 Task: For heading Arial with bold.  font size for heading22,  'Change the font style of data to'Arial Narrow.  and font size to 14,  Change the alignment of both headline & data to Align middle.  In the sheet   Sparkle Sales review book
Action: Mouse moved to (309, 653)
Screenshot: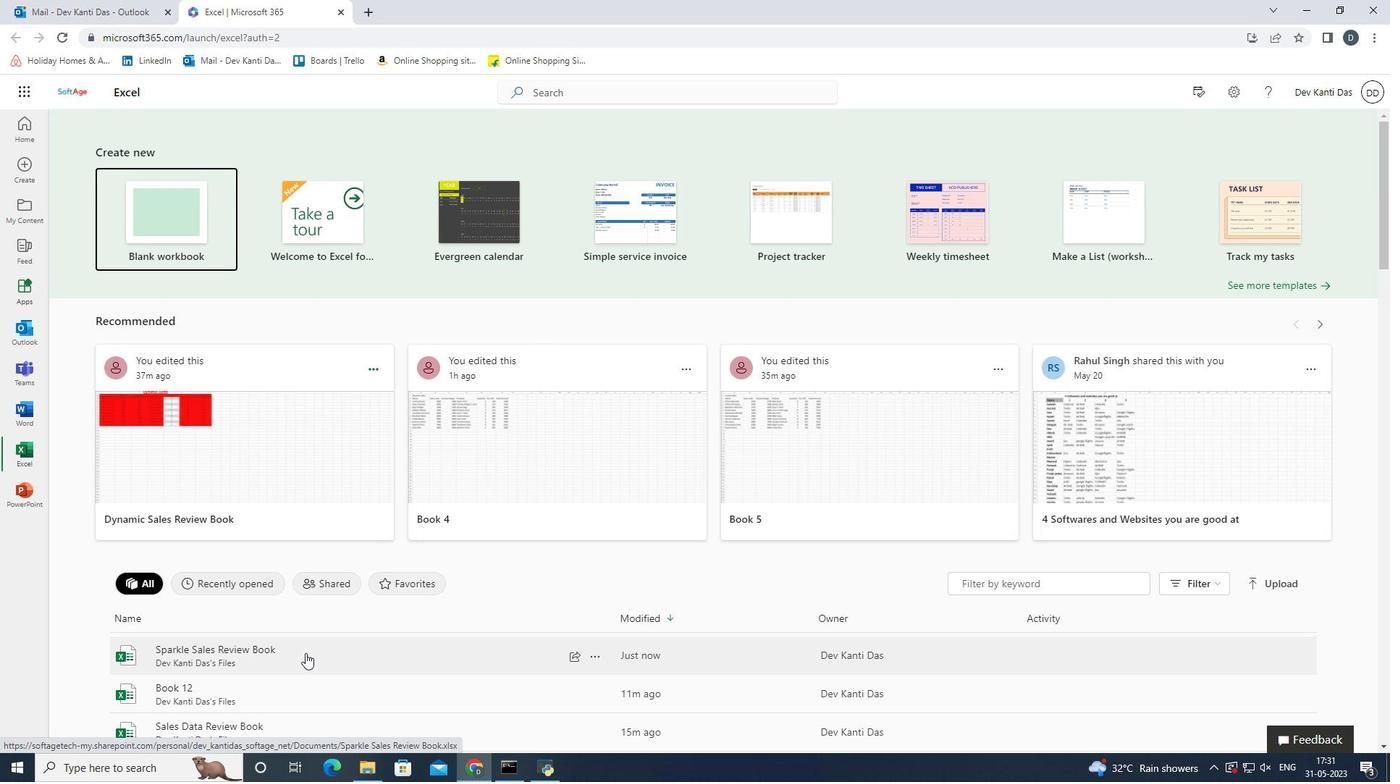 
Action: Mouse pressed left at (309, 653)
Screenshot: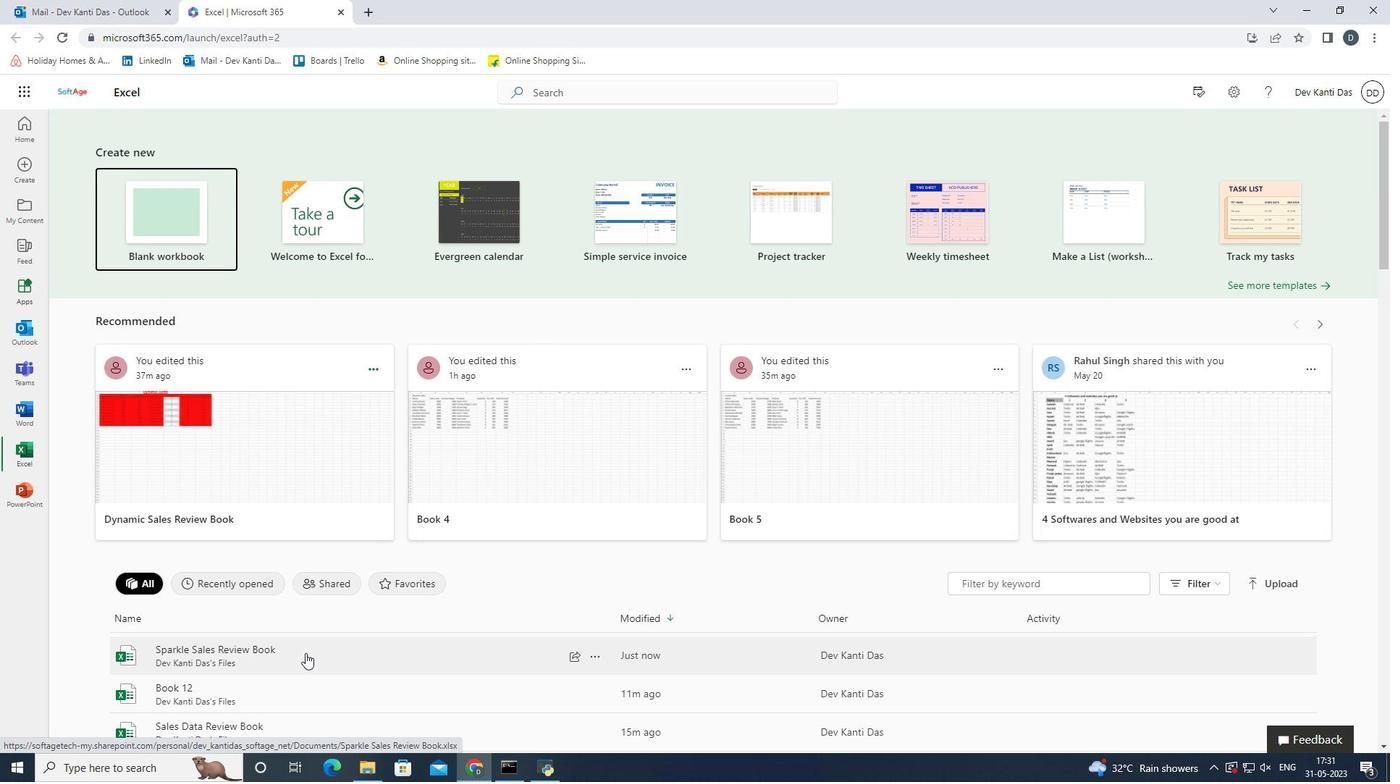 
Action: Mouse moved to (78, 247)
Screenshot: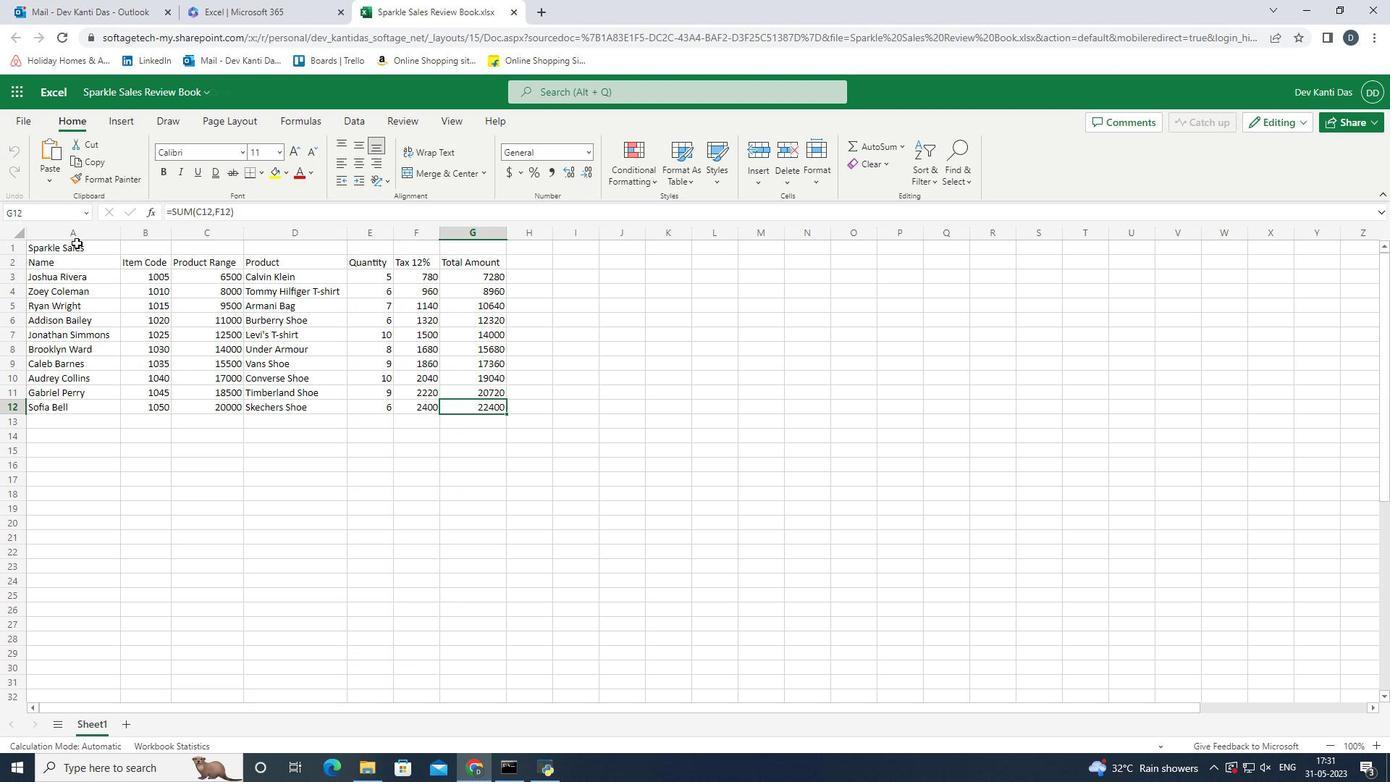 
Action: Mouse pressed left at (78, 247)
Screenshot: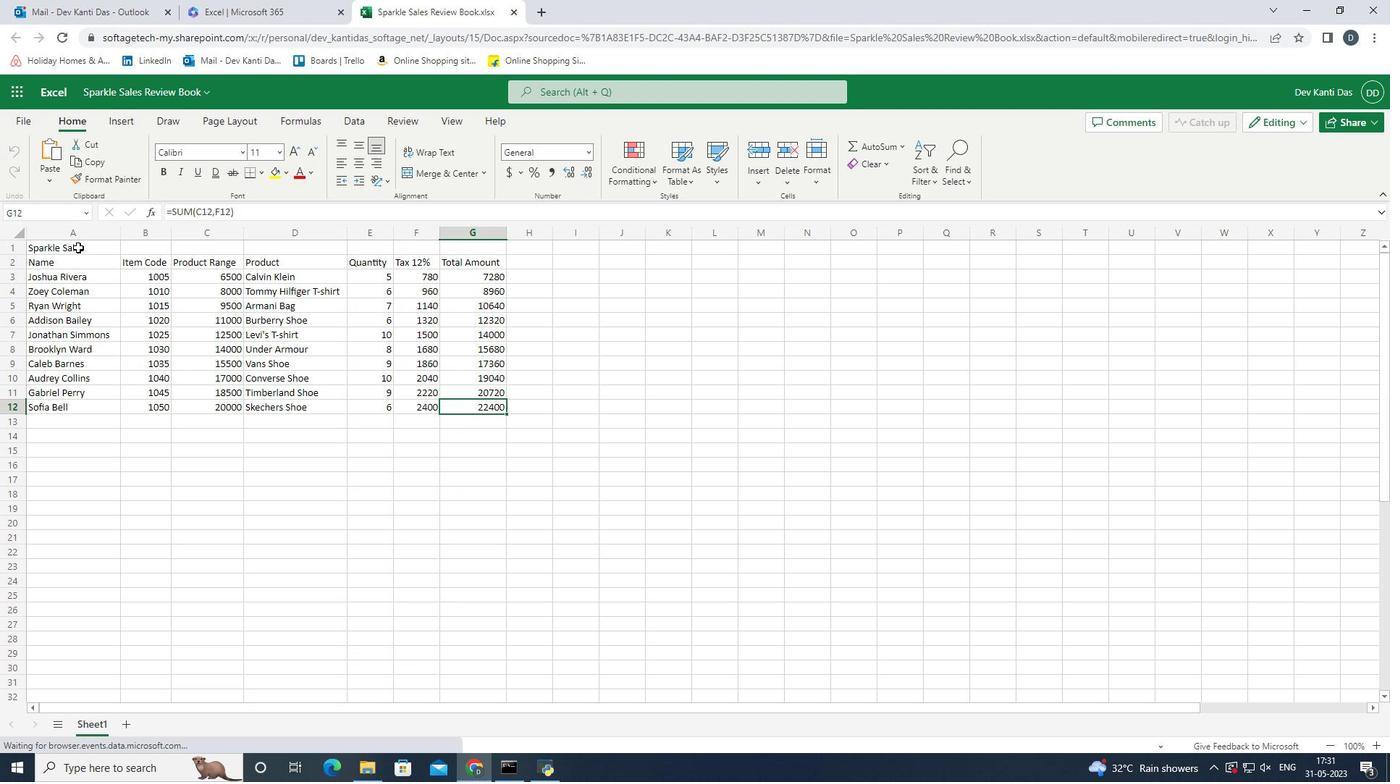 
Action: Mouse moved to (245, 154)
Screenshot: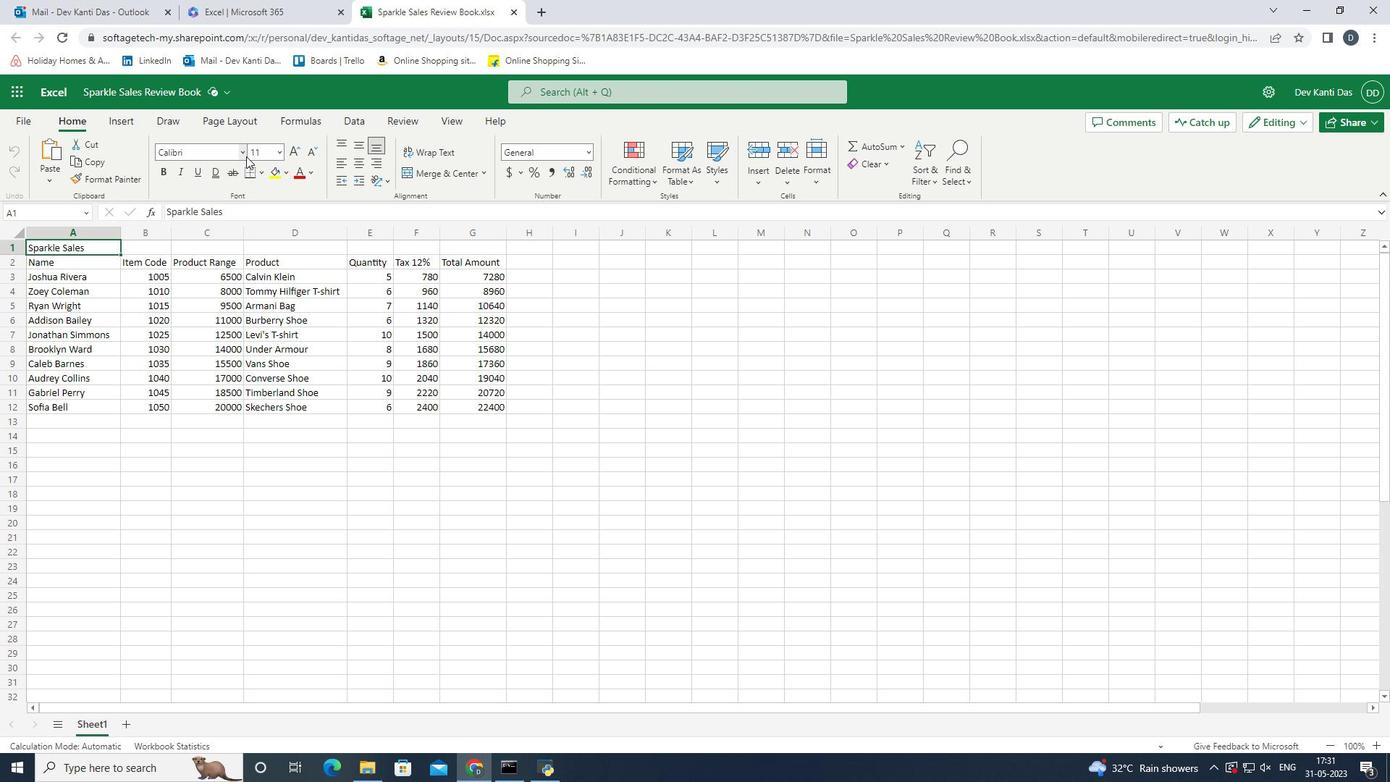 
Action: Mouse pressed left at (245, 154)
Screenshot: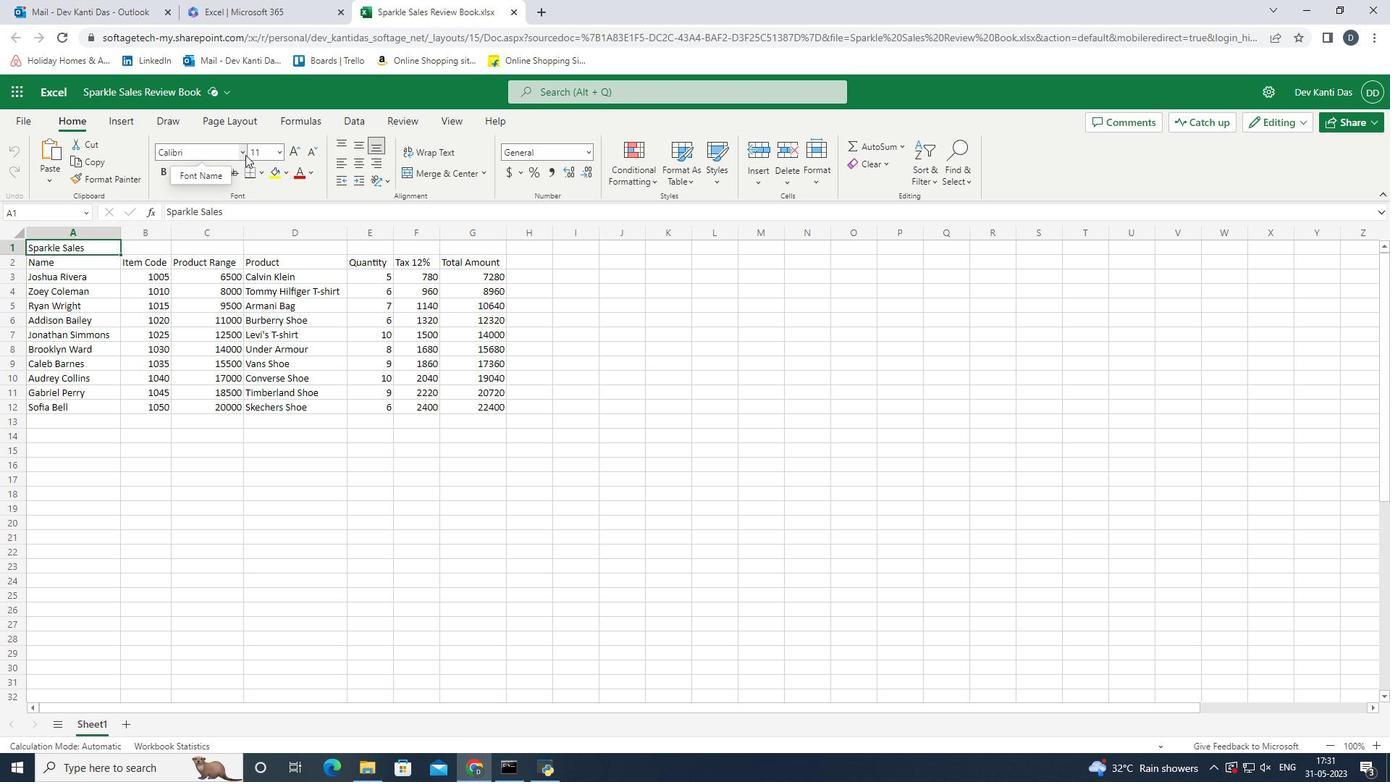
Action: Mouse moved to (210, 208)
Screenshot: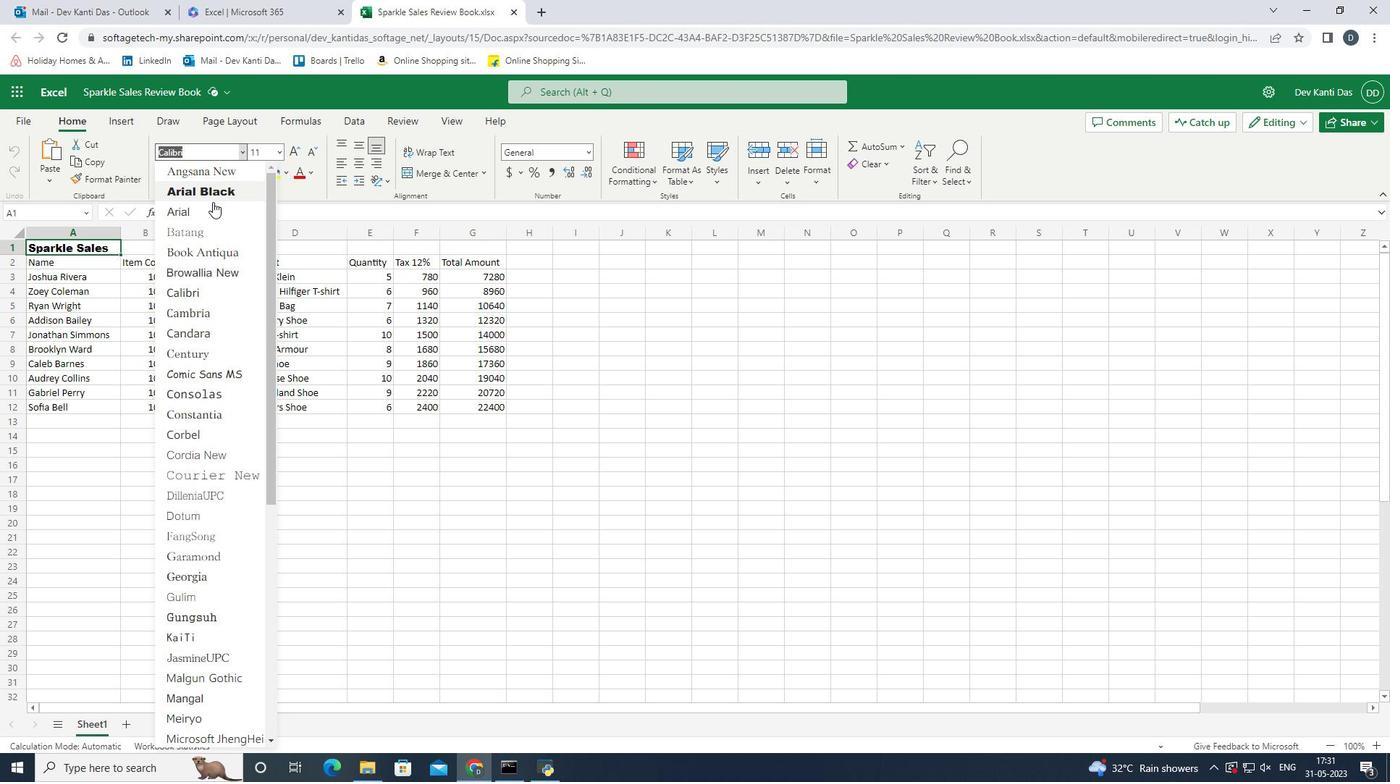
Action: Mouse pressed left at (210, 208)
Screenshot: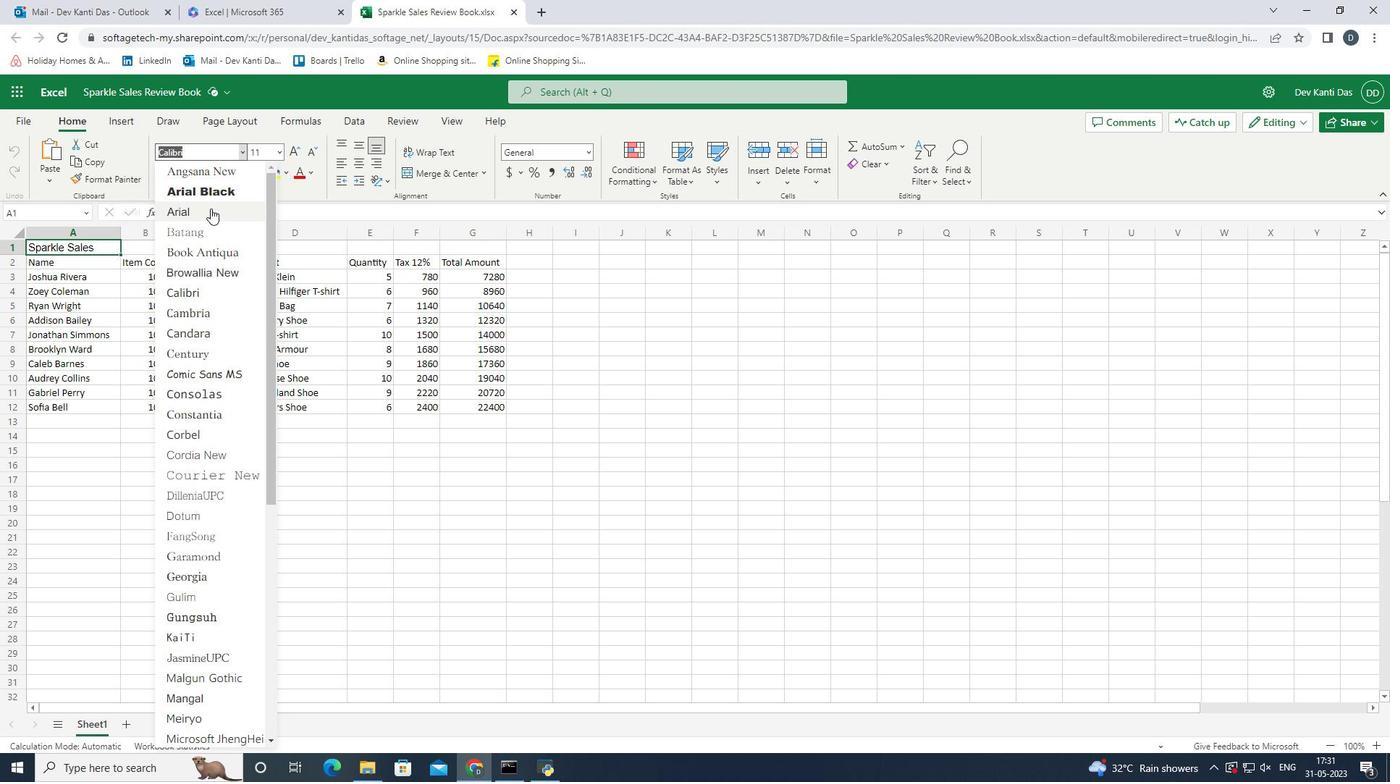 
Action: Mouse moved to (163, 171)
Screenshot: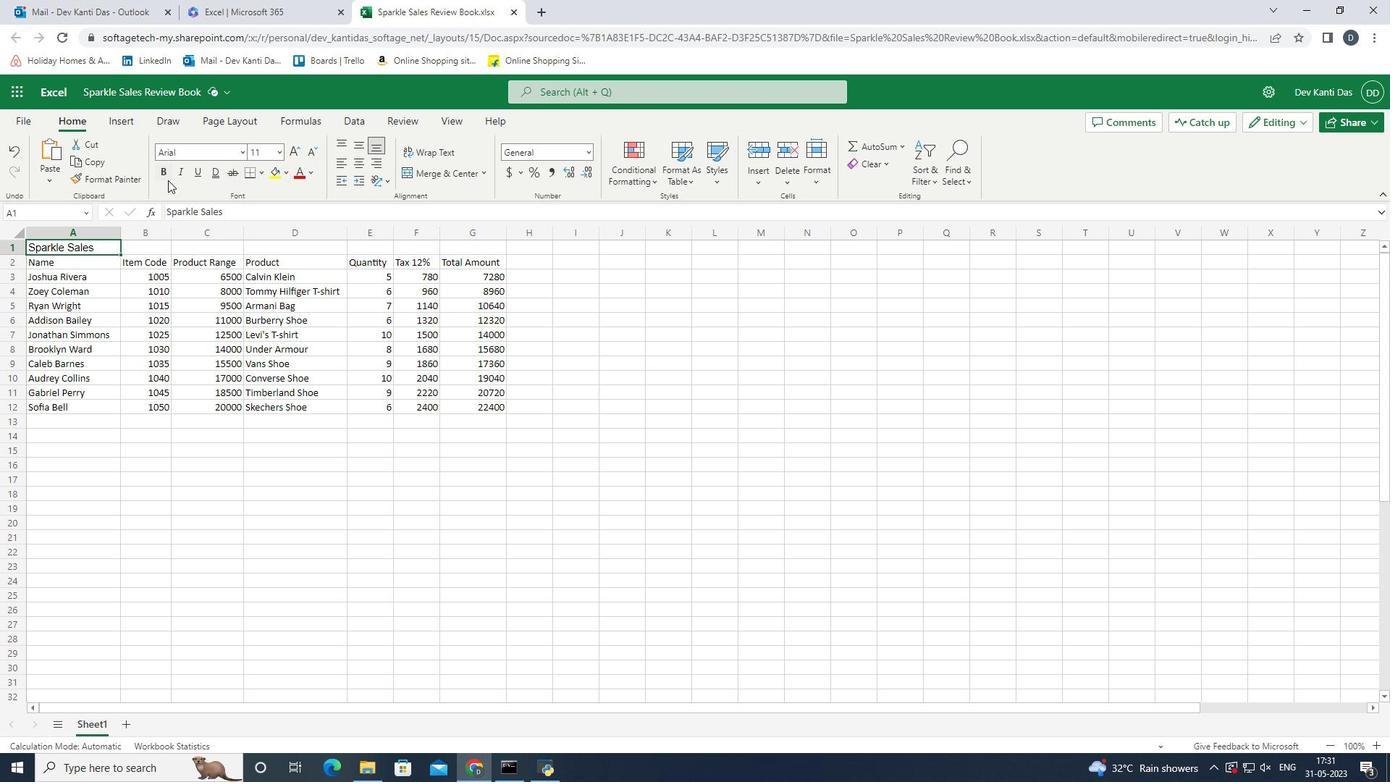 
Action: Mouse pressed left at (163, 171)
Screenshot: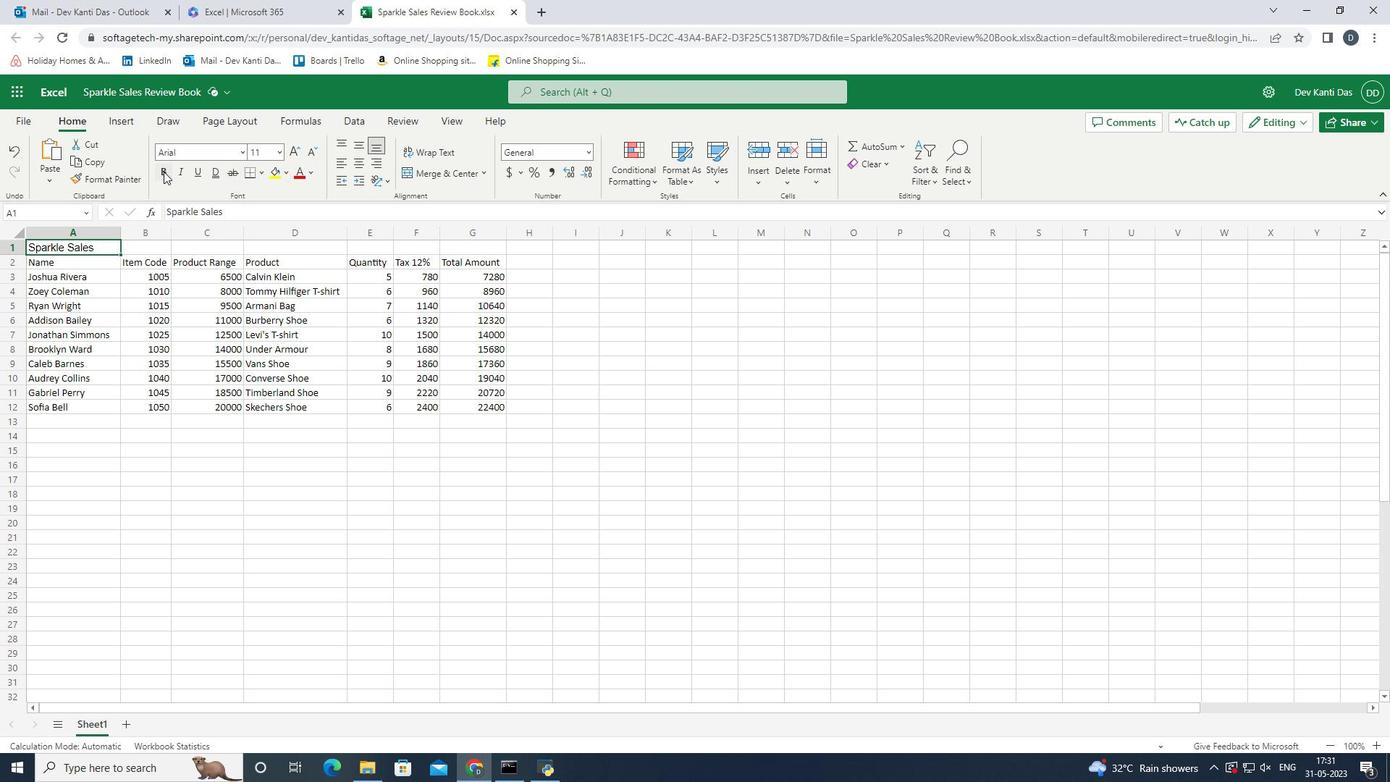 
Action: Mouse moved to (276, 154)
Screenshot: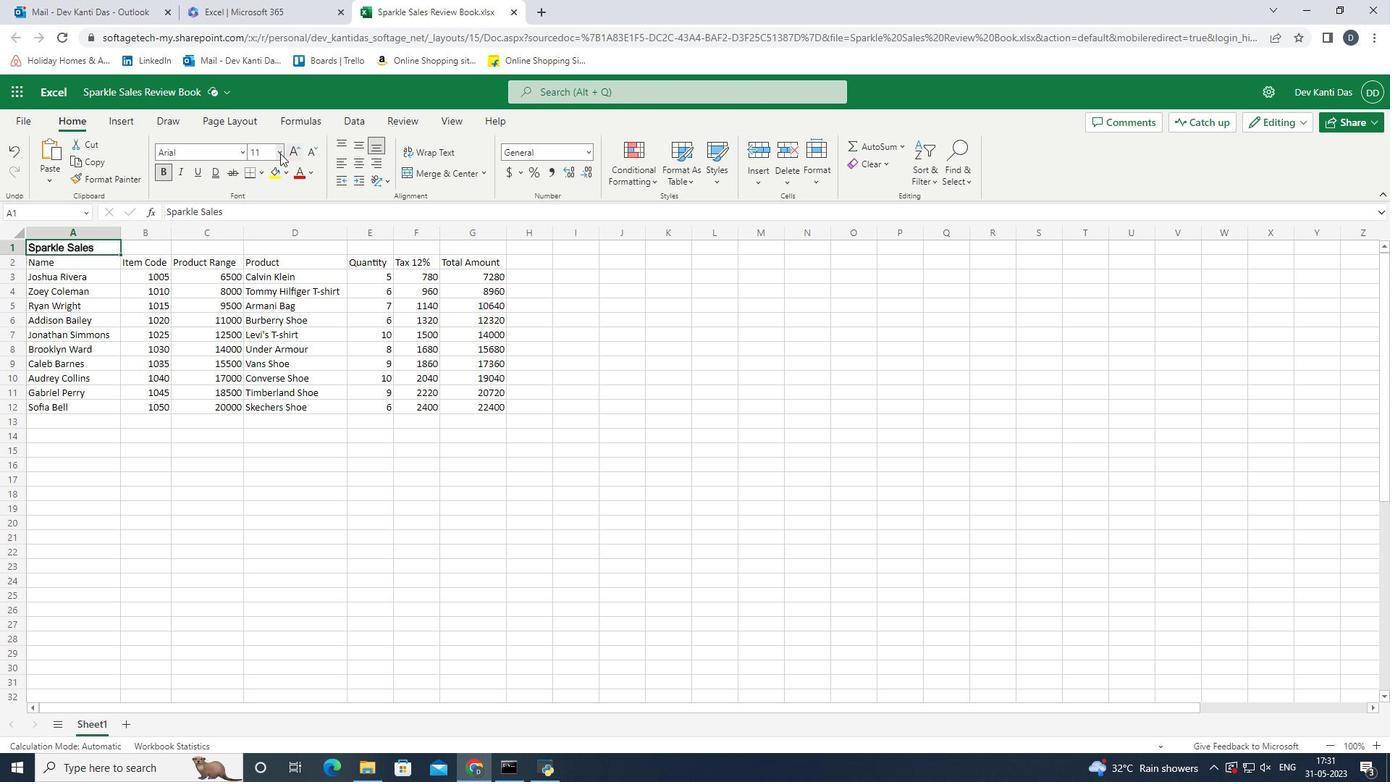 
Action: Mouse pressed left at (276, 154)
Screenshot: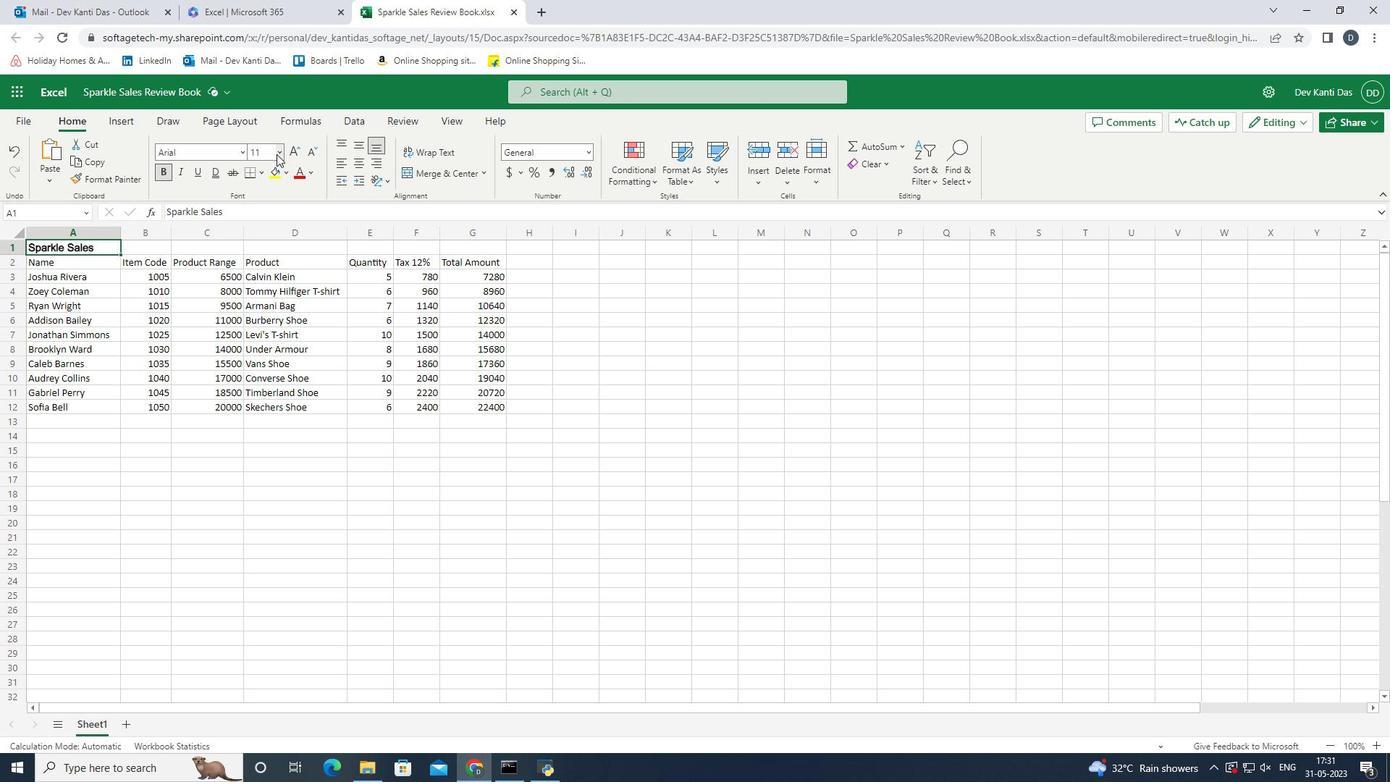 
Action: Mouse moved to (270, 157)
Screenshot: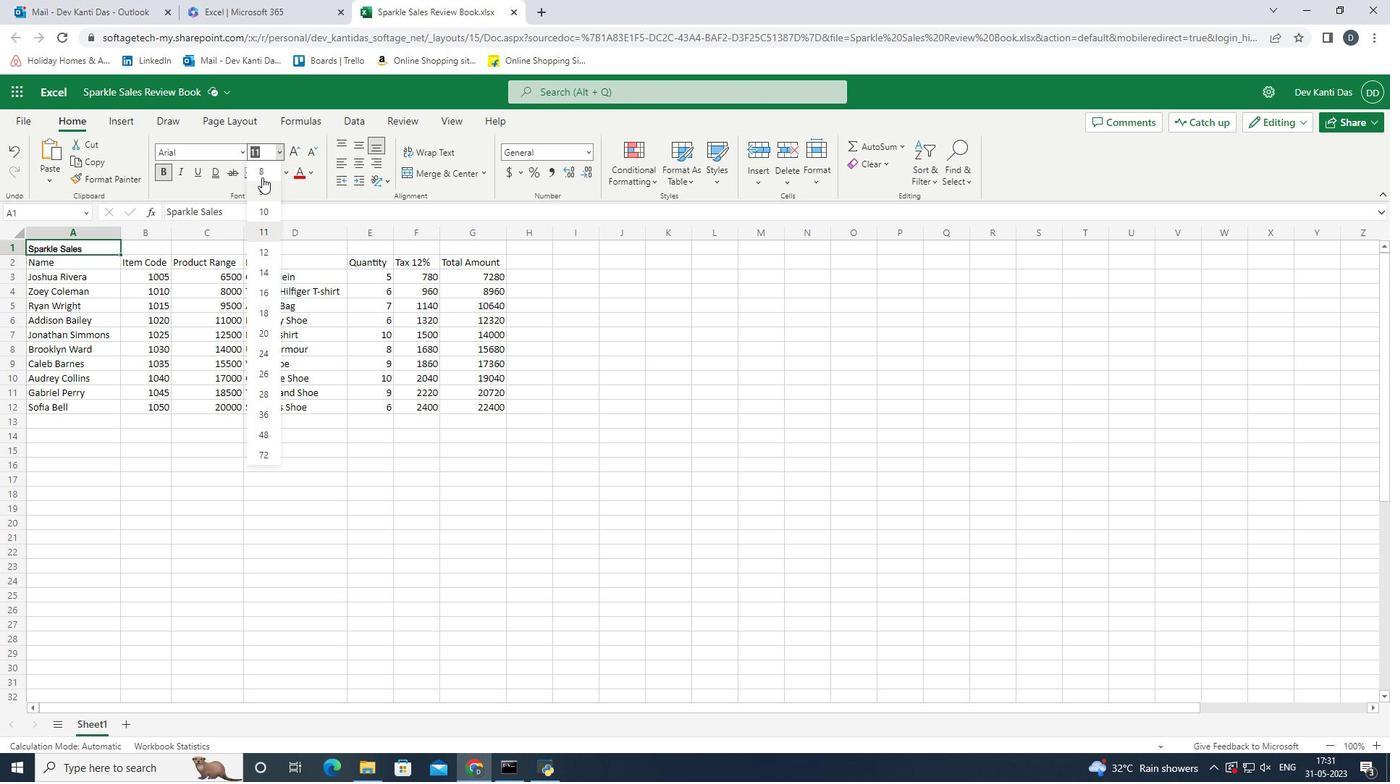 
Action: Key pressed 22<Key.enter>
Screenshot: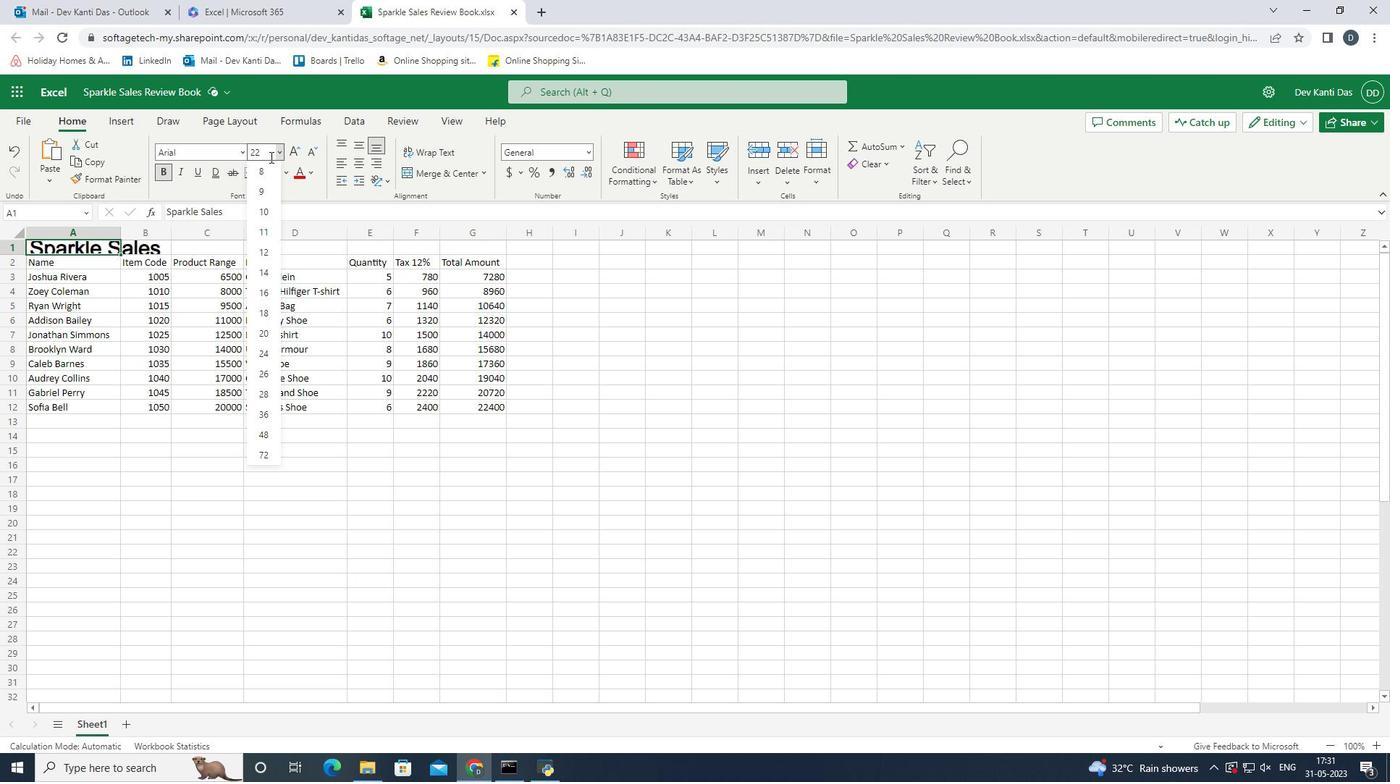 
Action: Mouse moved to (81, 250)
Screenshot: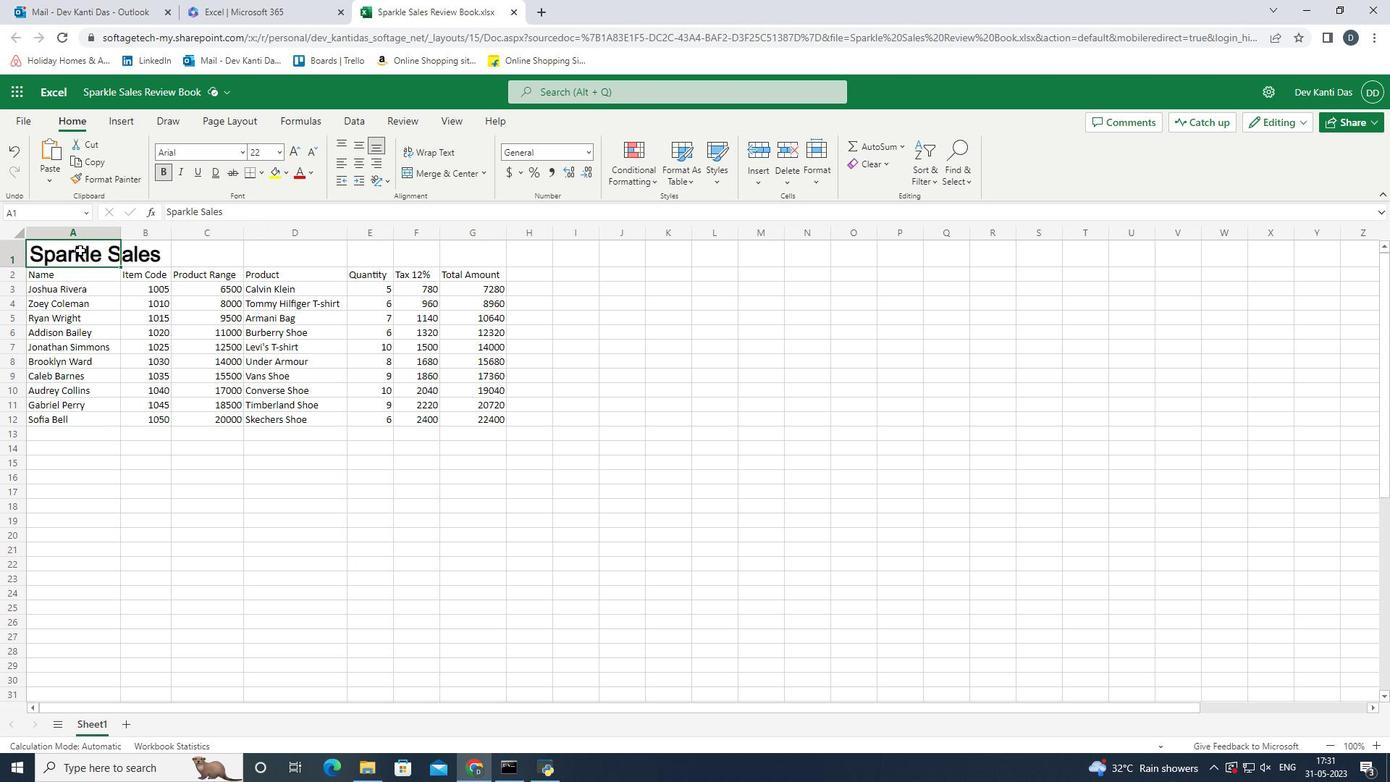 
Action: Mouse pressed left at (81, 250)
Screenshot: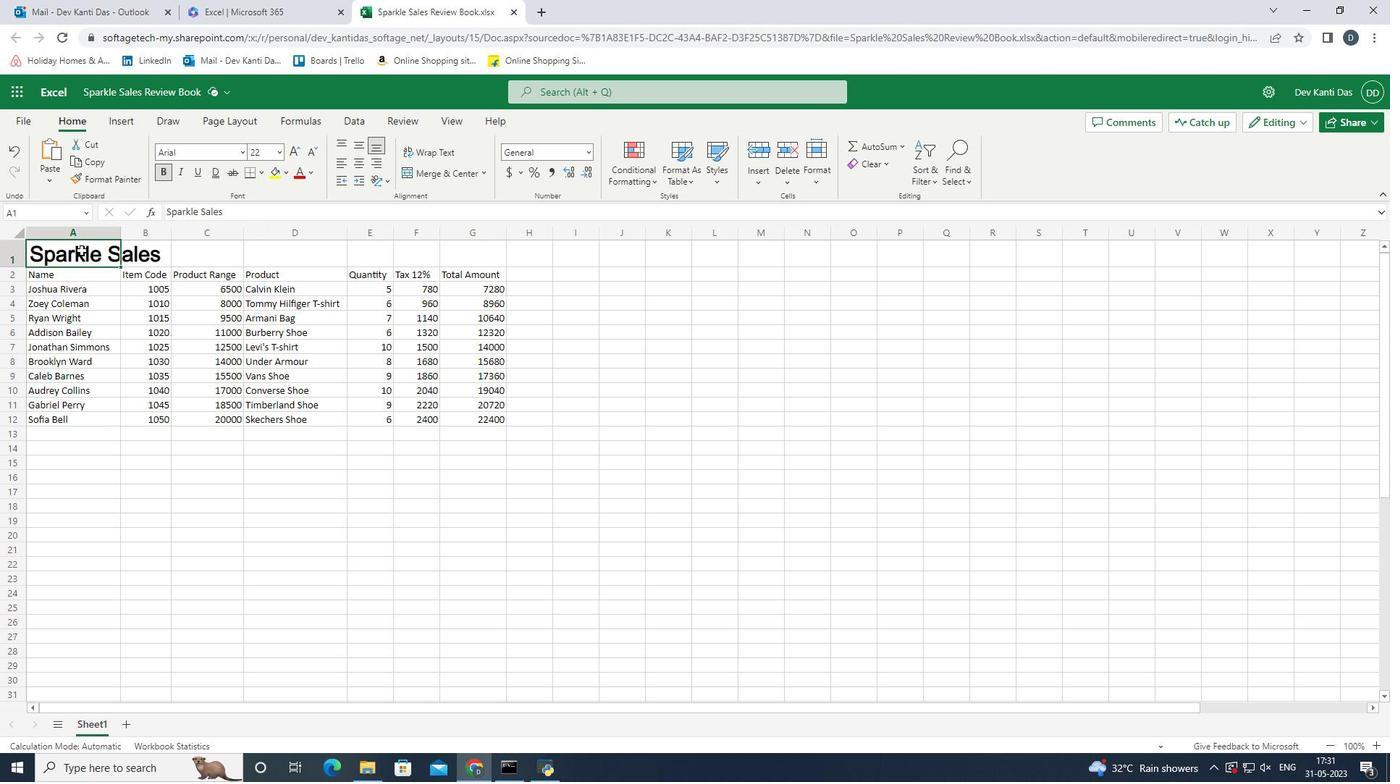 
Action: Mouse moved to (482, 173)
Screenshot: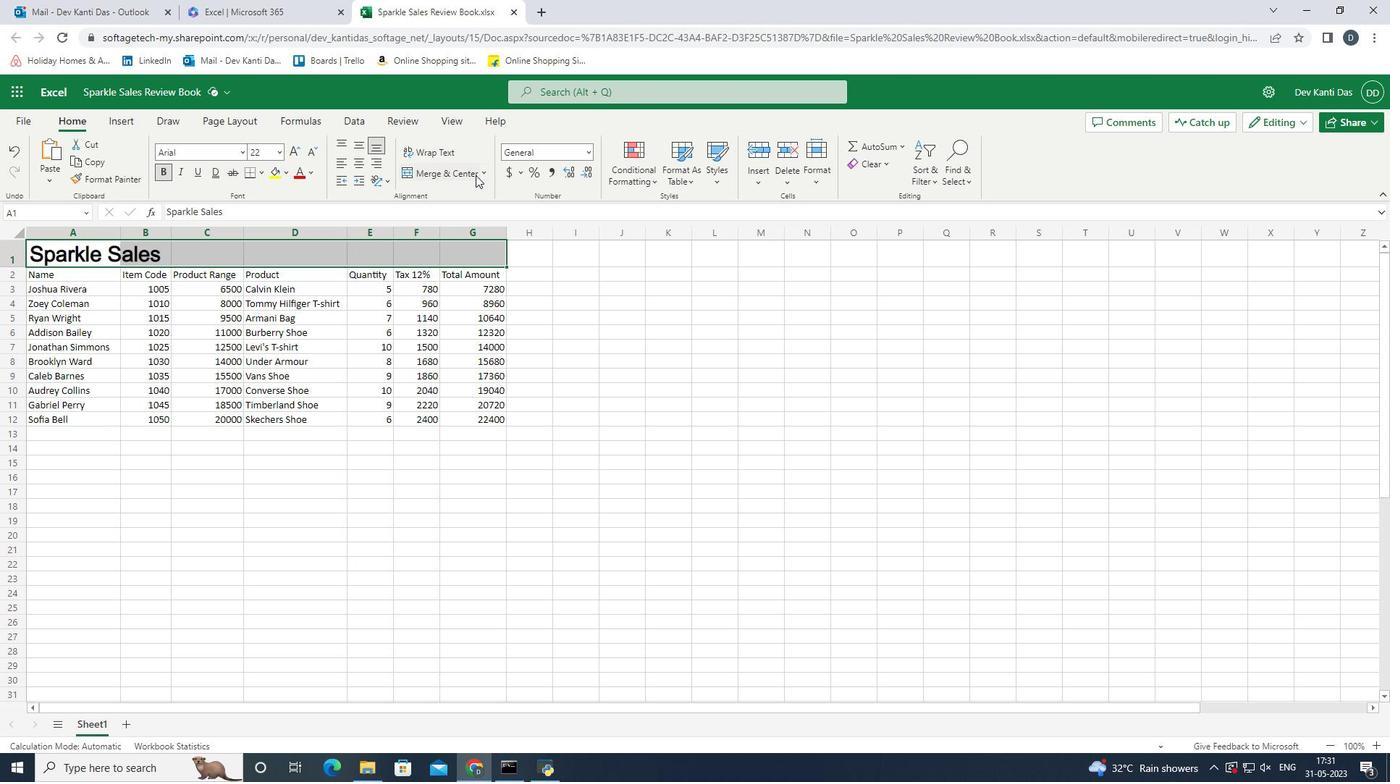
Action: Mouse pressed left at (482, 173)
Screenshot: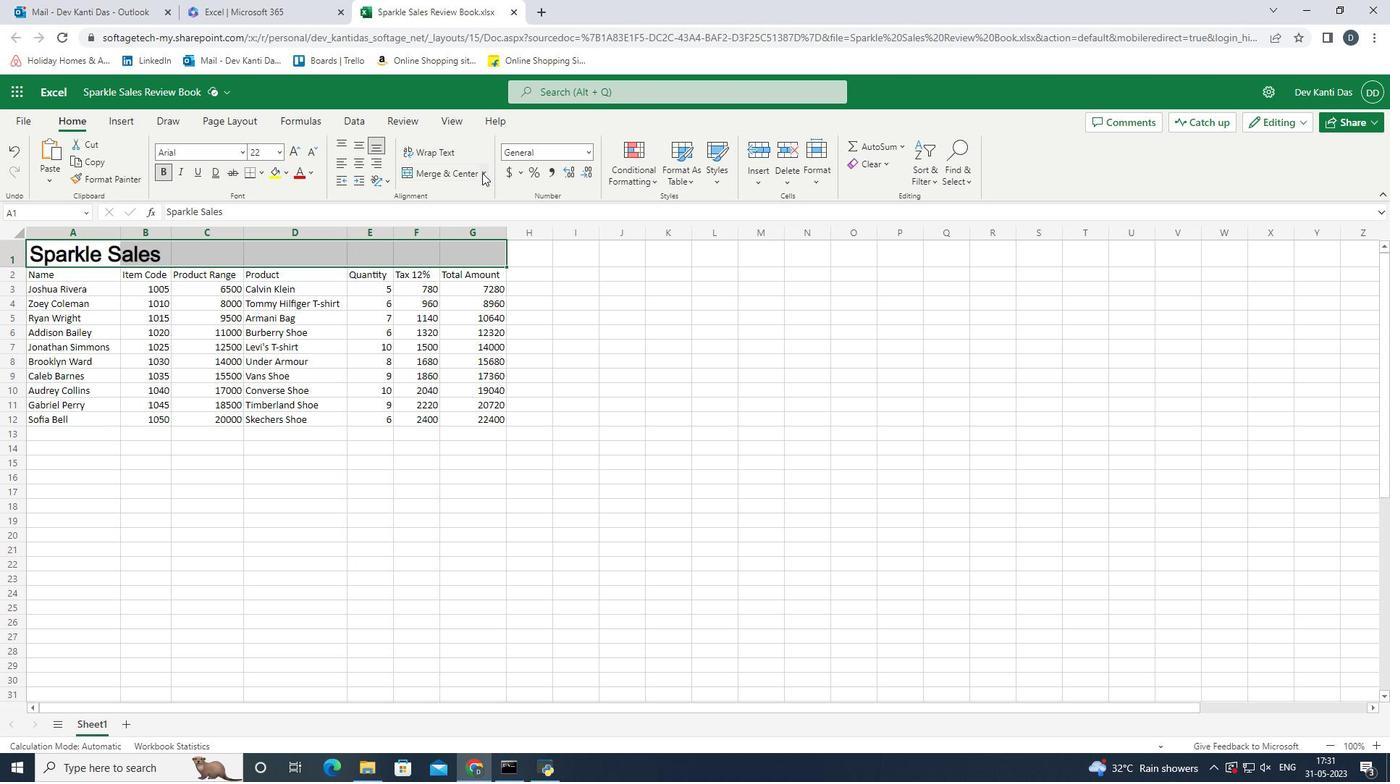 
Action: Mouse moved to (474, 259)
Screenshot: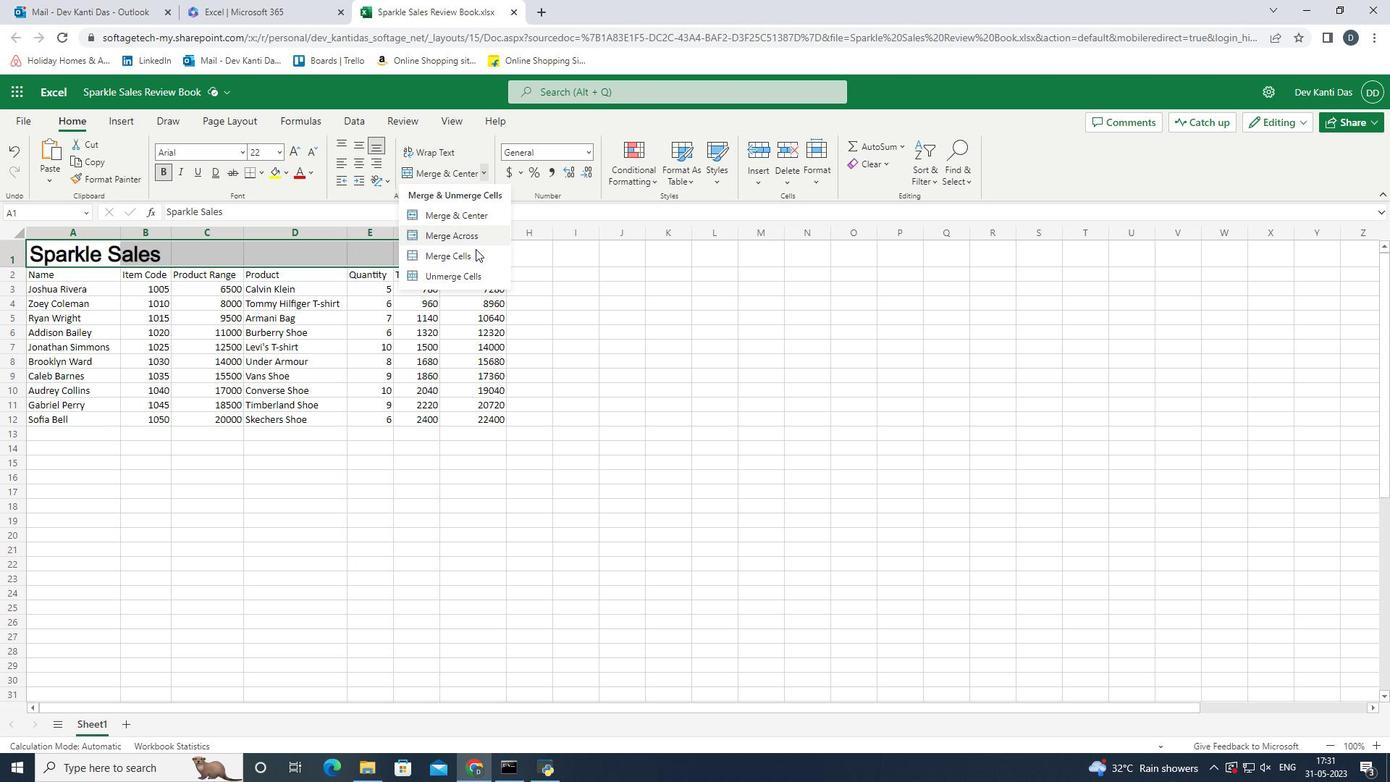 
Action: Mouse pressed left at (474, 259)
Screenshot: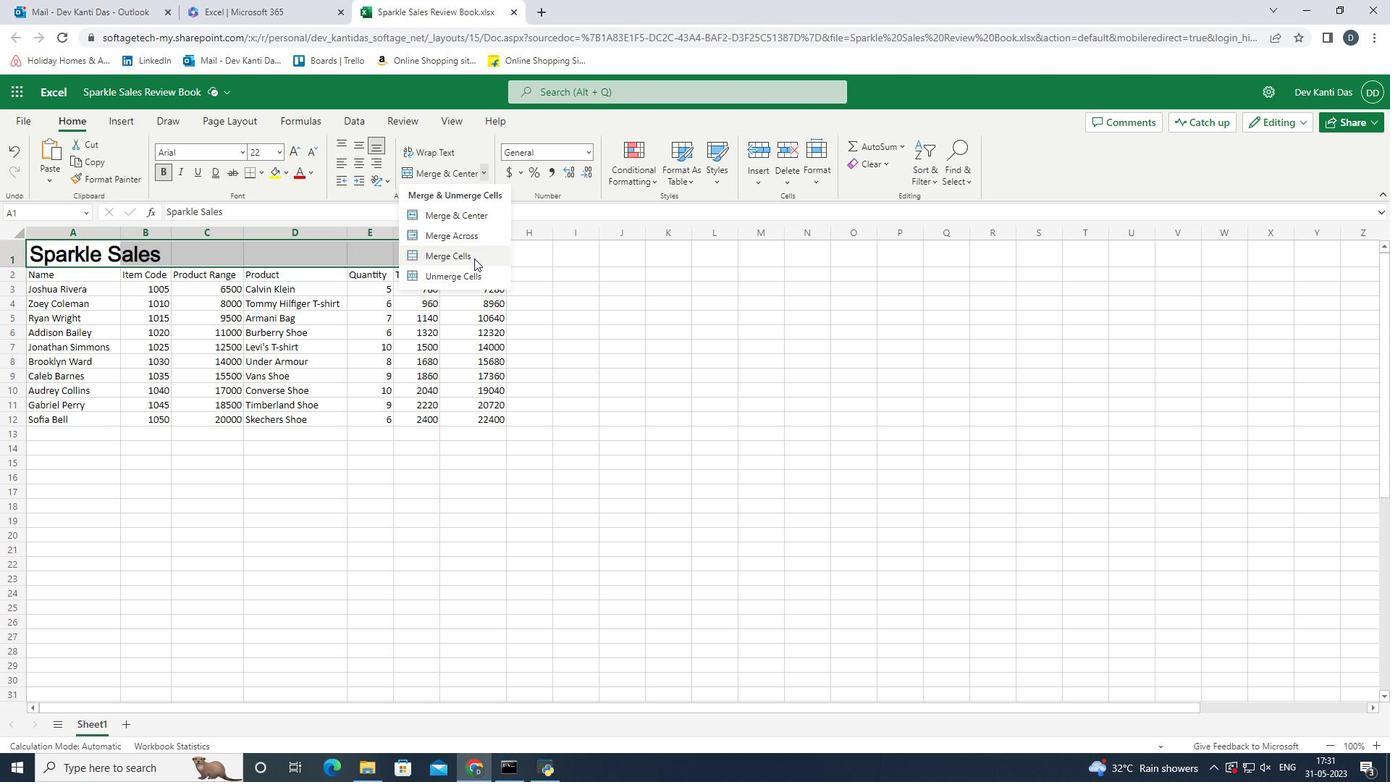 
Action: Mouse moved to (81, 273)
Screenshot: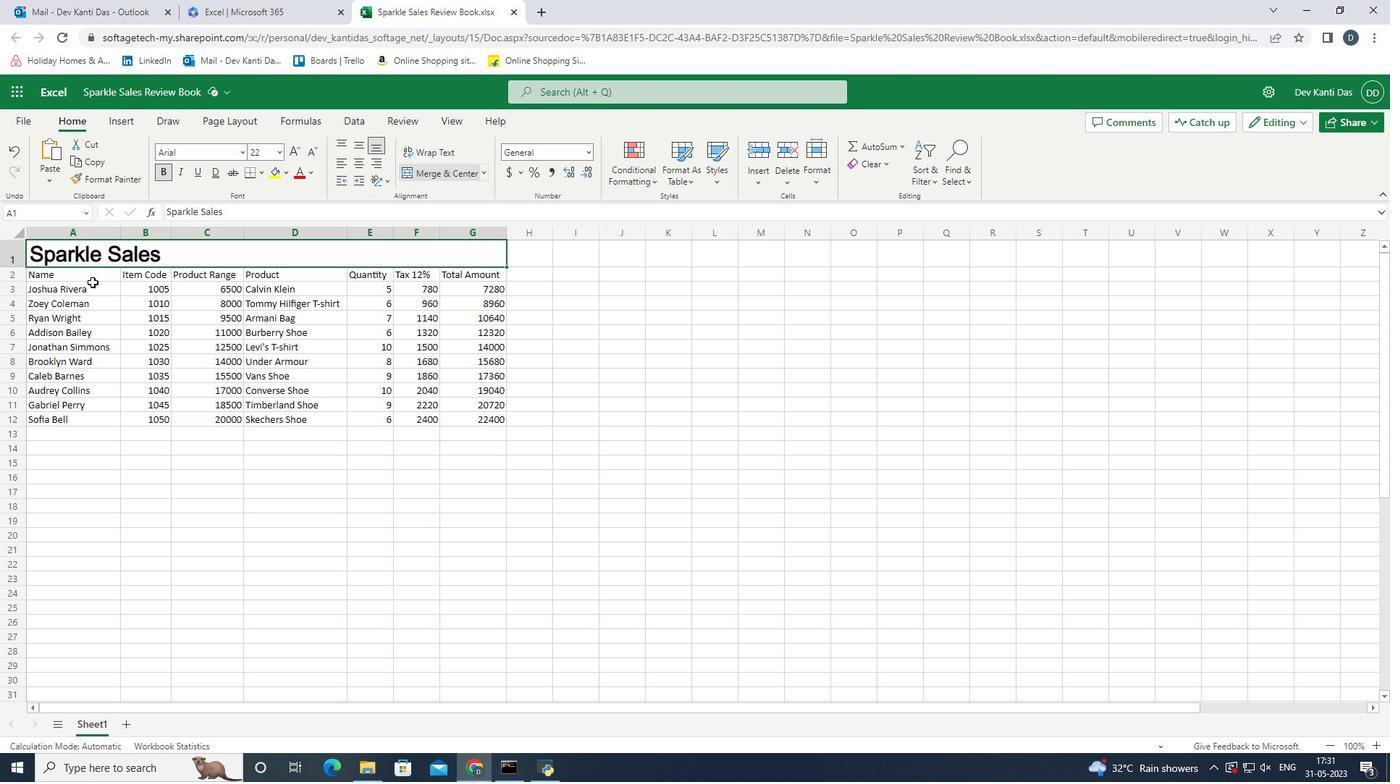 
Action: Mouse pressed left at (81, 273)
Screenshot: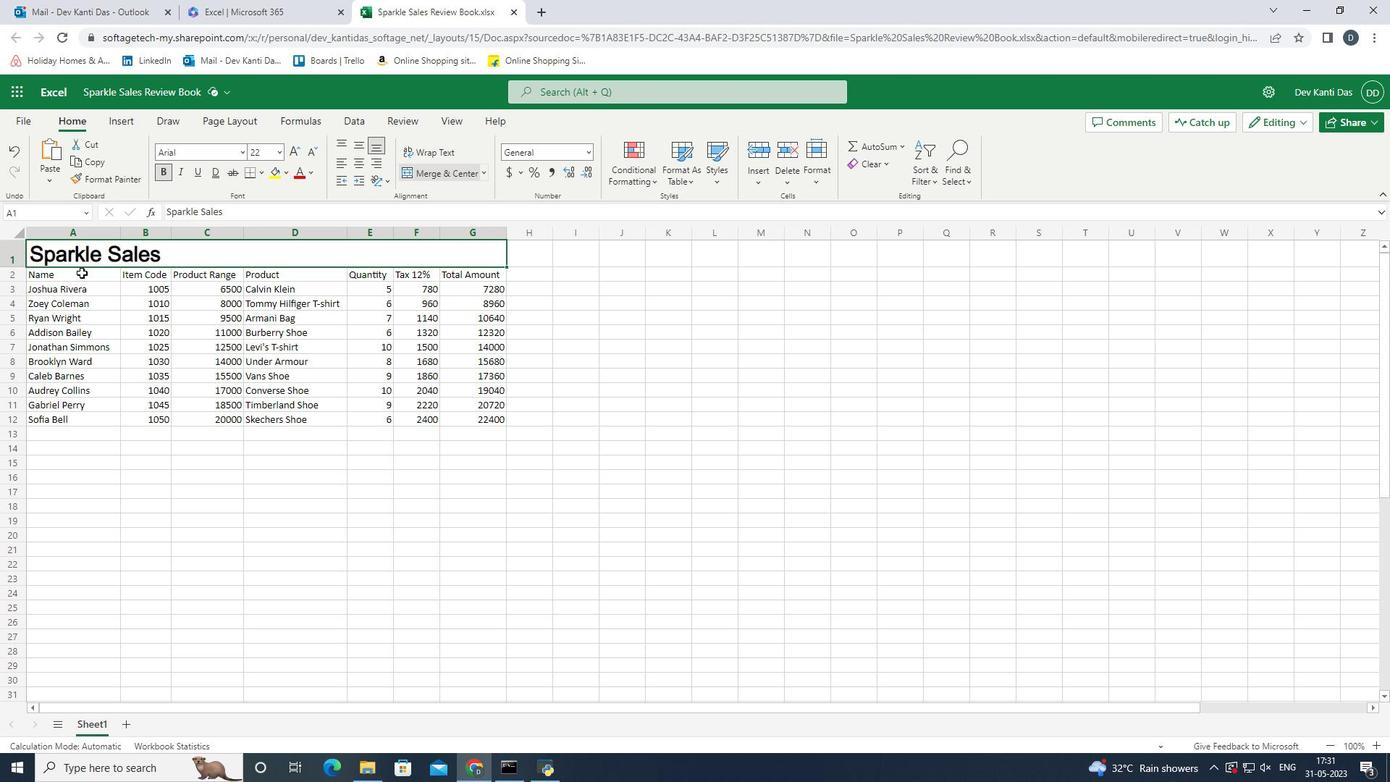 
Action: Mouse pressed left at (81, 273)
Screenshot: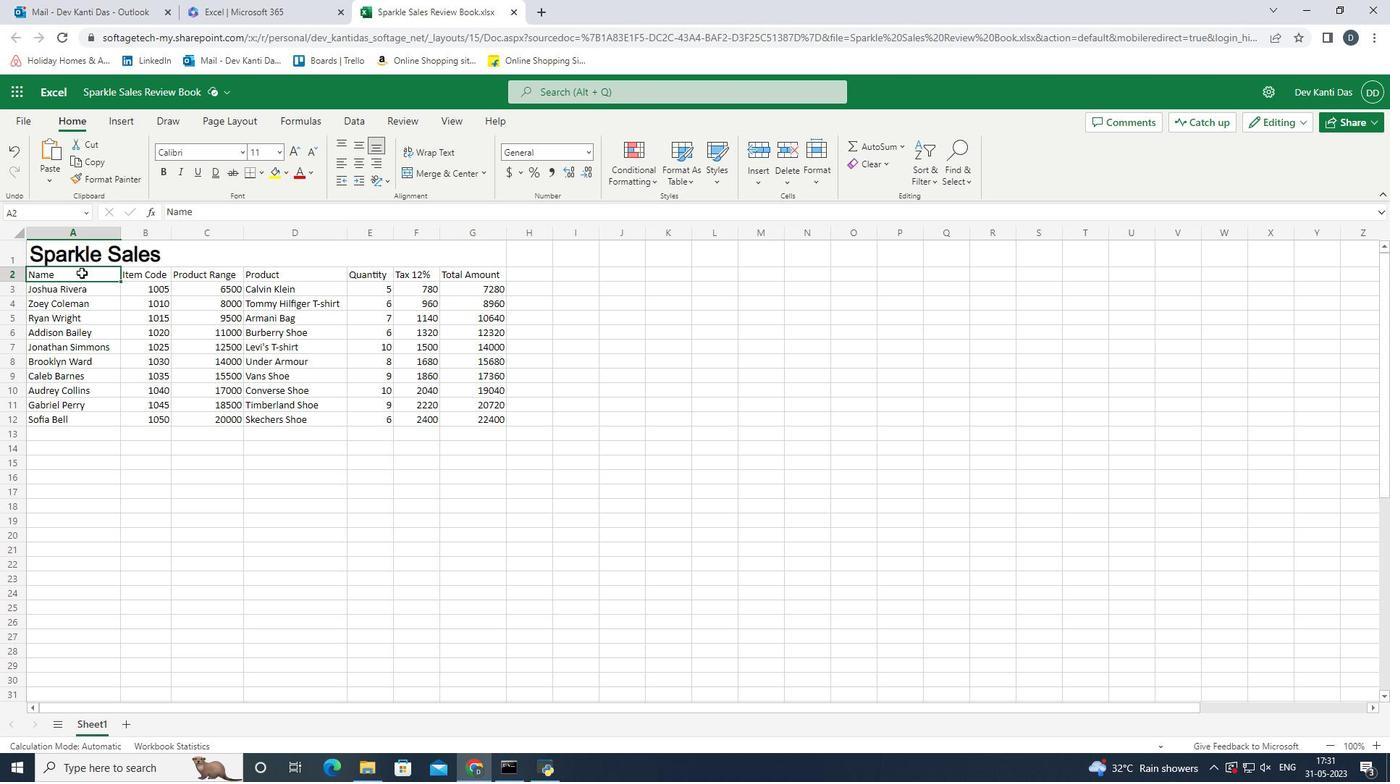 
Action: Mouse moved to (244, 152)
Screenshot: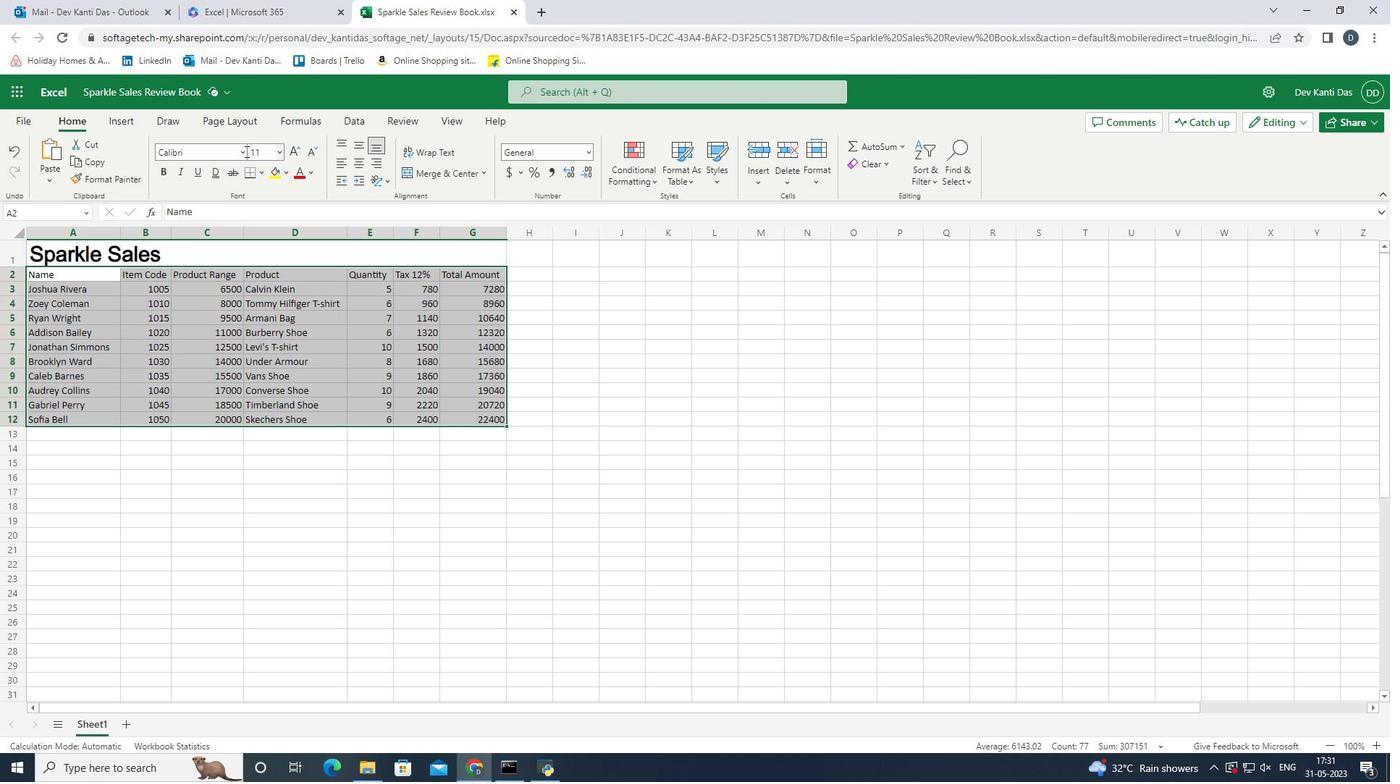
Action: Mouse pressed left at (244, 152)
Screenshot: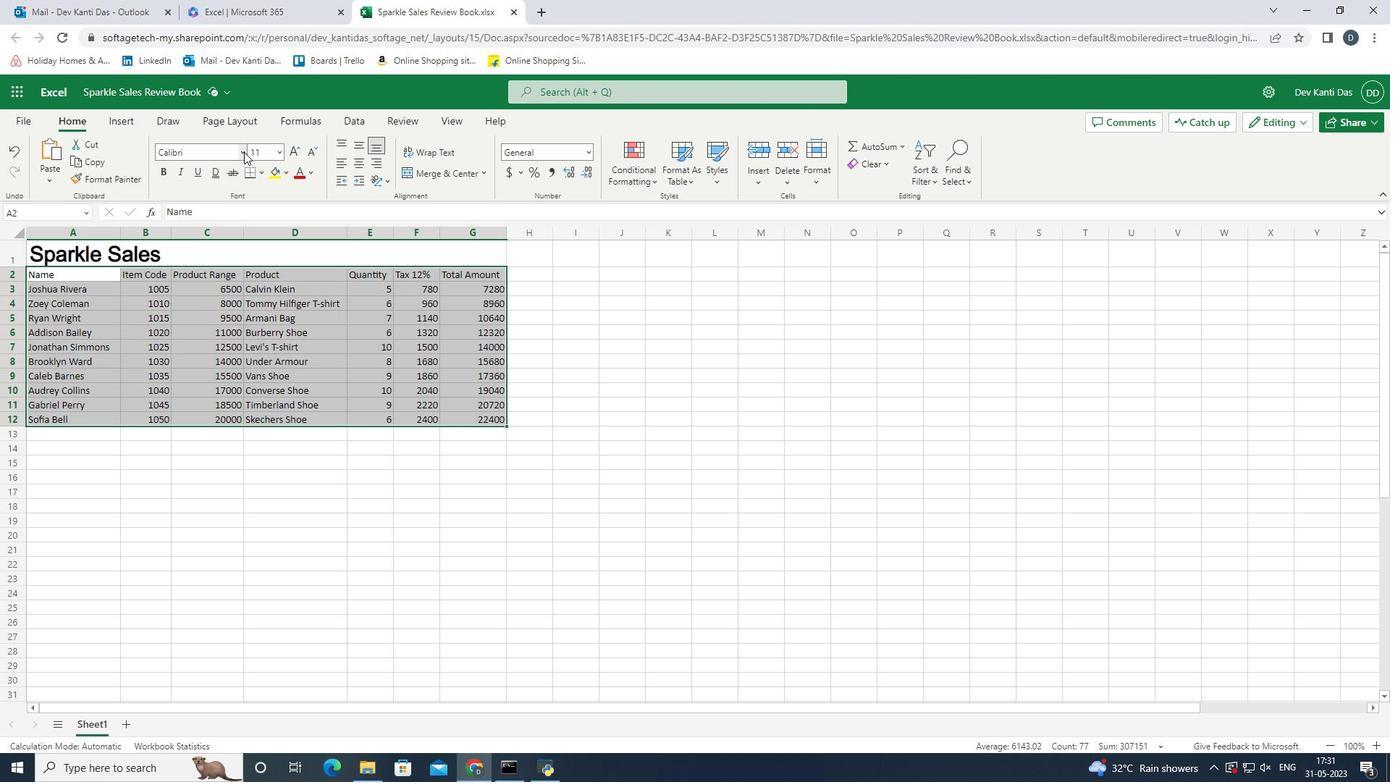 
Action: Mouse moved to (239, 210)
Screenshot: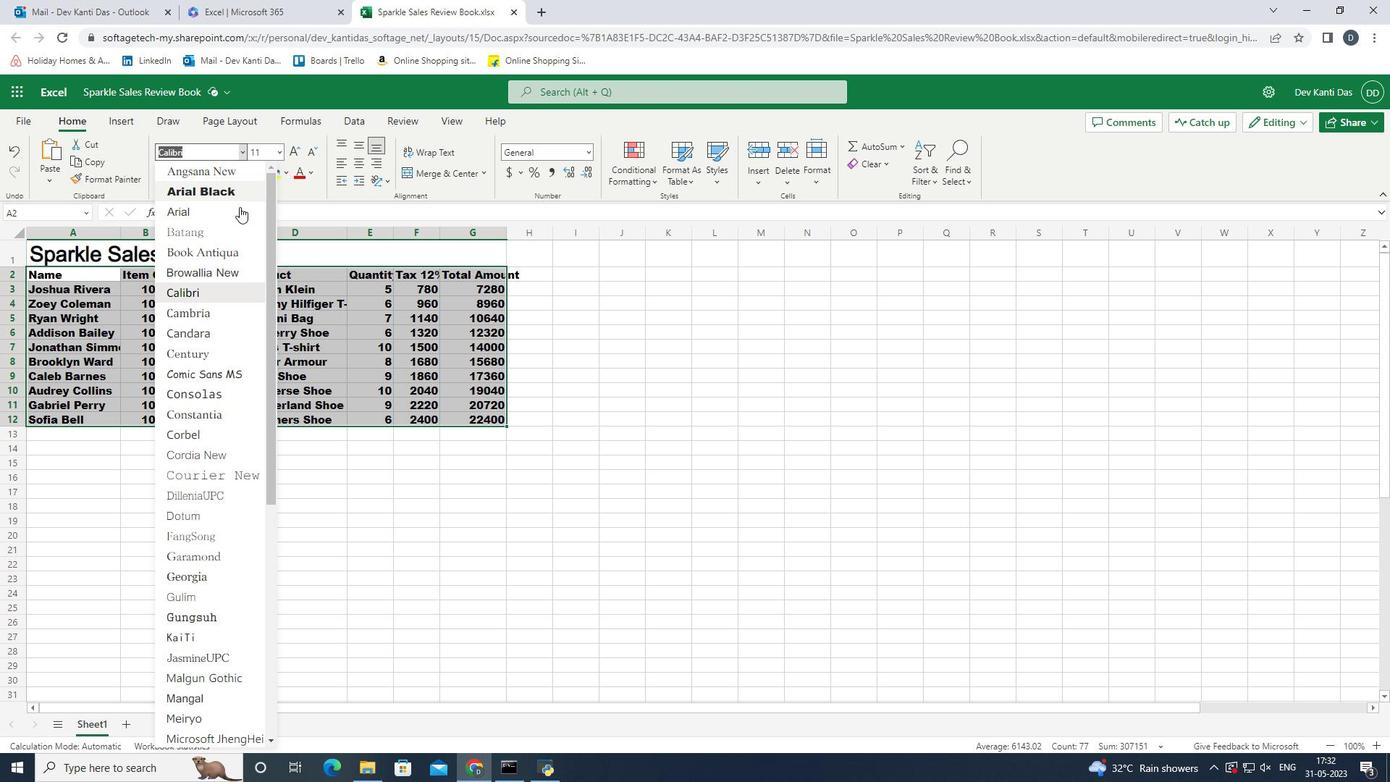 
Action: Mouse scrolled (239, 209) with delta (0, 0)
Screenshot: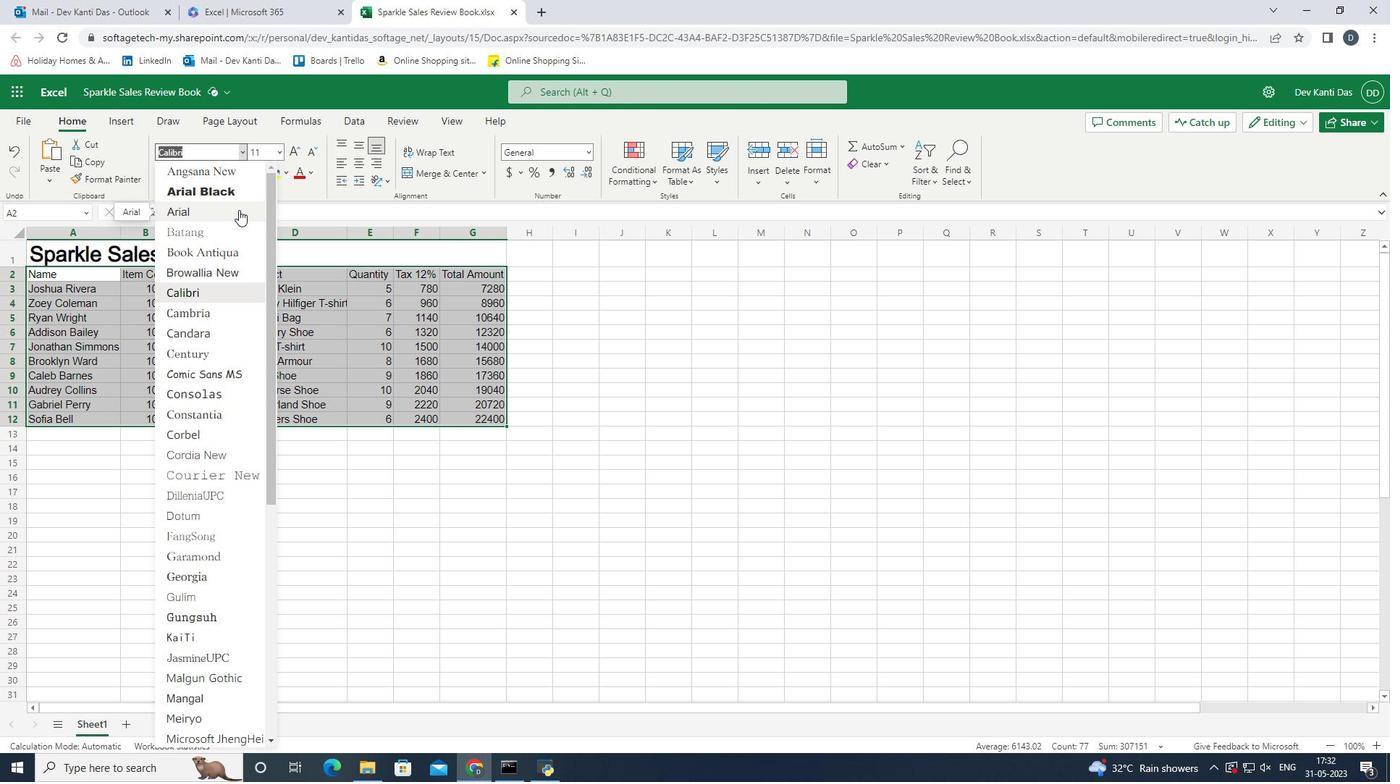 
Action: Mouse scrolled (239, 209) with delta (0, 0)
Screenshot: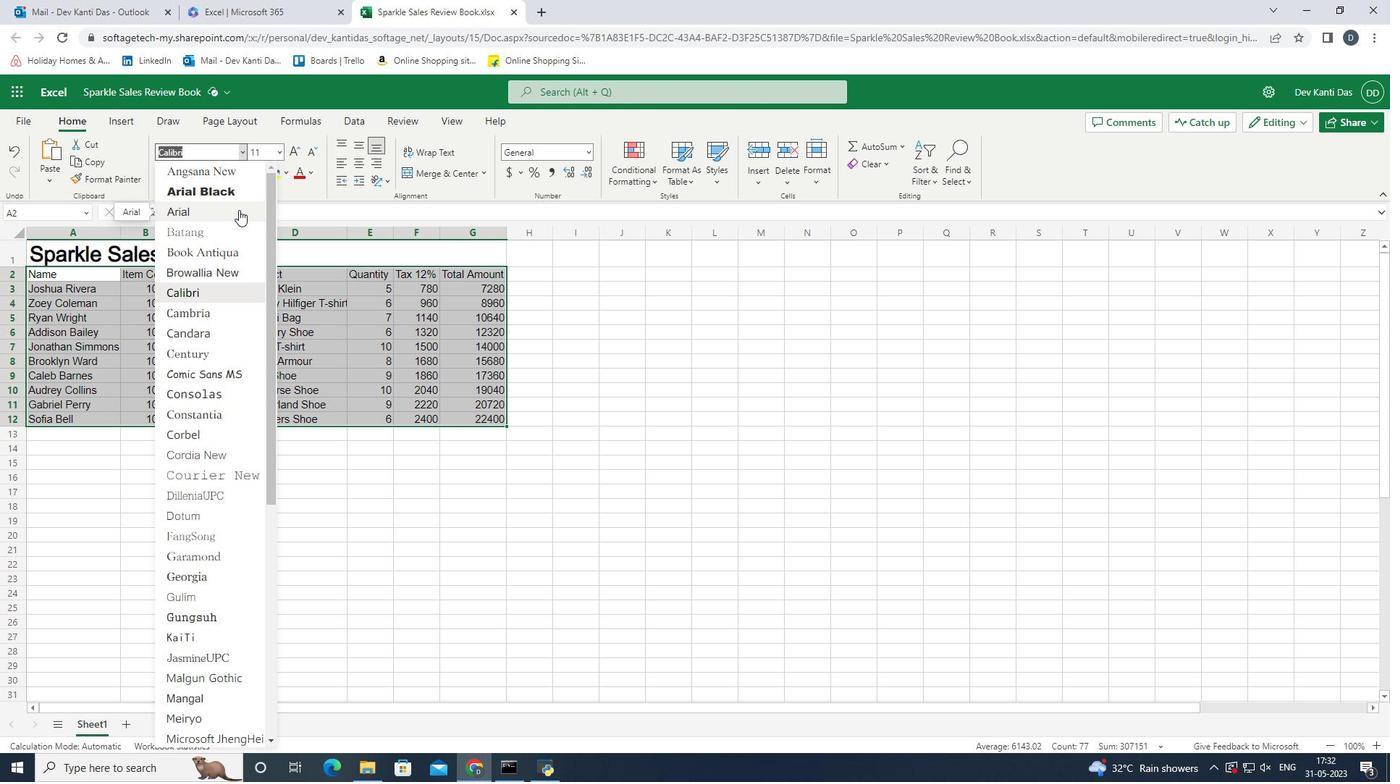 
Action: Mouse scrolled (239, 209) with delta (0, 0)
Screenshot: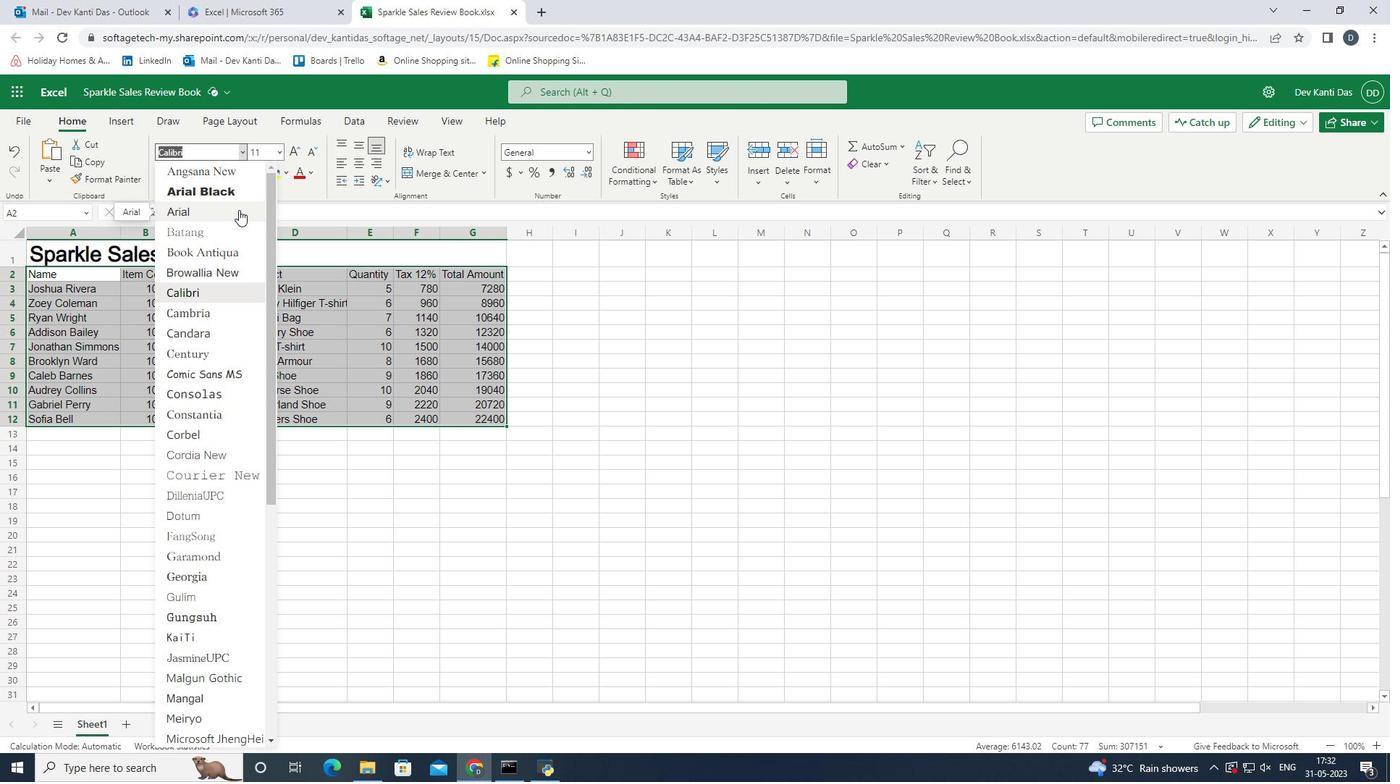 
Action: Mouse scrolled (239, 209) with delta (0, 0)
Screenshot: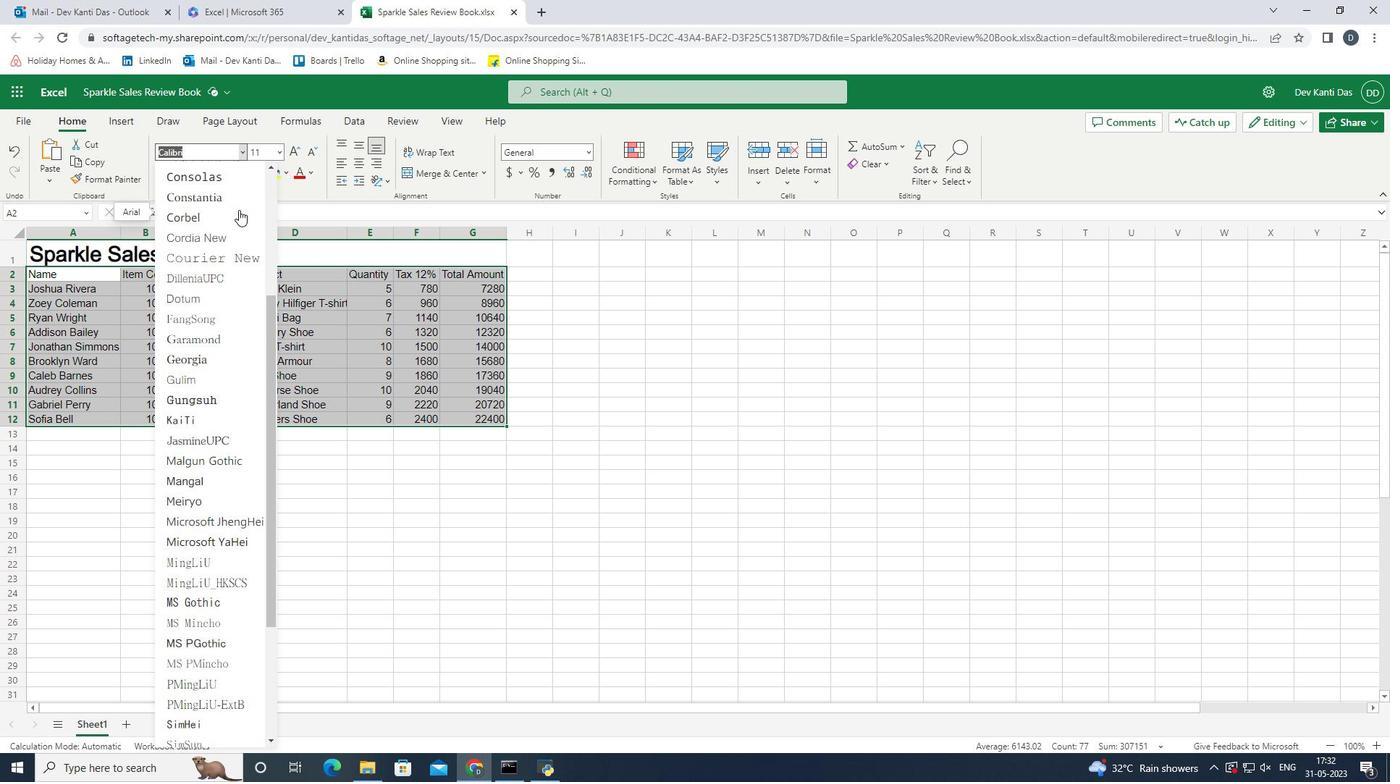 
Action: Mouse scrolled (239, 209) with delta (0, 0)
Screenshot: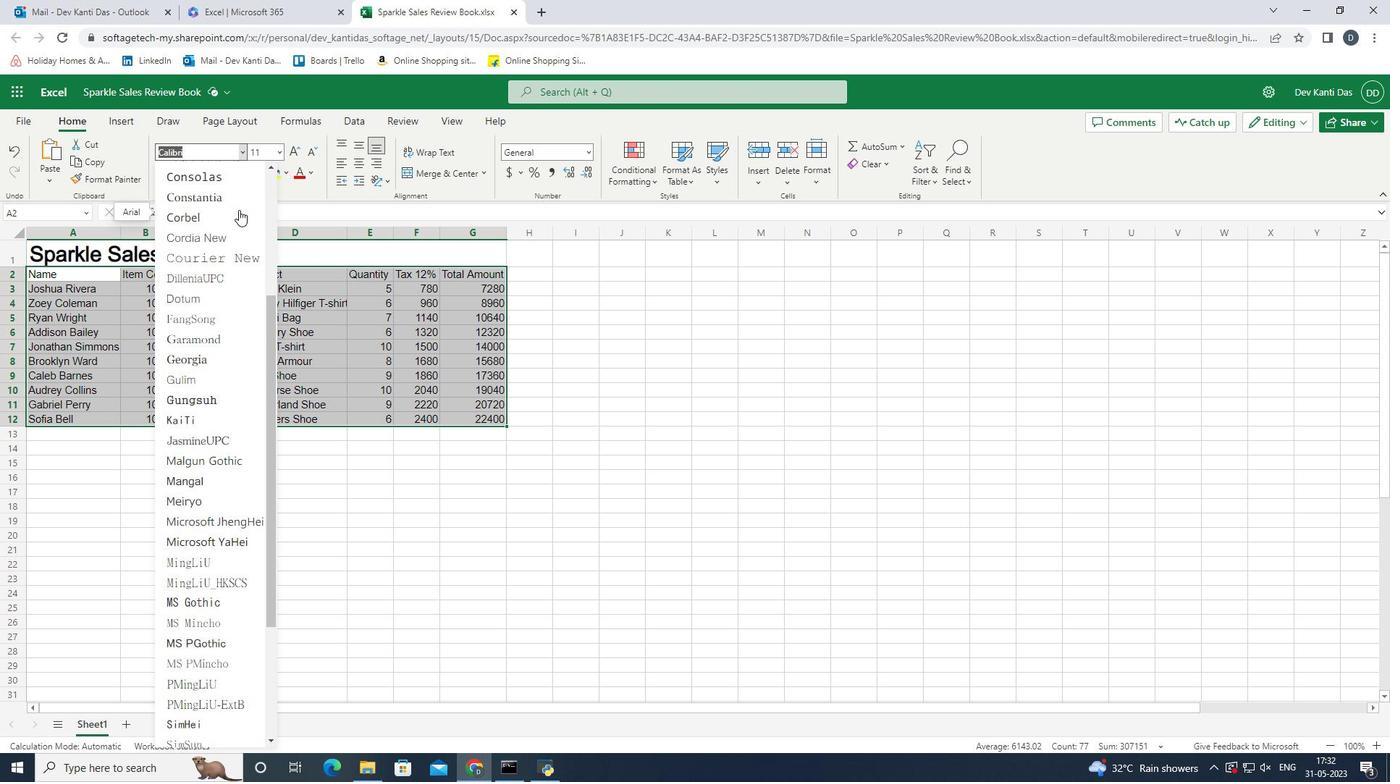 
Action: Mouse scrolled (239, 209) with delta (0, 0)
Screenshot: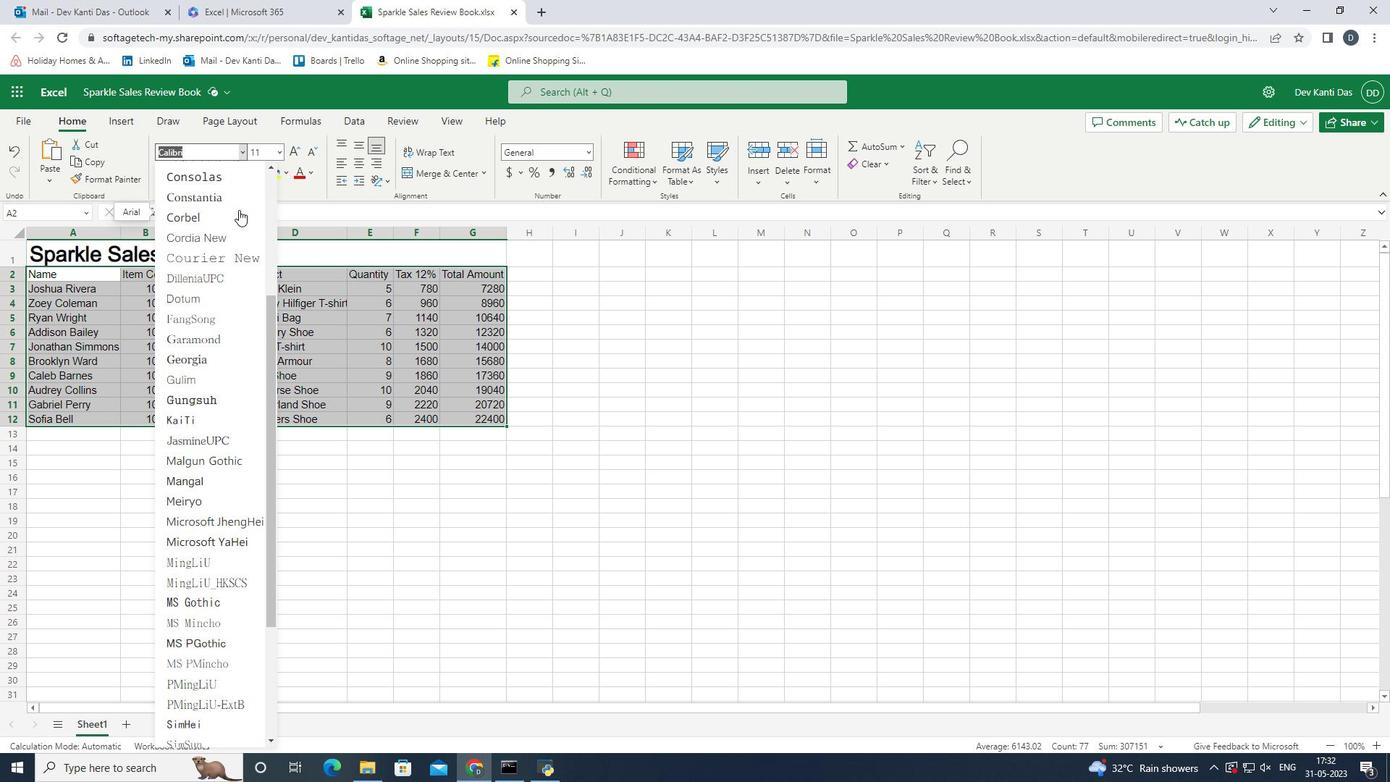 
Action: Mouse scrolled (239, 209) with delta (0, 0)
Screenshot: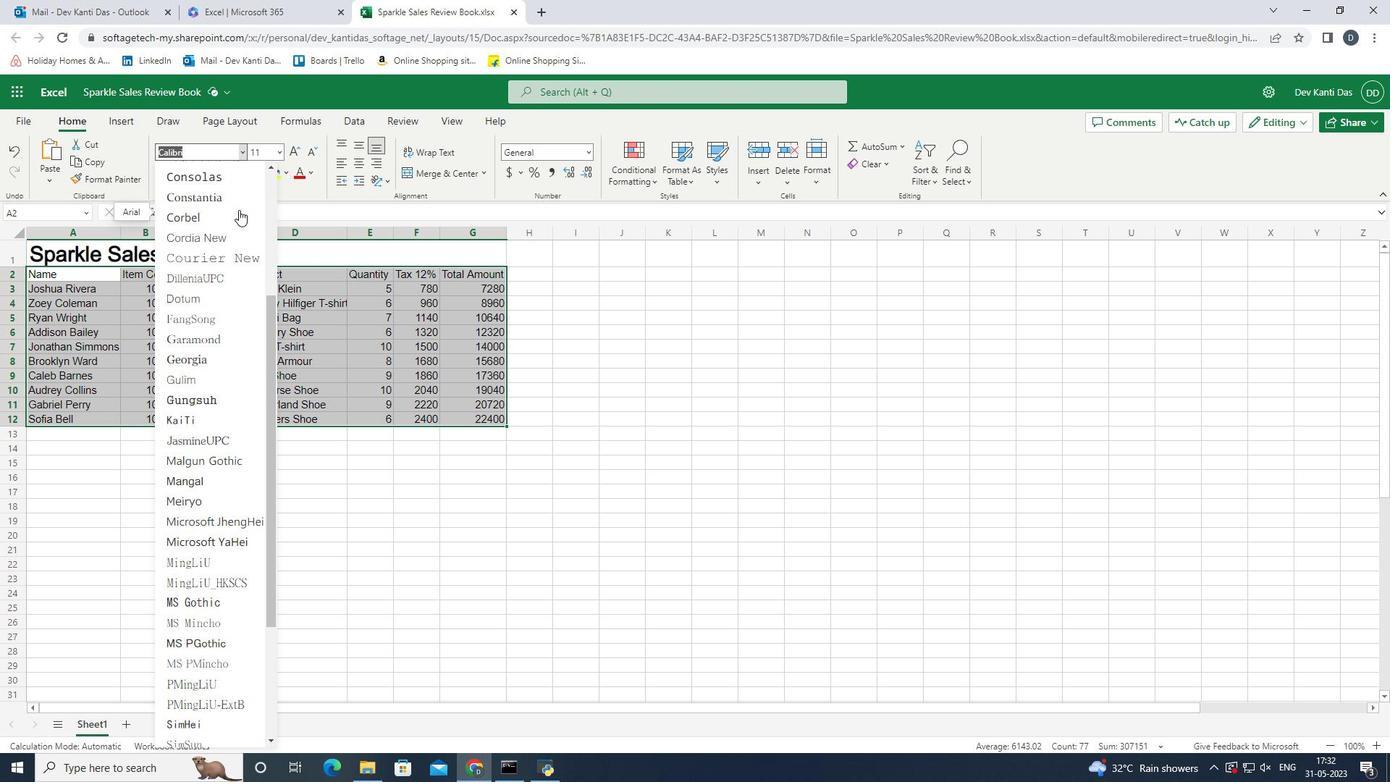 
Action: Mouse scrolled (239, 209) with delta (0, 0)
Screenshot: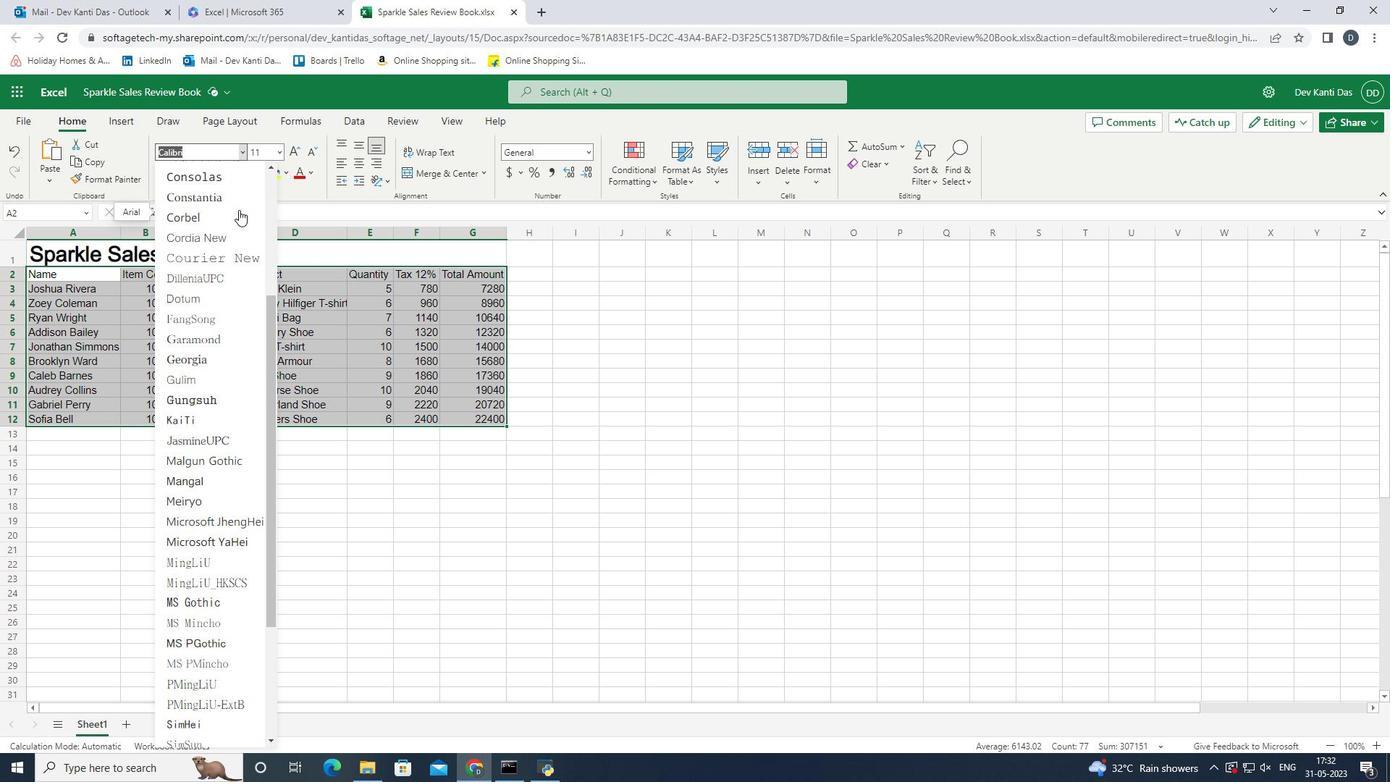 
Action: Mouse moved to (231, 245)
Screenshot: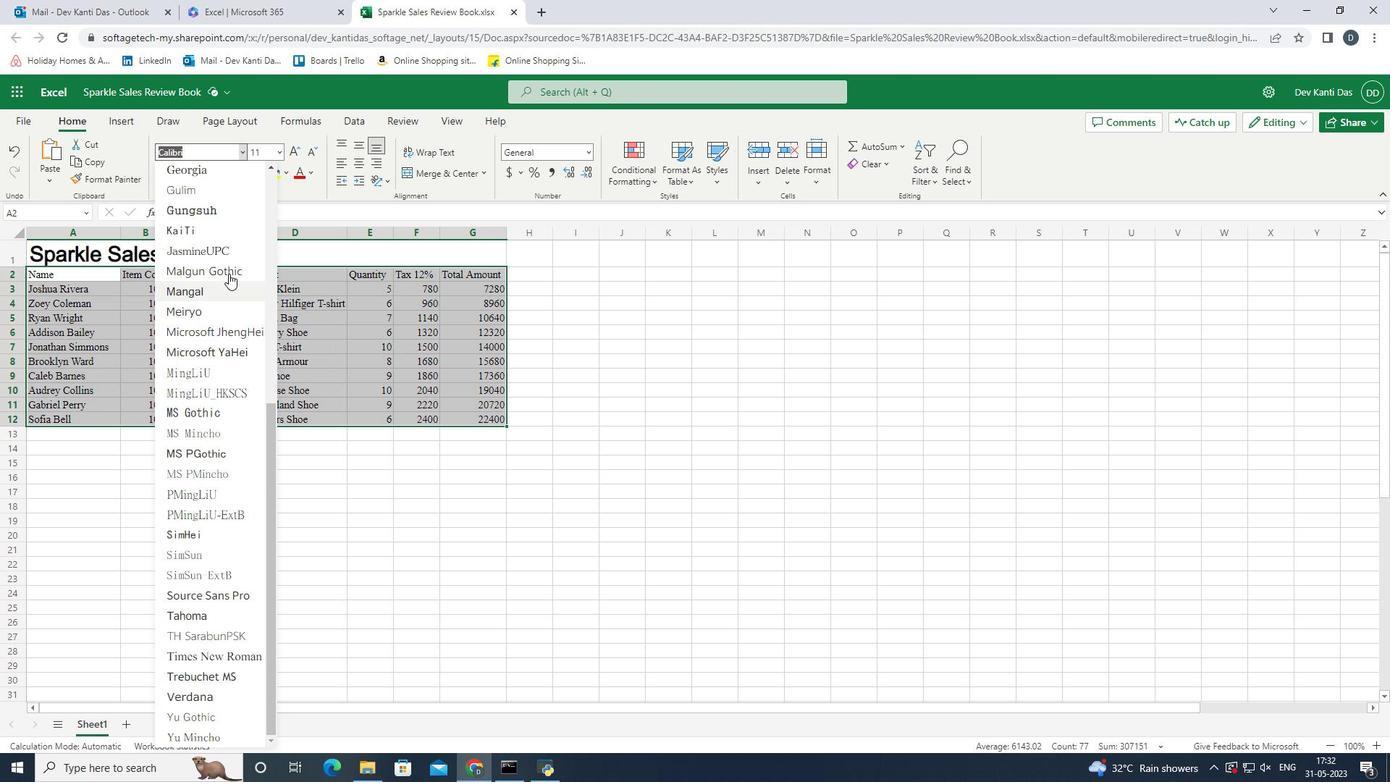 
Action: Mouse scrolled (231, 246) with delta (0, 0)
Screenshot: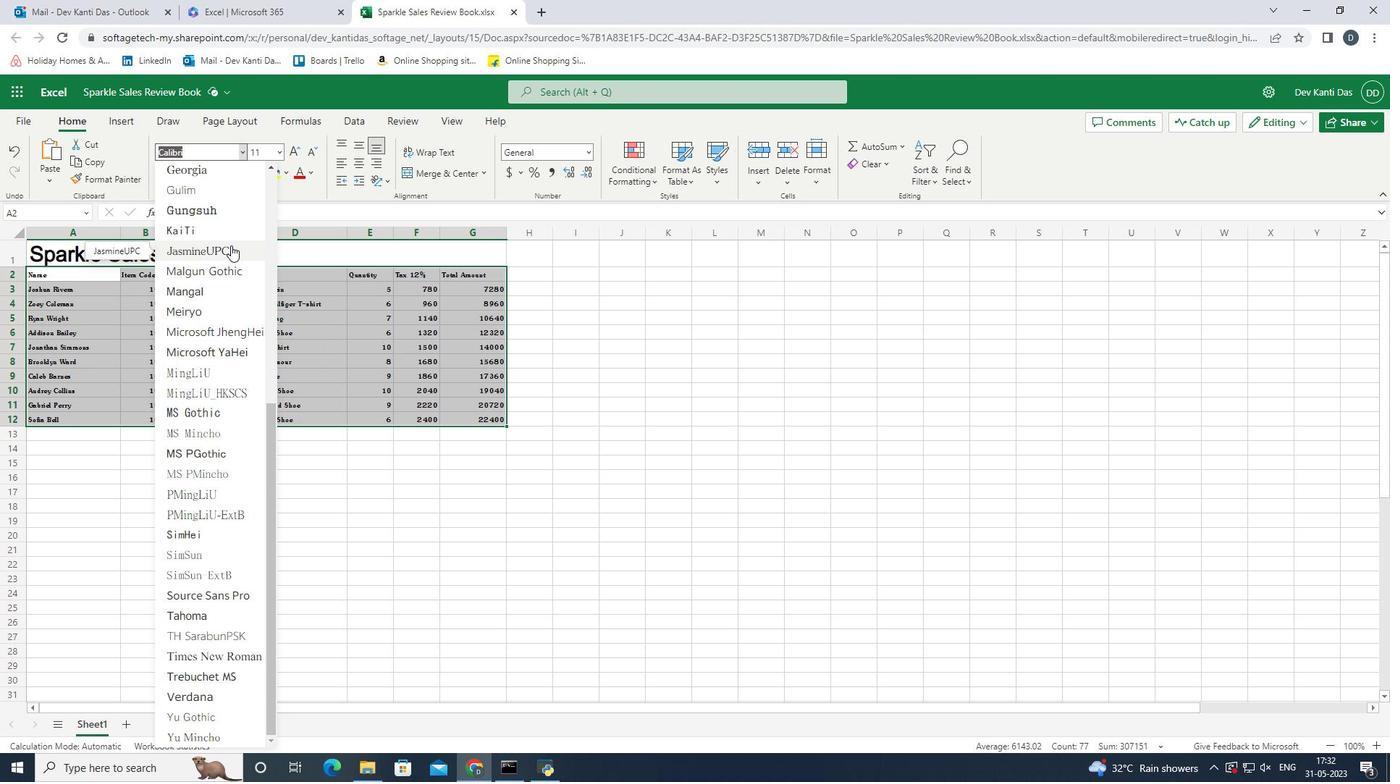 
Action: Mouse scrolled (231, 246) with delta (0, 0)
Screenshot: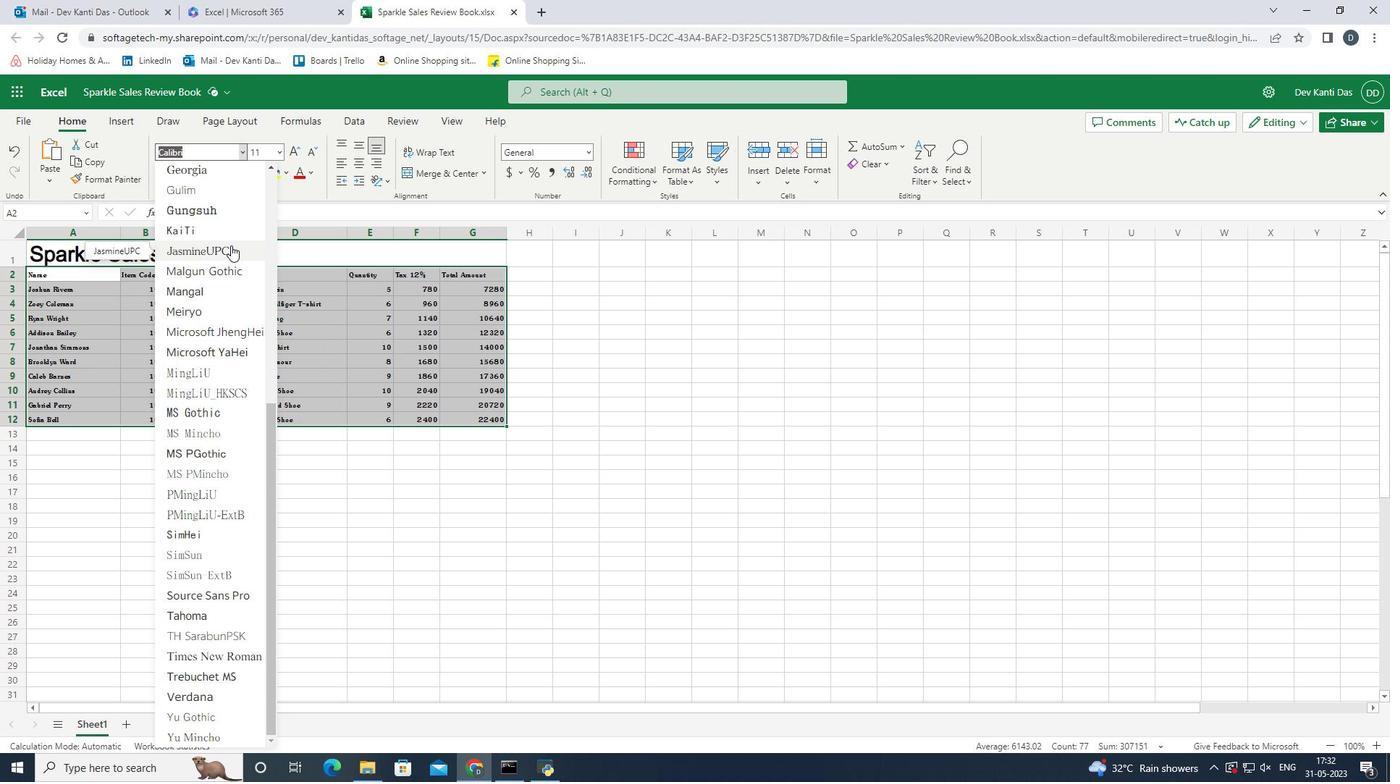 
Action: Mouse scrolled (231, 246) with delta (0, 0)
Screenshot: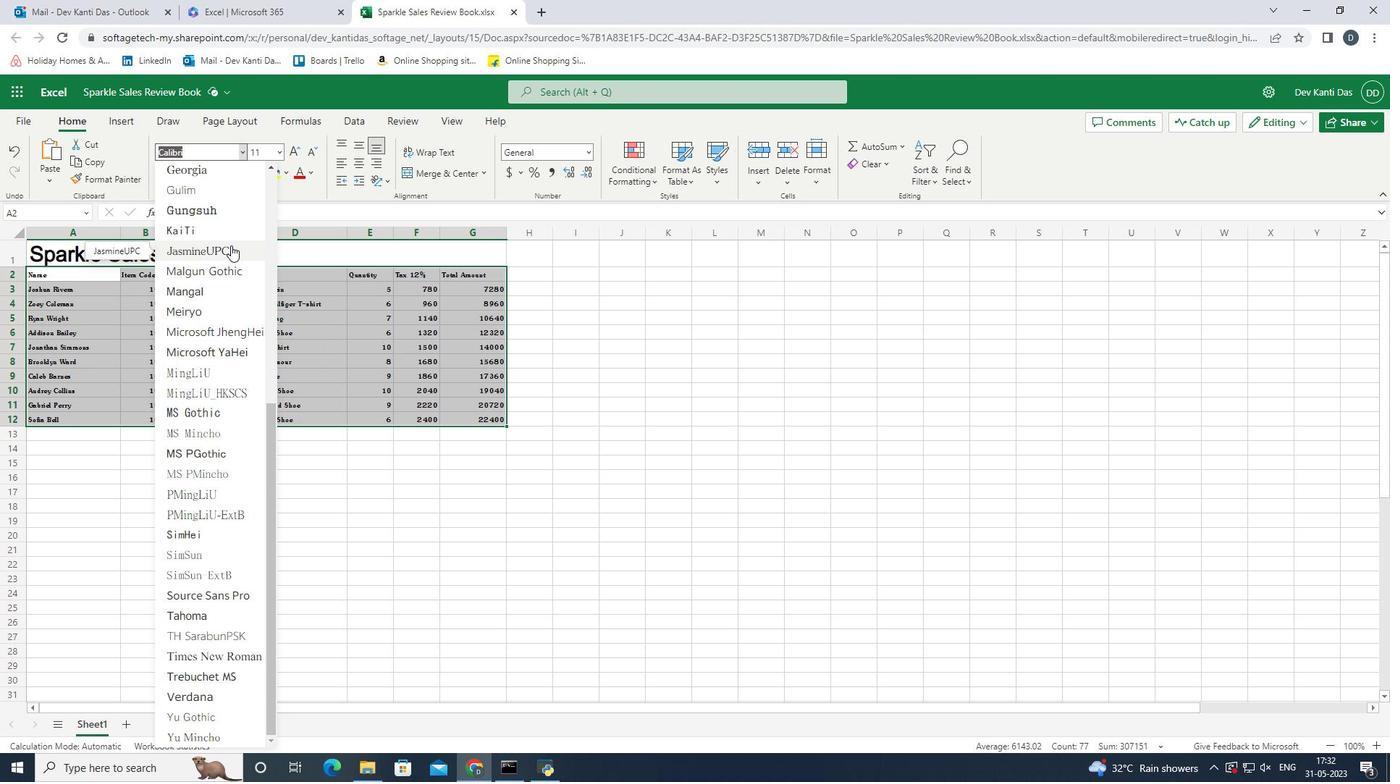 
Action: Mouse scrolled (231, 246) with delta (0, 0)
Screenshot: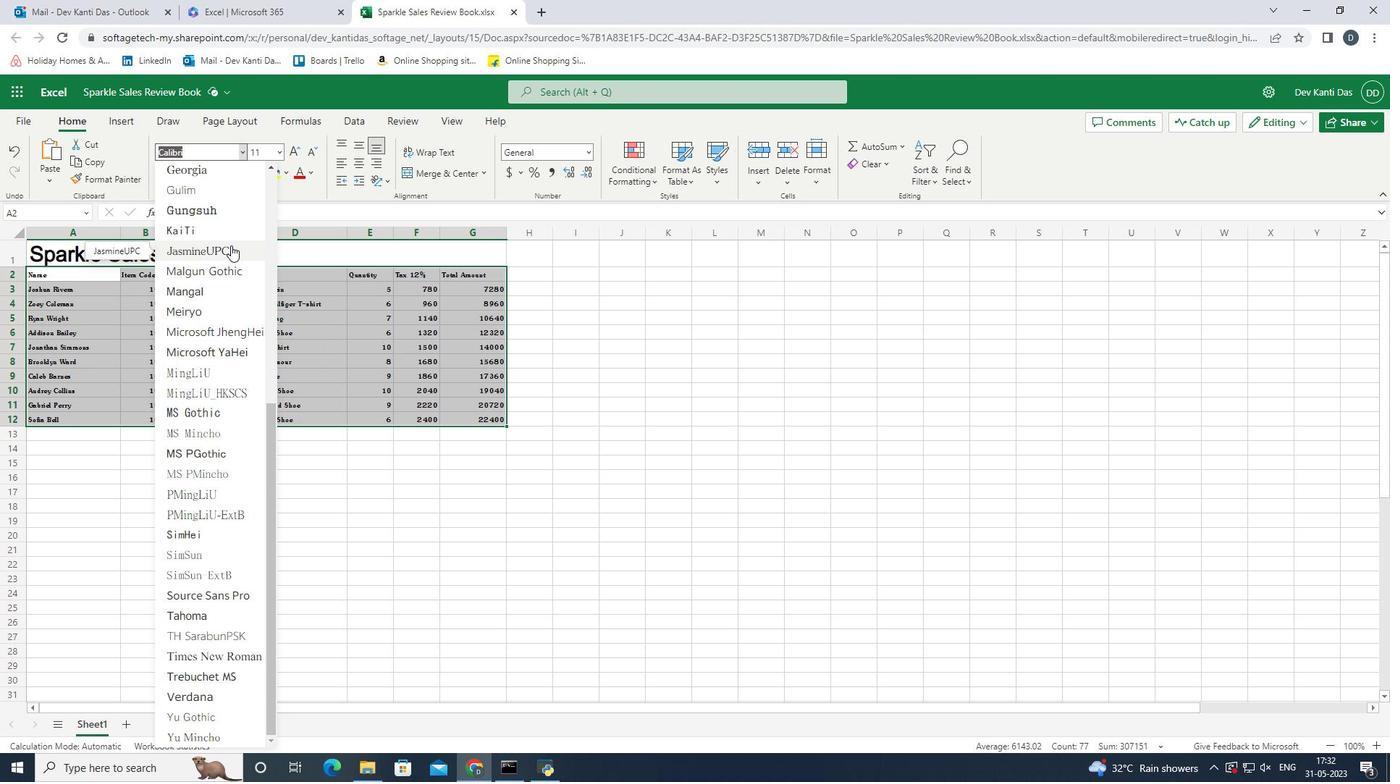 
Action: Mouse scrolled (231, 246) with delta (0, 0)
Screenshot: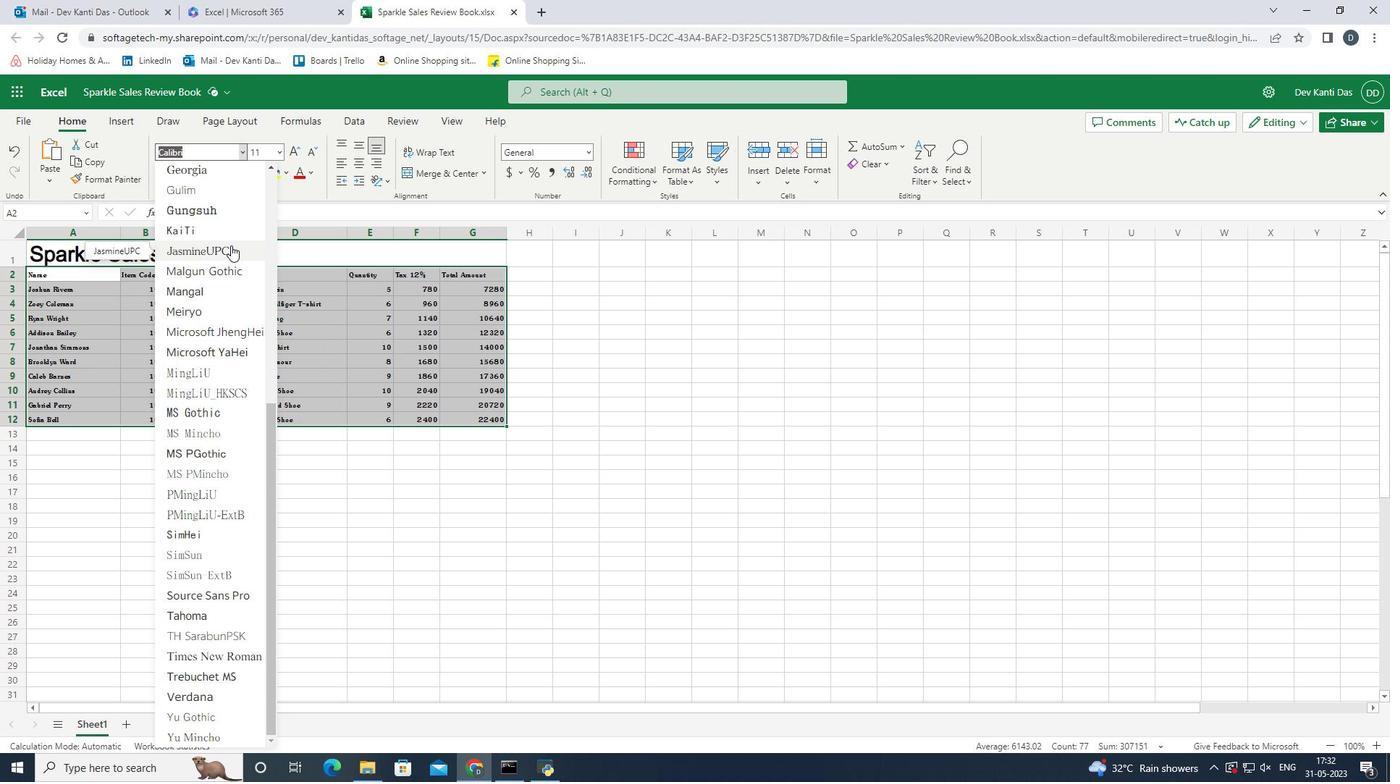 
Action: Mouse scrolled (231, 246) with delta (0, 0)
Screenshot: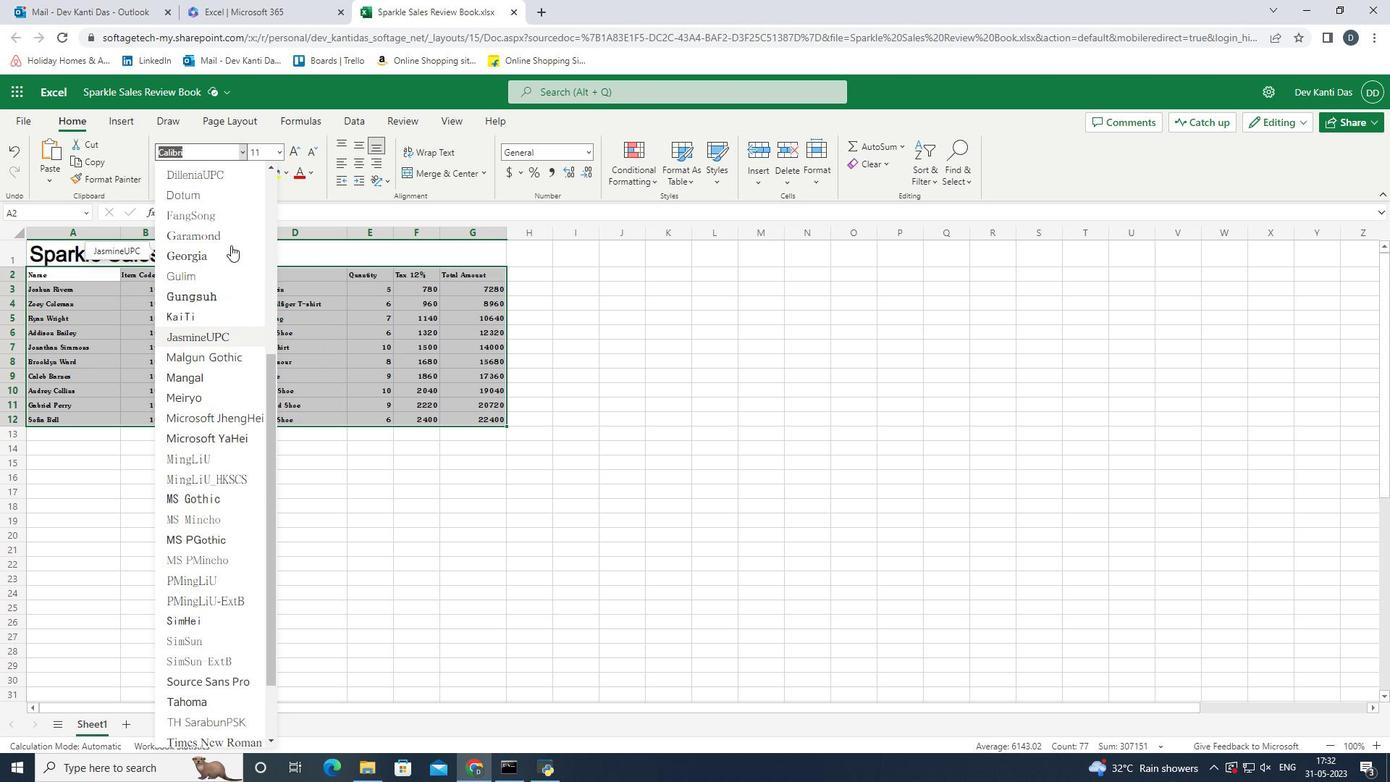 
Action: Mouse scrolled (231, 246) with delta (0, 0)
Screenshot: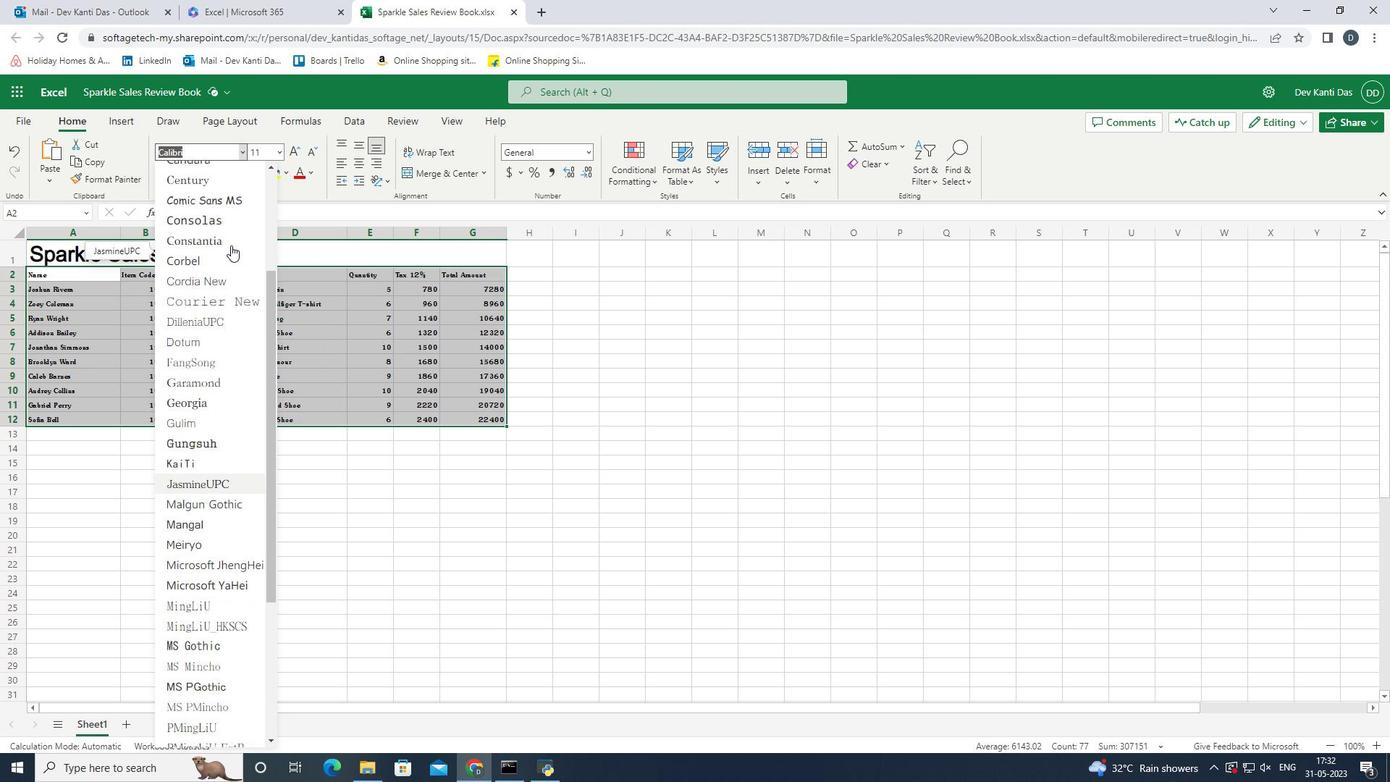 
Action: Mouse scrolled (231, 246) with delta (0, 0)
Screenshot: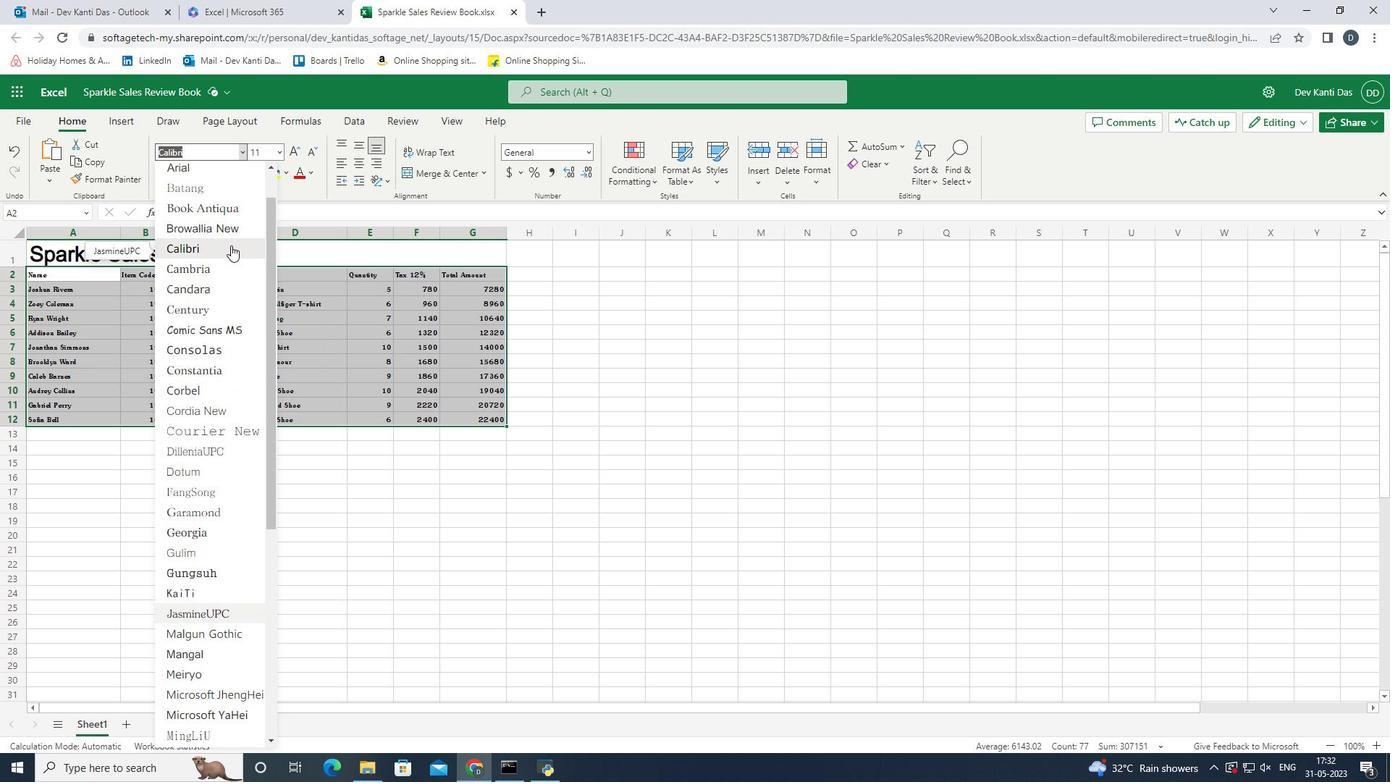 
Action: Mouse moved to (227, 219)
Screenshot: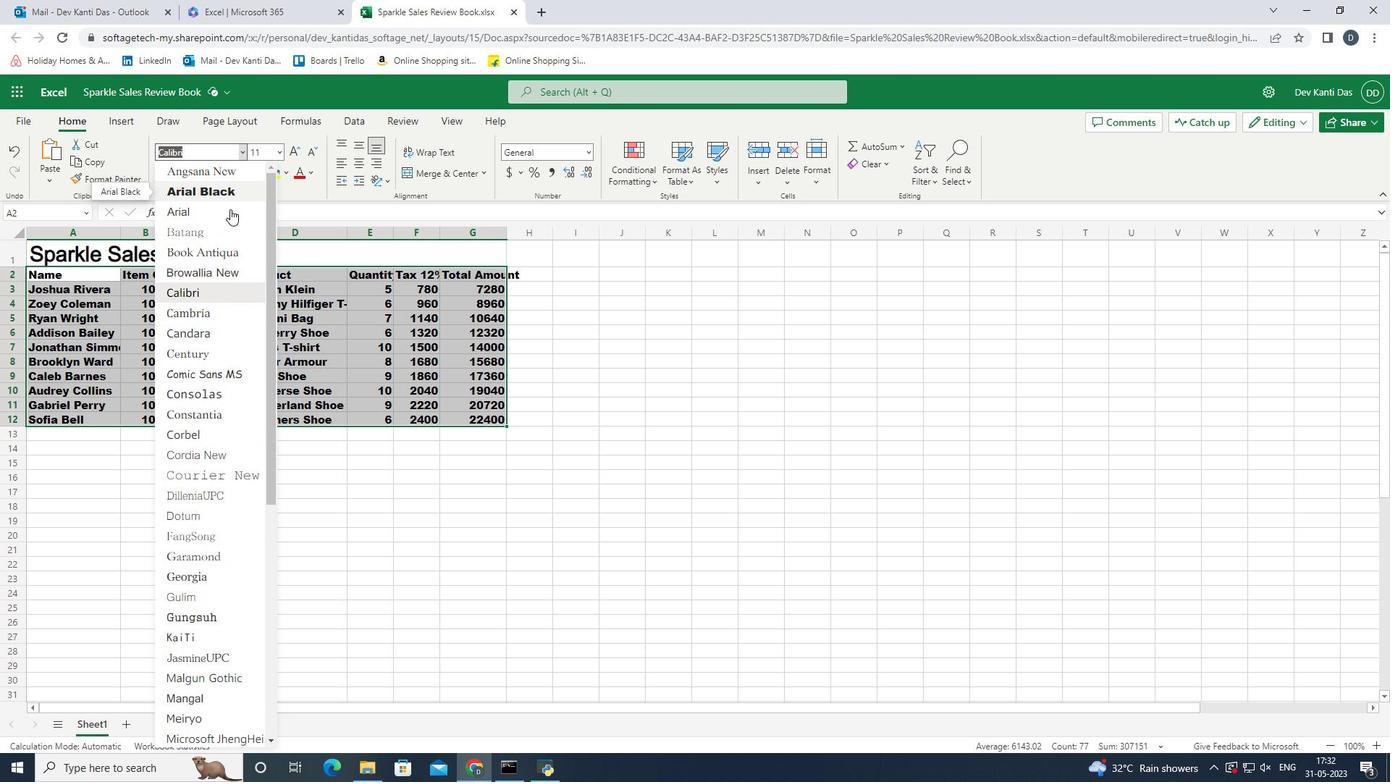 
Action: Mouse pressed left at (227, 219)
Screenshot: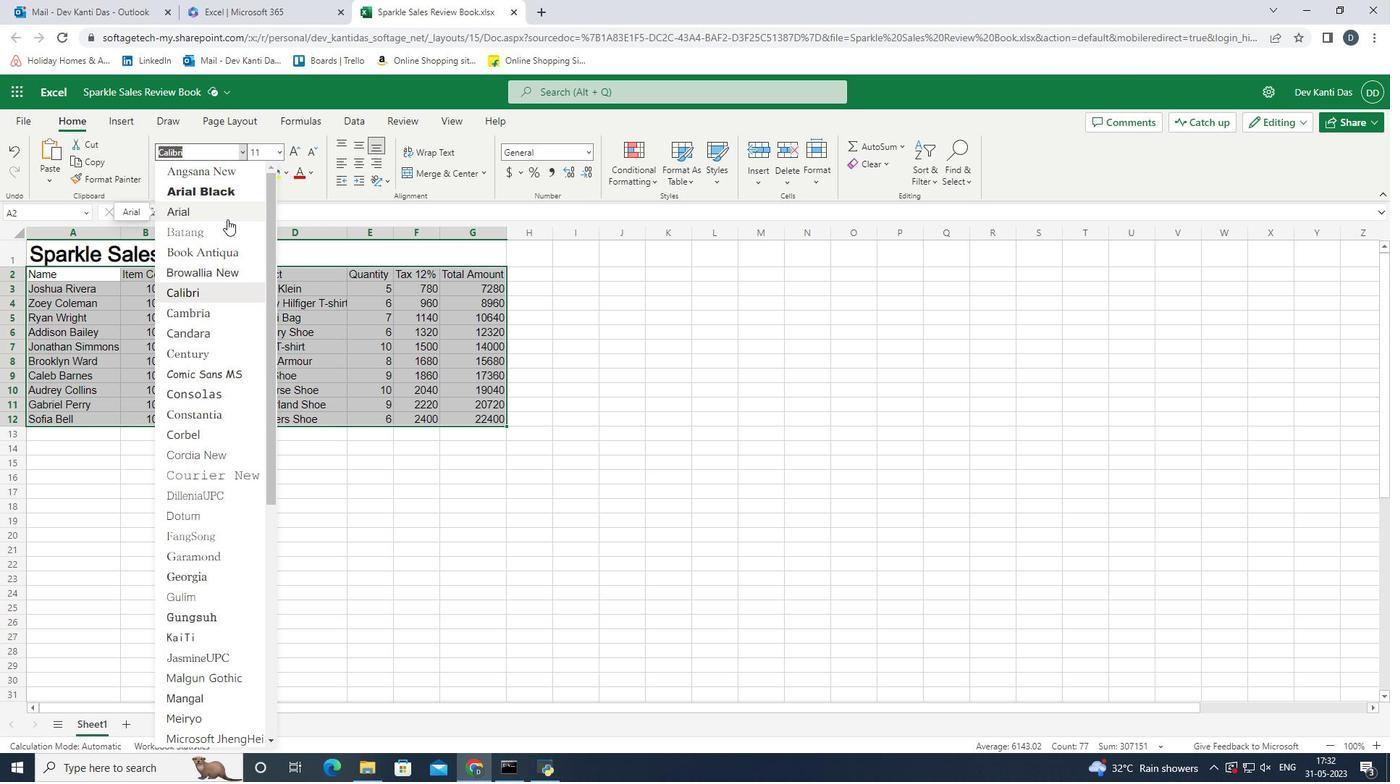 
Action: Mouse moved to (281, 151)
Screenshot: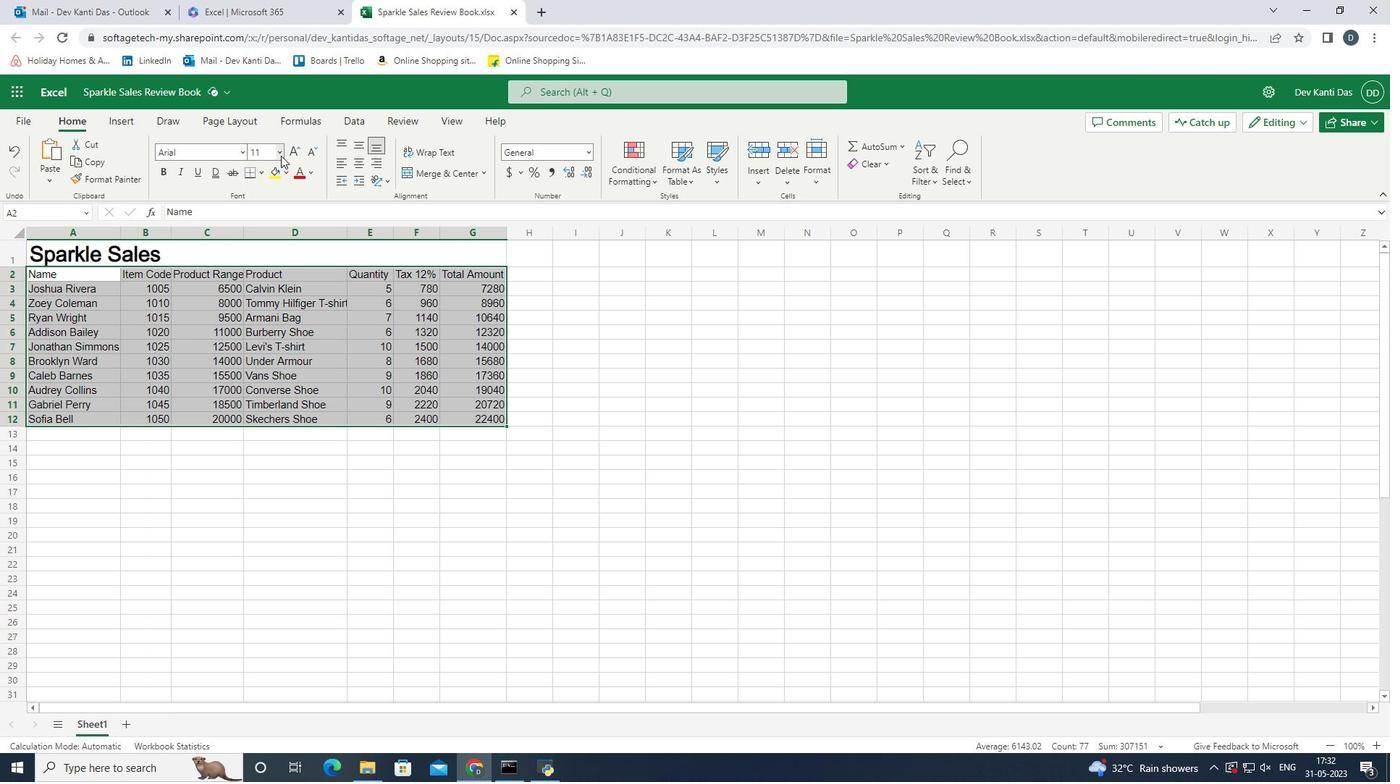 
Action: Mouse pressed left at (281, 151)
Screenshot: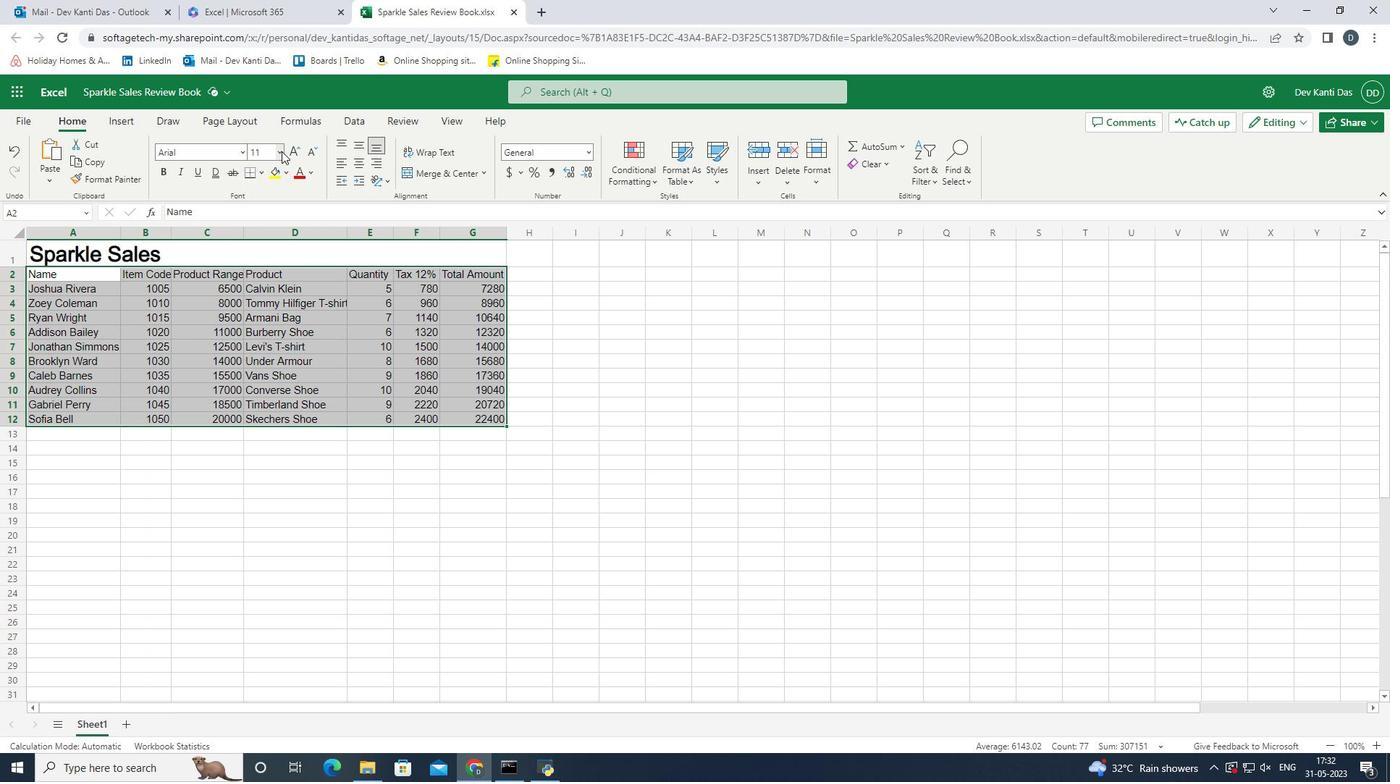 
Action: Mouse moved to (270, 273)
Screenshot: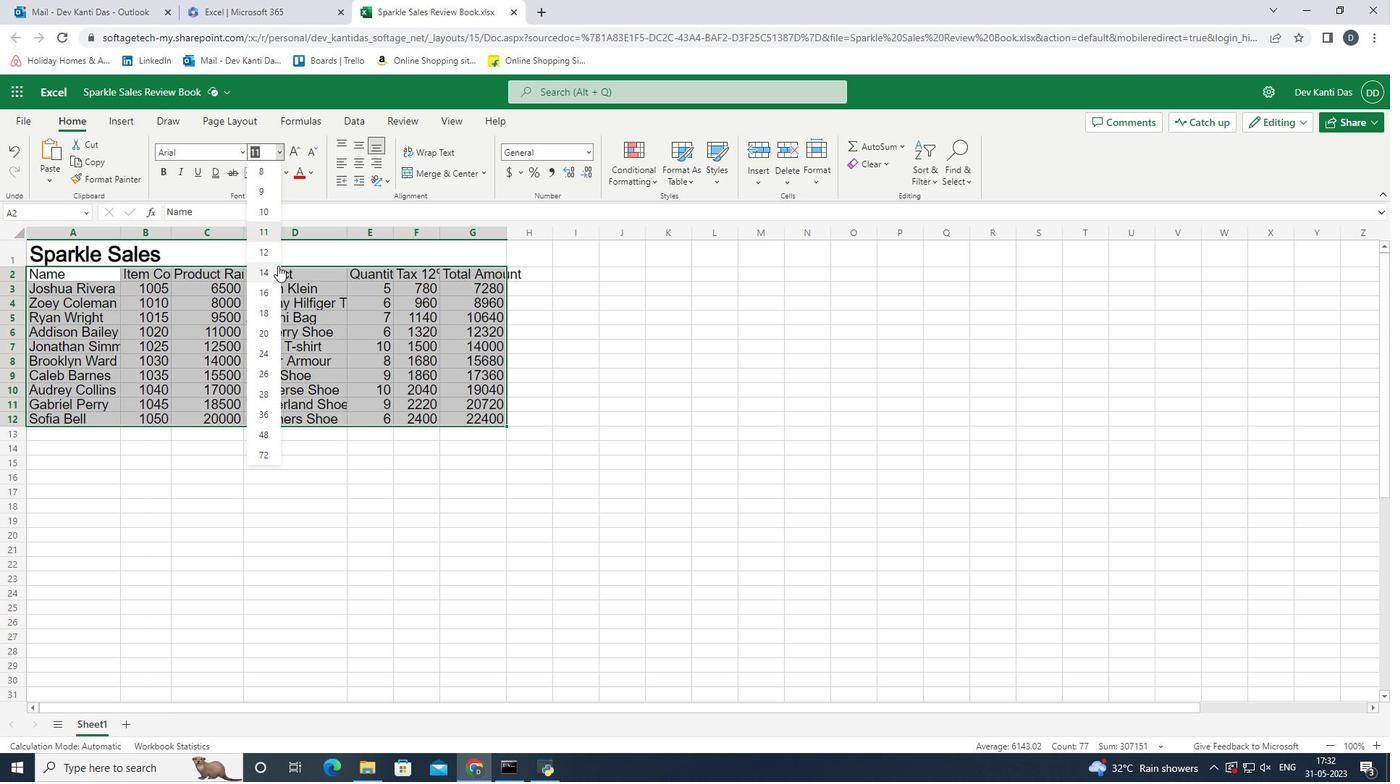 
Action: Mouse pressed left at (270, 273)
Screenshot: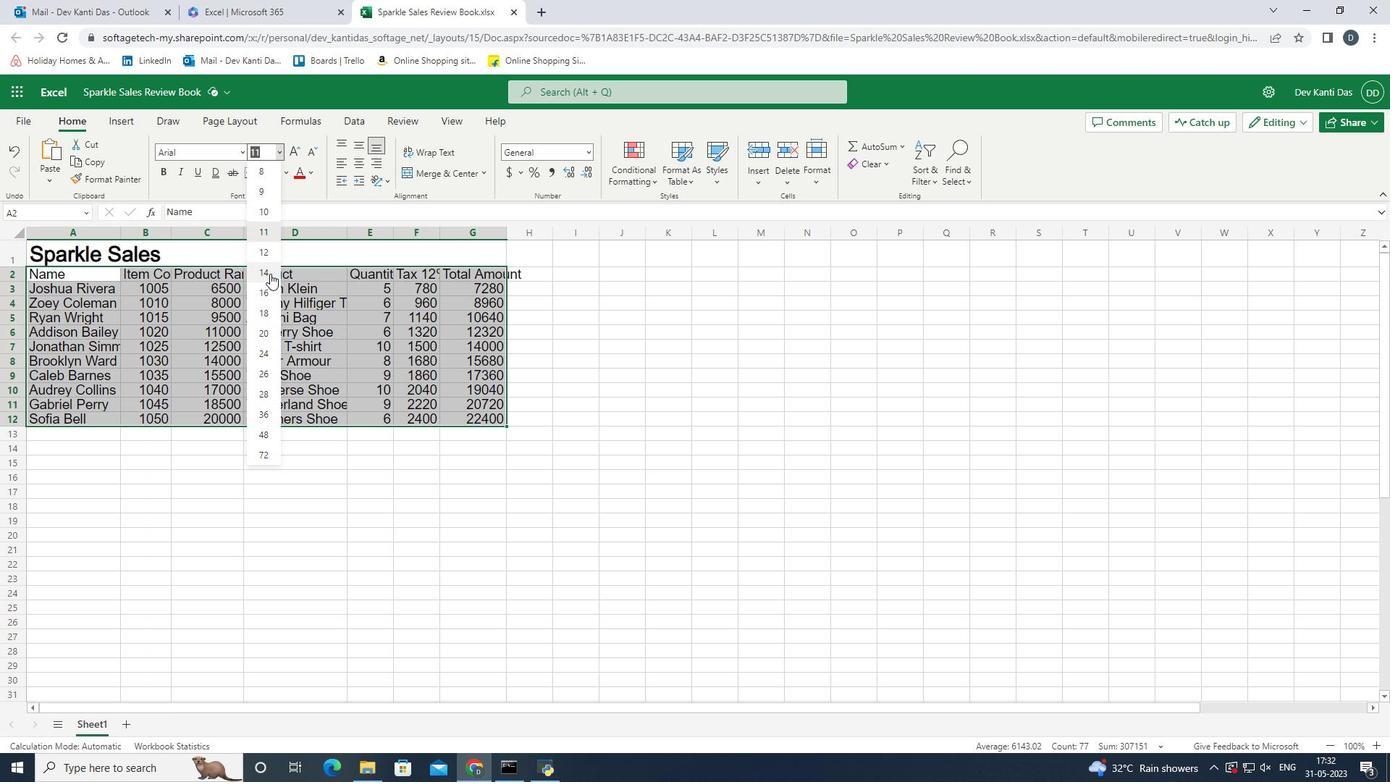 
Action: Mouse moved to (509, 233)
Screenshot: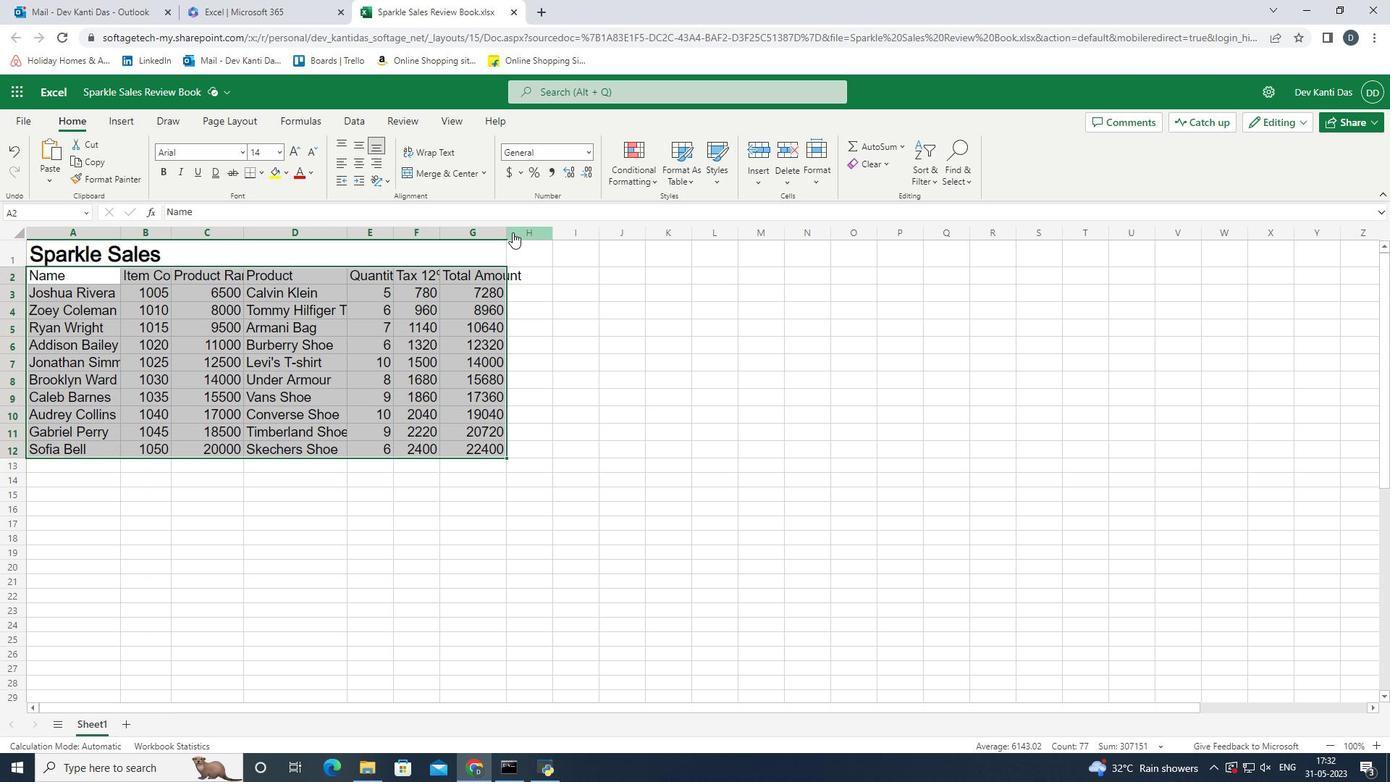 
Action: Mouse pressed left at (509, 233)
Screenshot: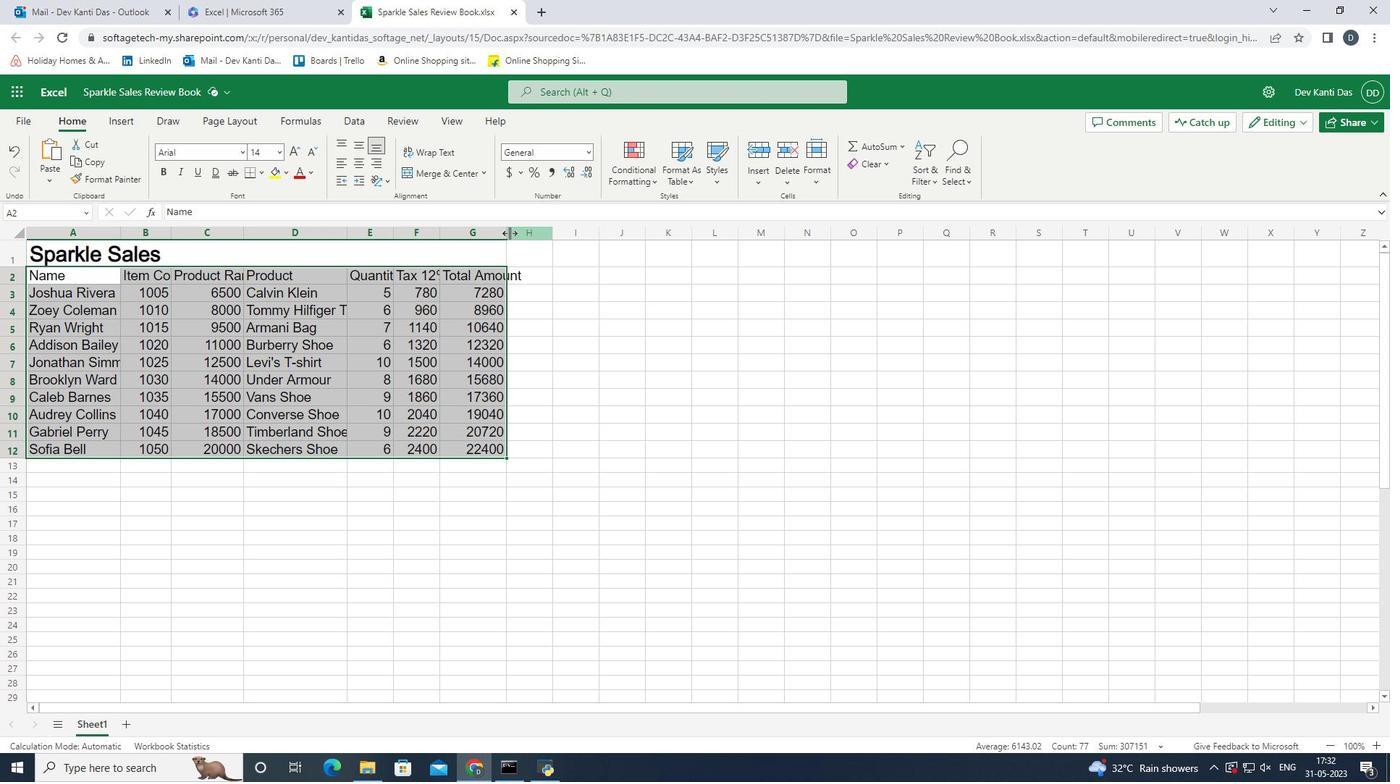 
Action: Mouse moved to (436, 230)
Screenshot: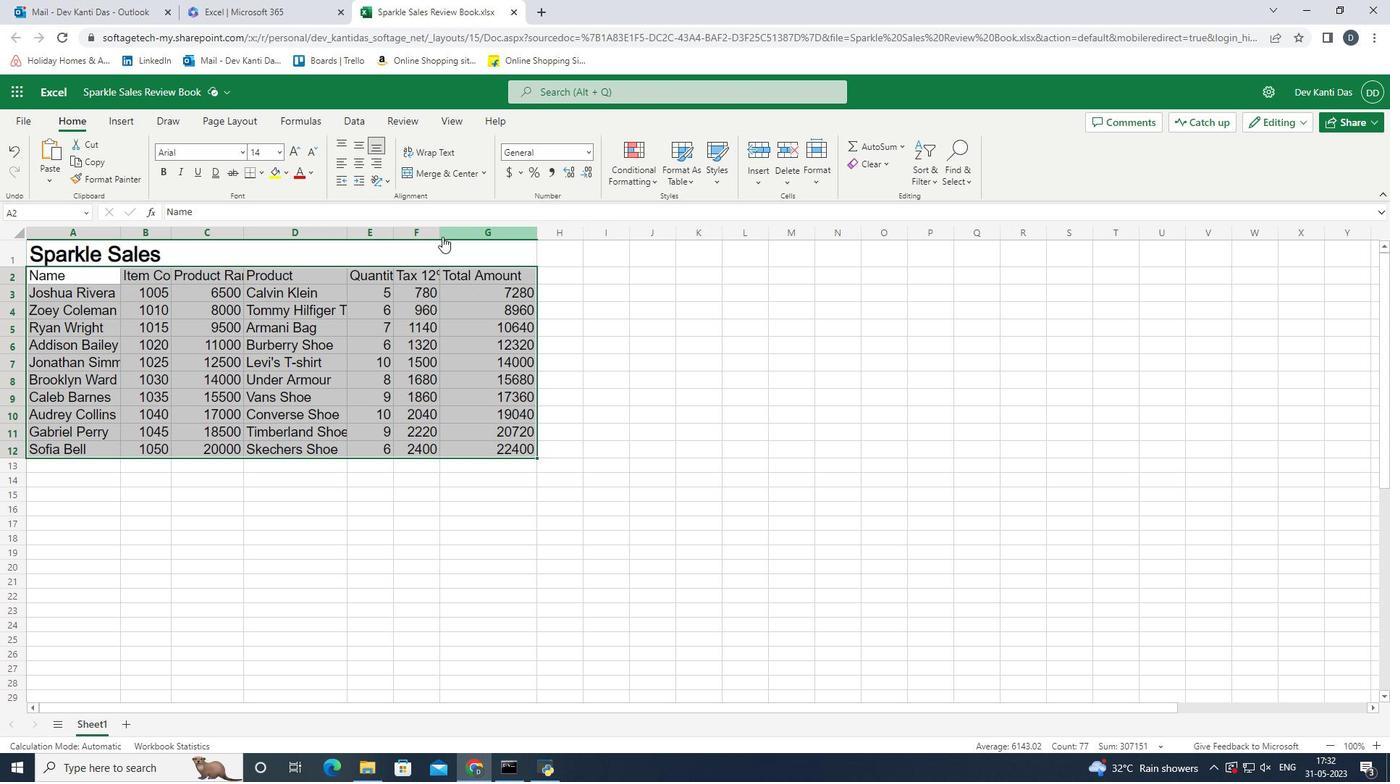 
Action: Mouse pressed left at (436, 230)
Screenshot: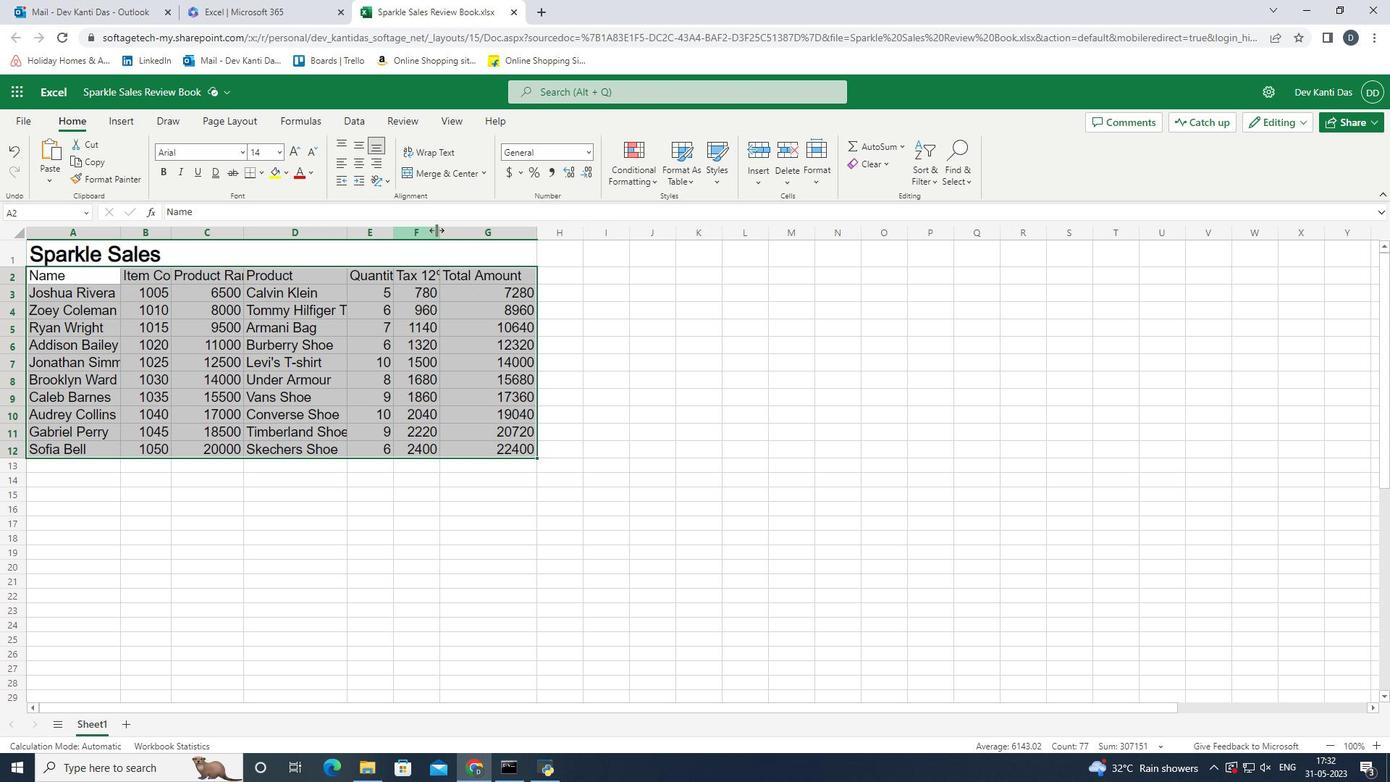 
Action: Mouse moved to (448, 236)
Screenshot: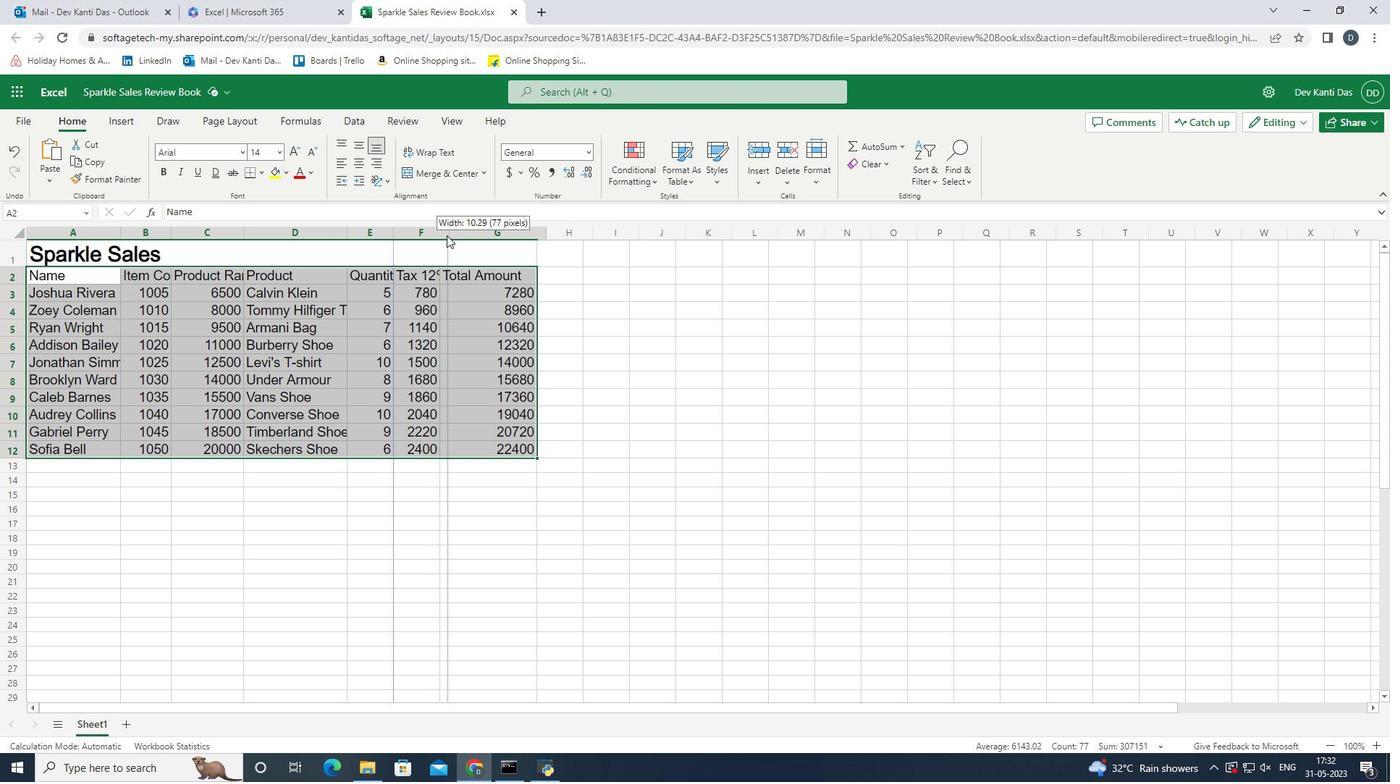 
Action: Mouse pressed left at (448, 236)
Screenshot: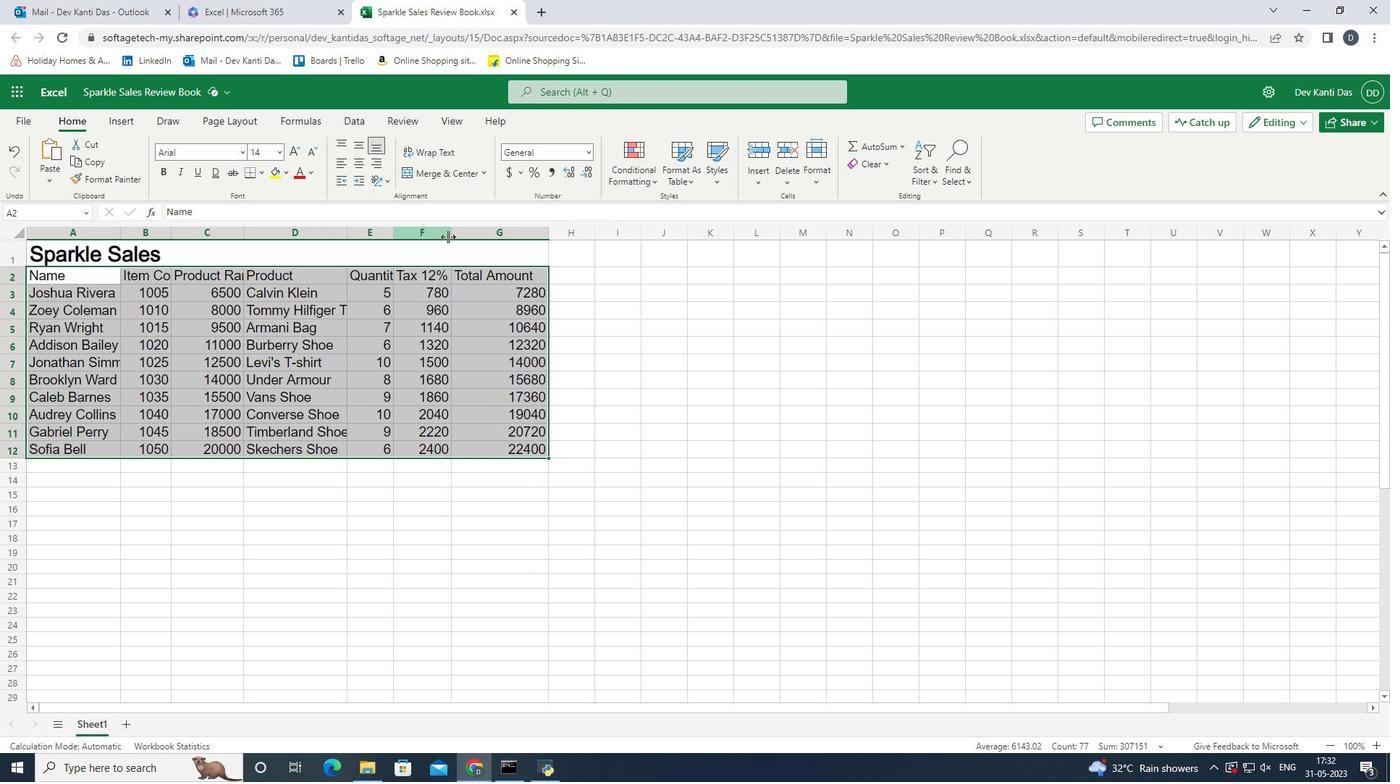 
Action: Mouse moved to (395, 233)
Screenshot: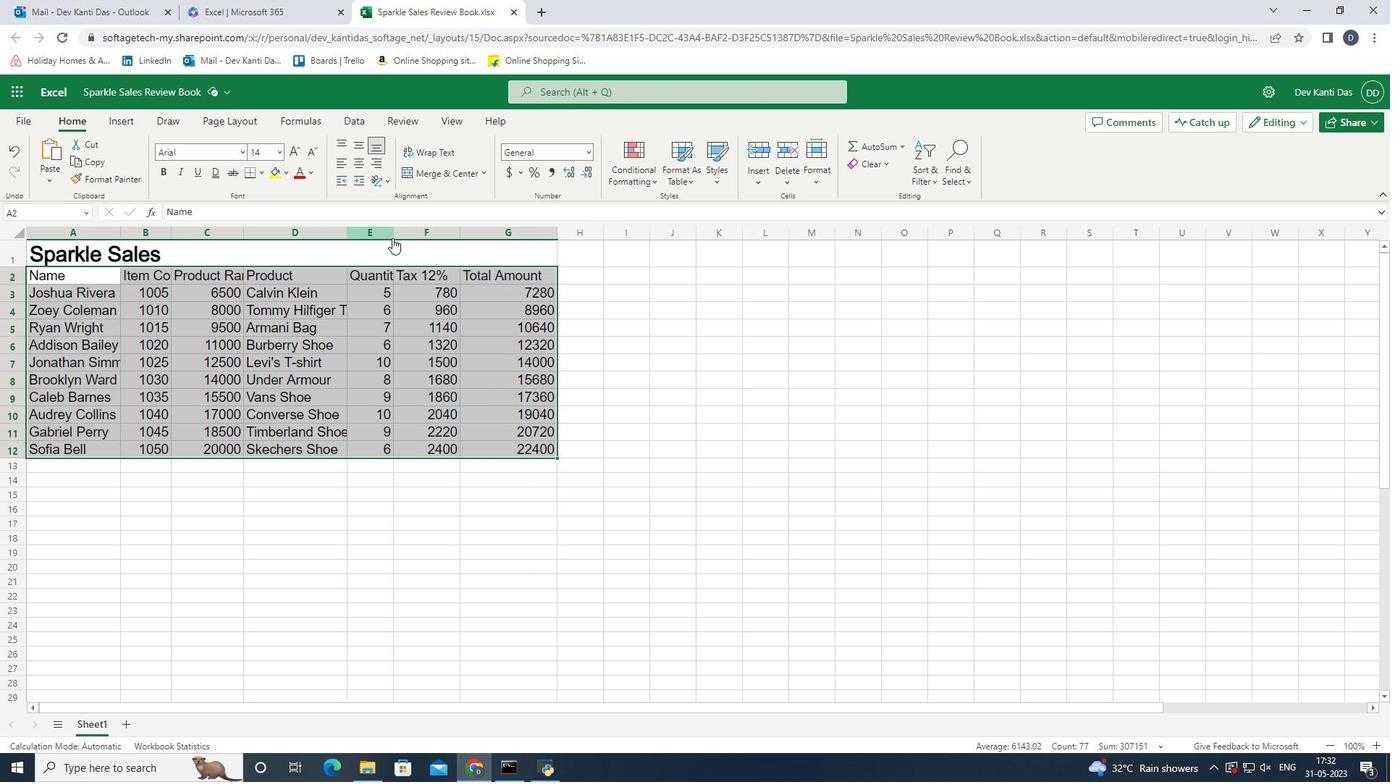
Action: Mouse pressed left at (395, 233)
Screenshot: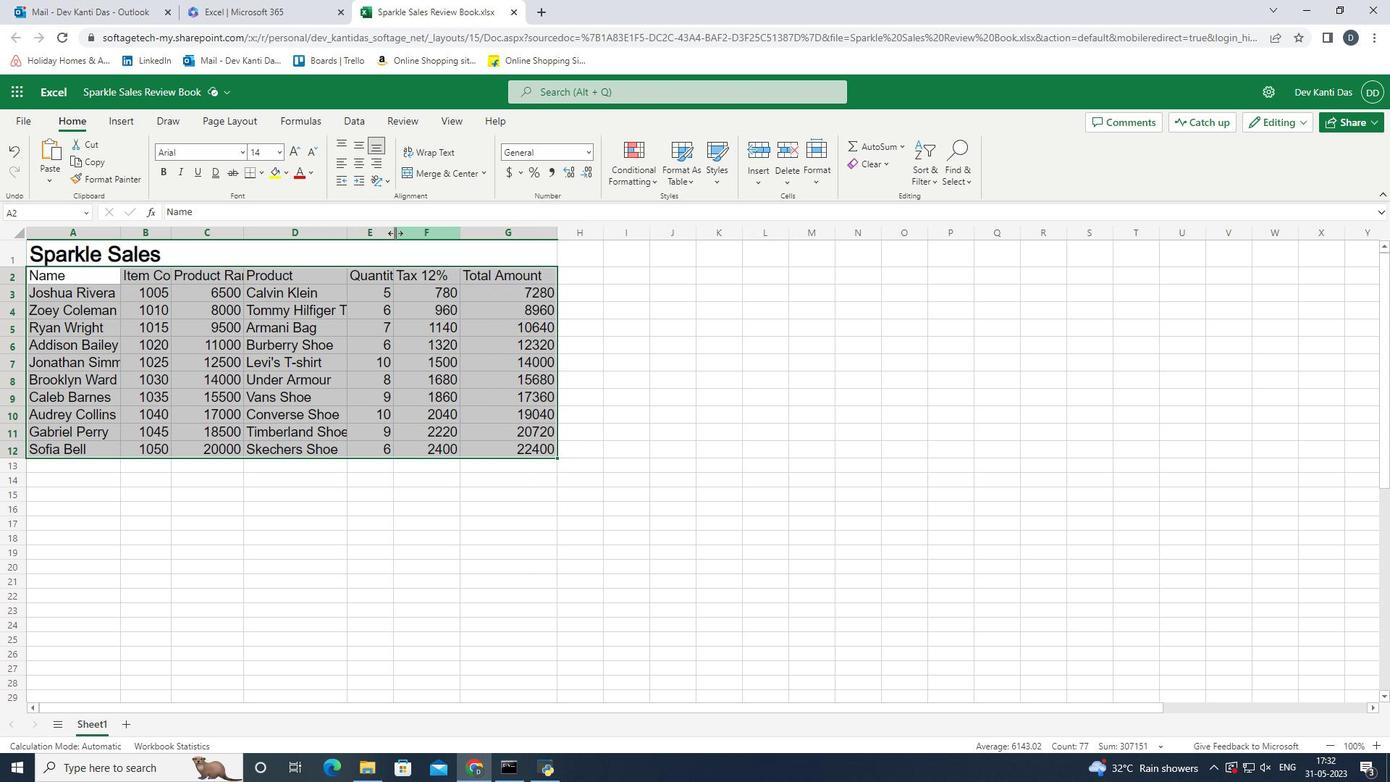 
Action: Mouse moved to (349, 233)
Screenshot: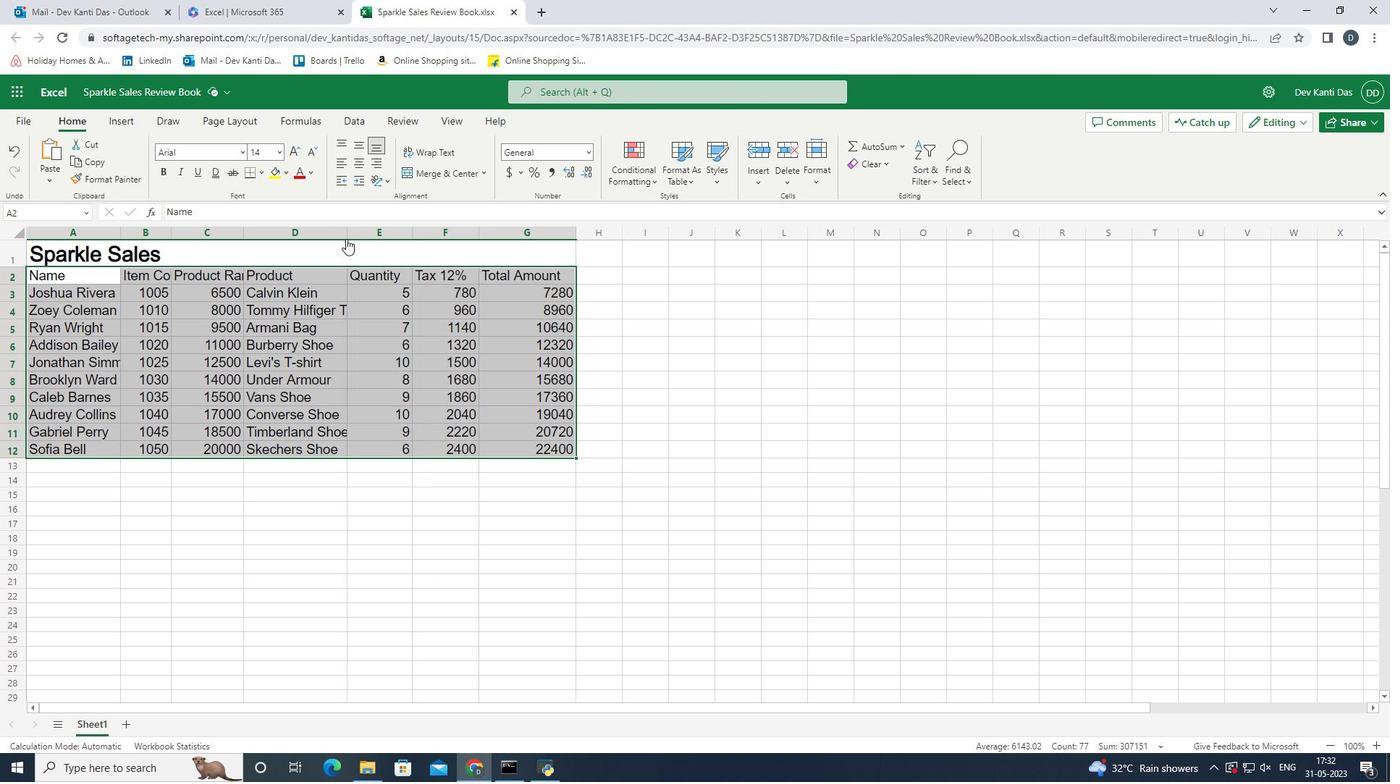 
Action: Mouse pressed left at (349, 233)
Screenshot: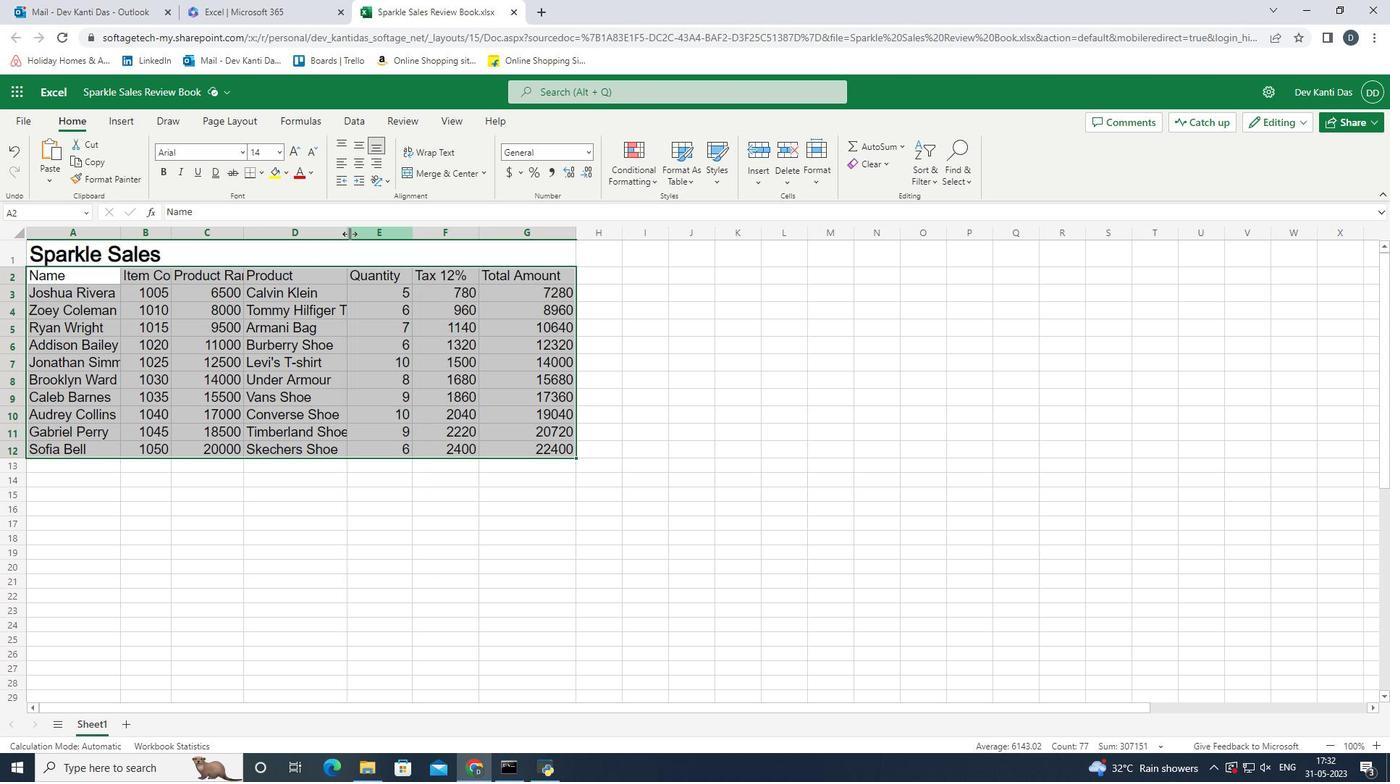
Action: Mouse moved to (372, 233)
Screenshot: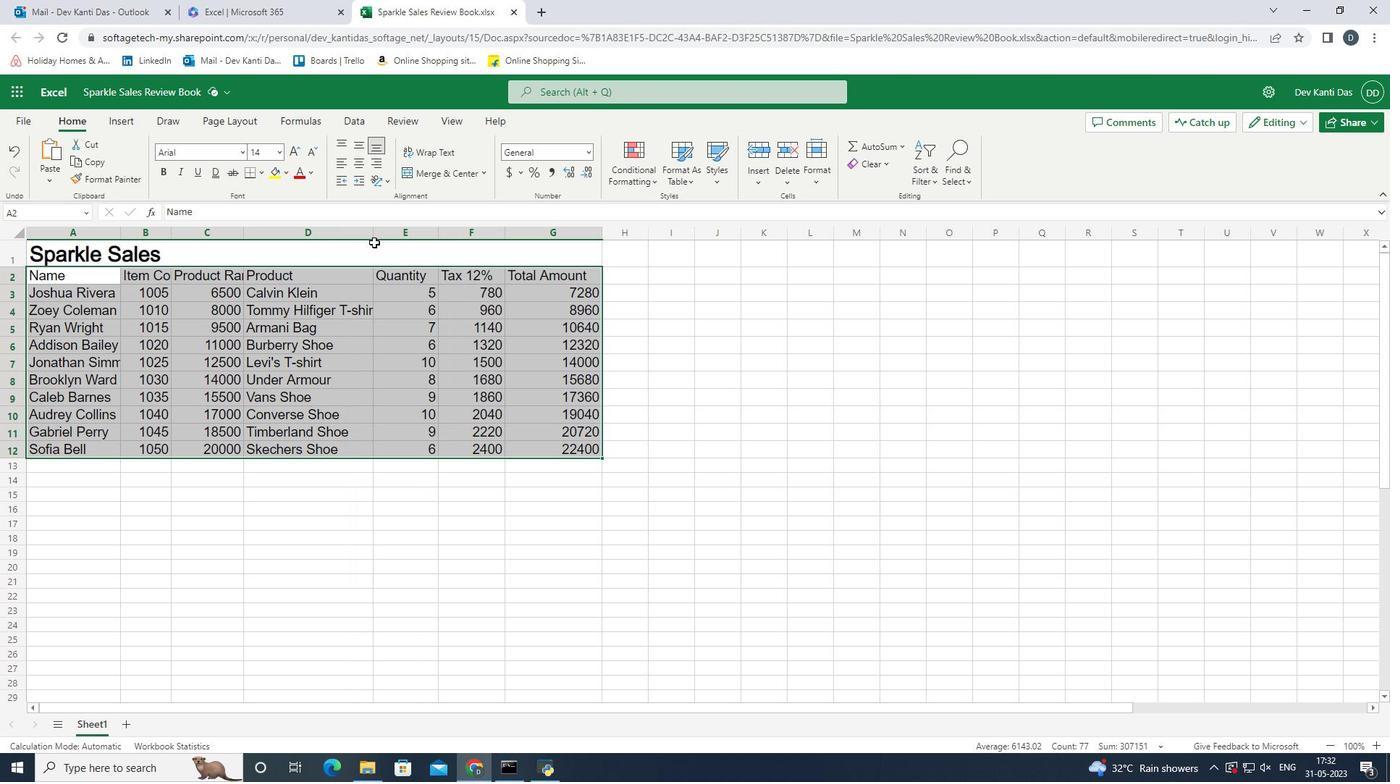 
Action: Mouse pressed left at (372, 233)
Screenshot: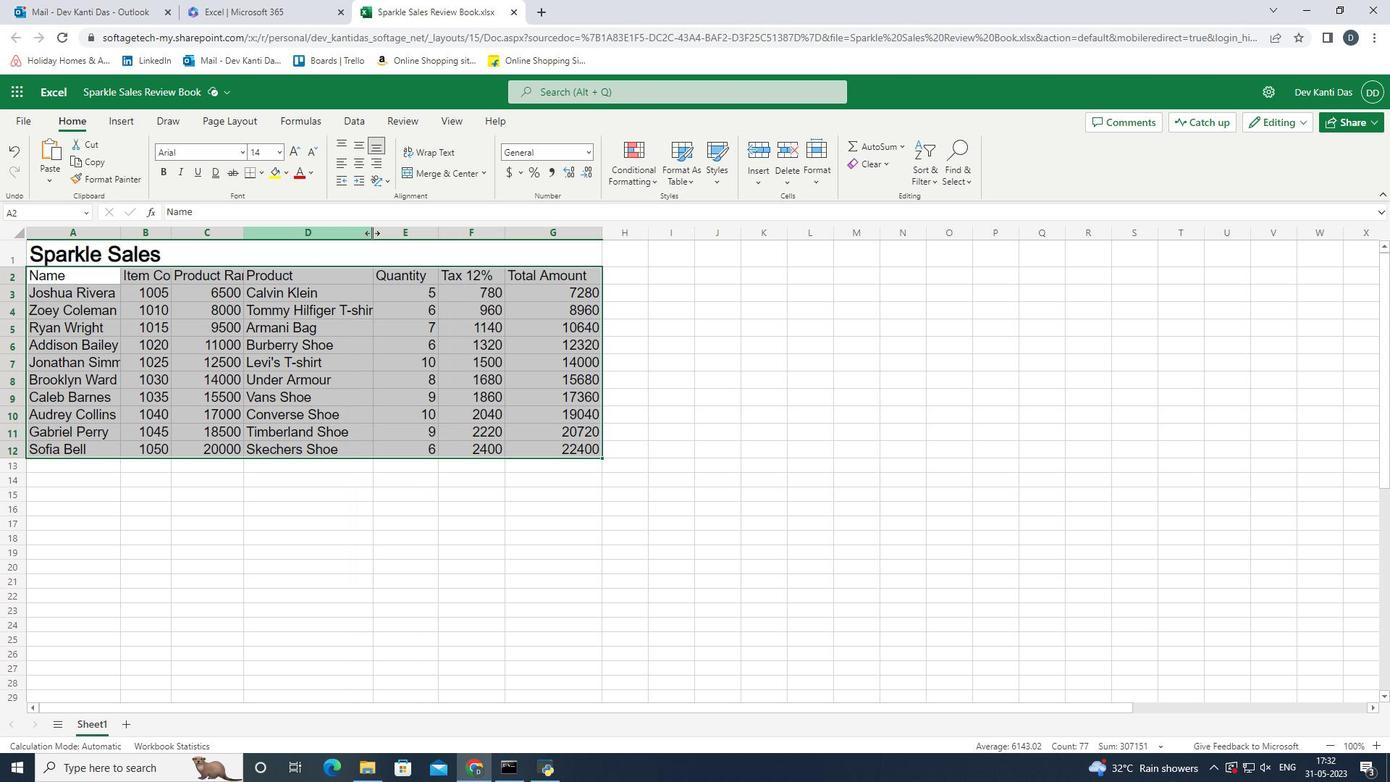 
Action: Mouse moved to (244, 233)
Screenshot: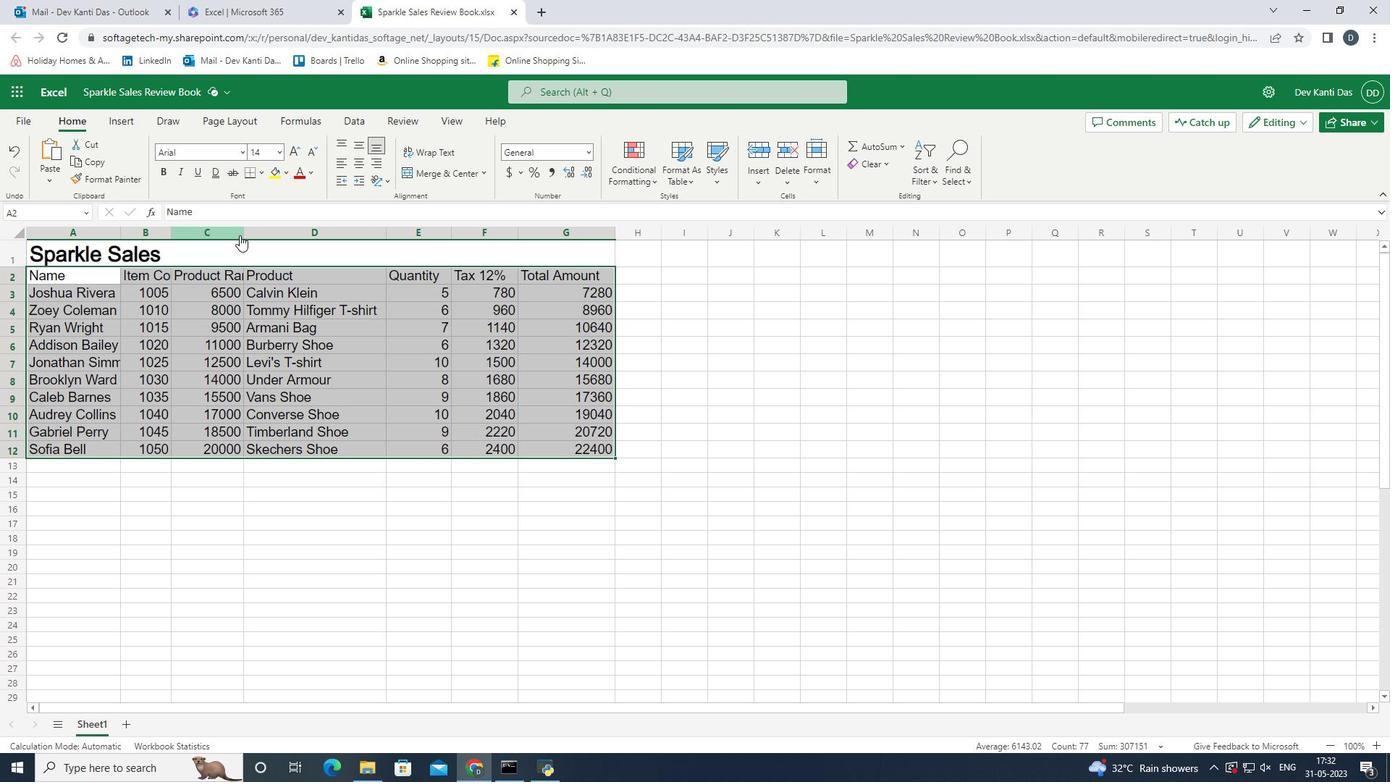 
Action: Mouse pressed left at (244, 233)
Screenshot: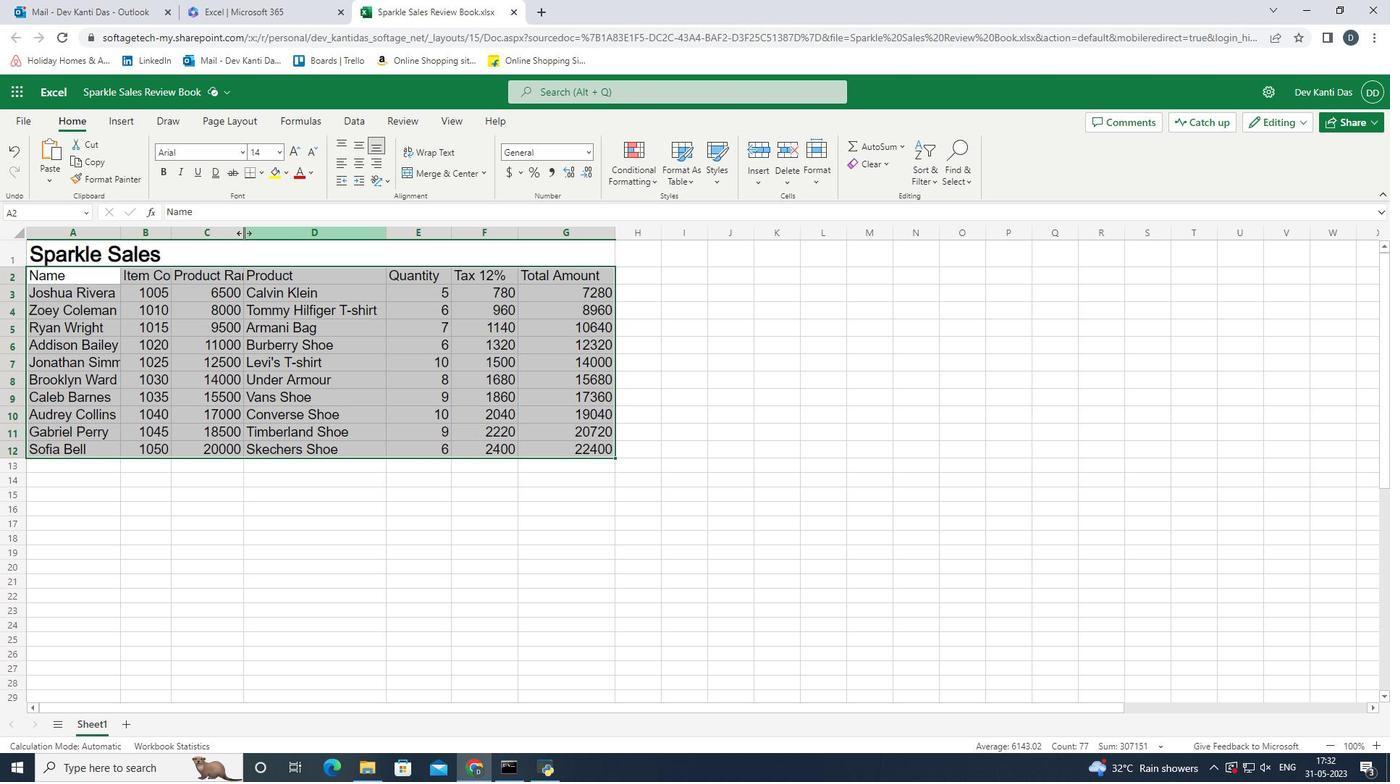 
Action: Mouse moved to (257, 231)
Screenshot: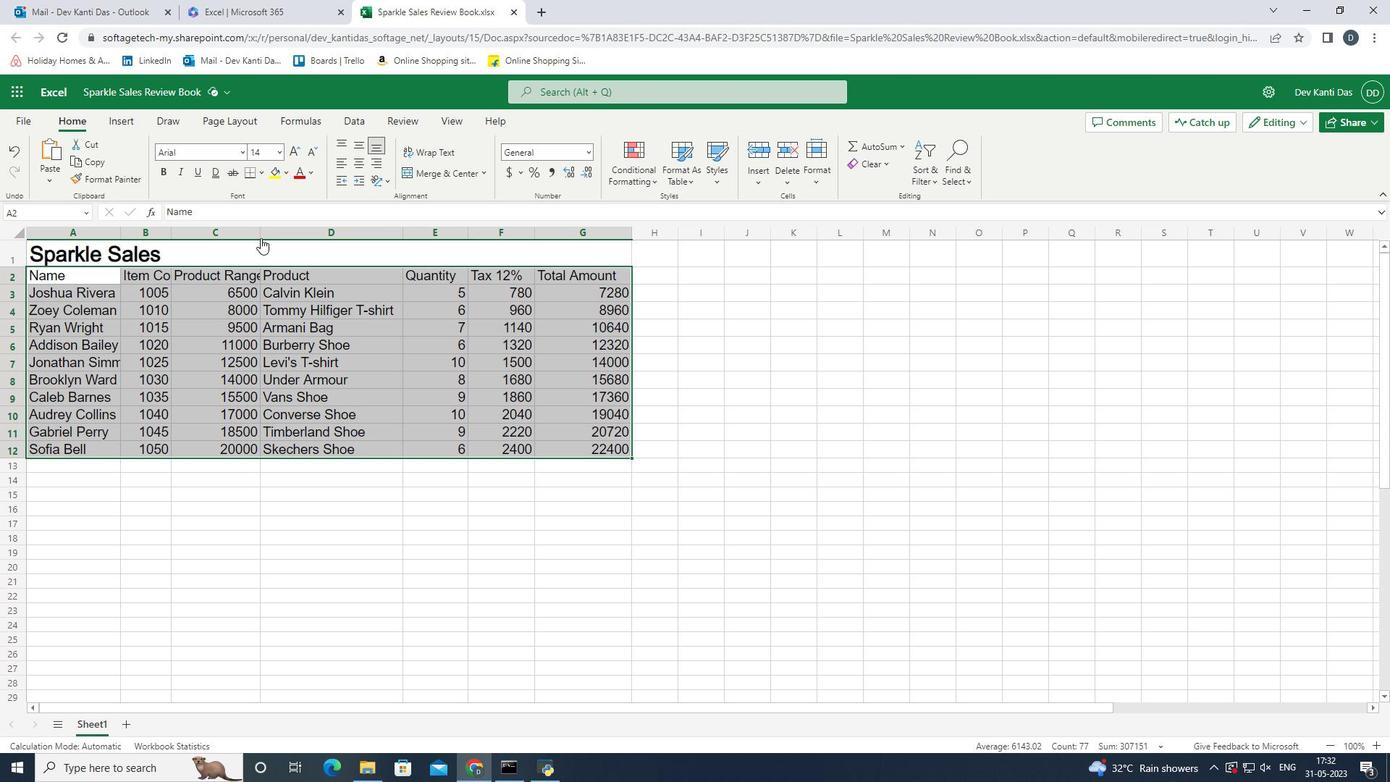 
Action: Mouse pressed left at (257, 231)
Screenshot: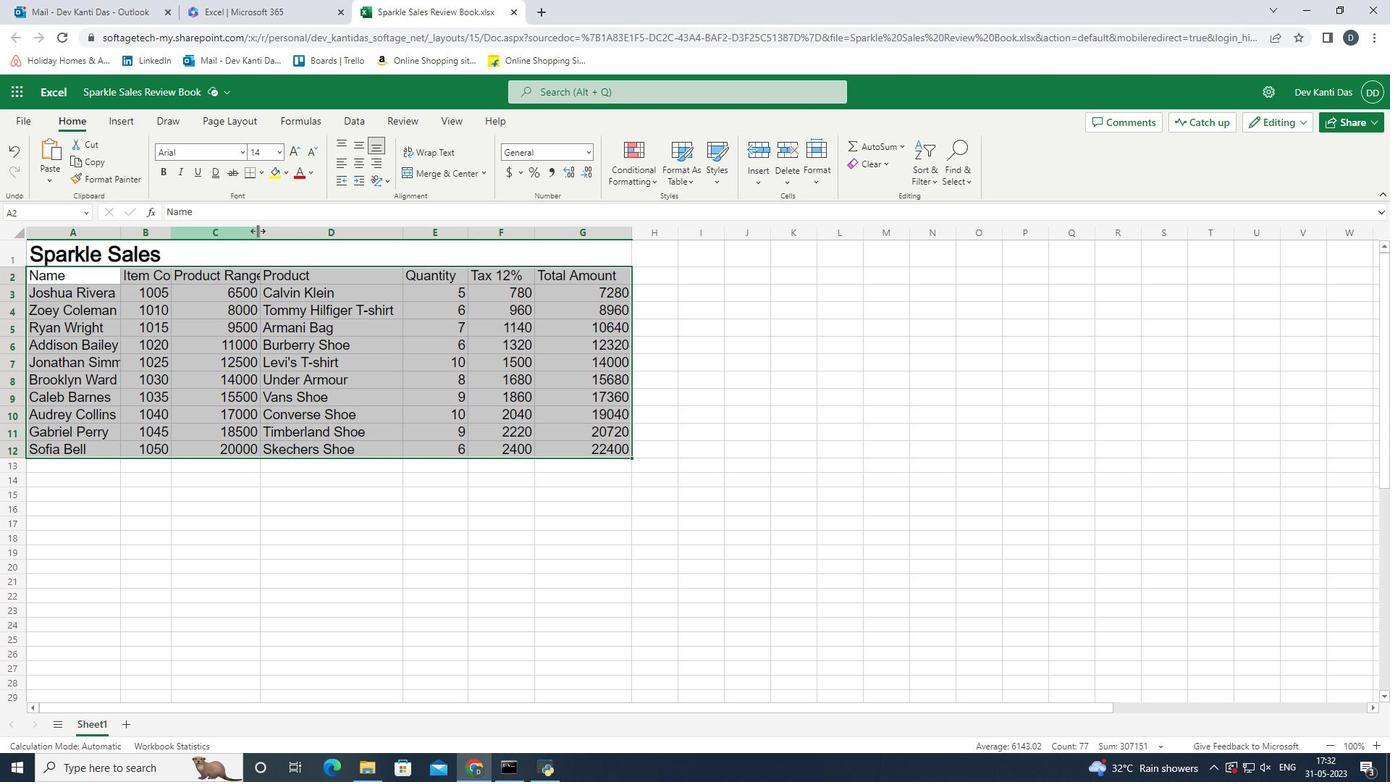 
Action: Mouse moved to (172, 227)
Screenshot: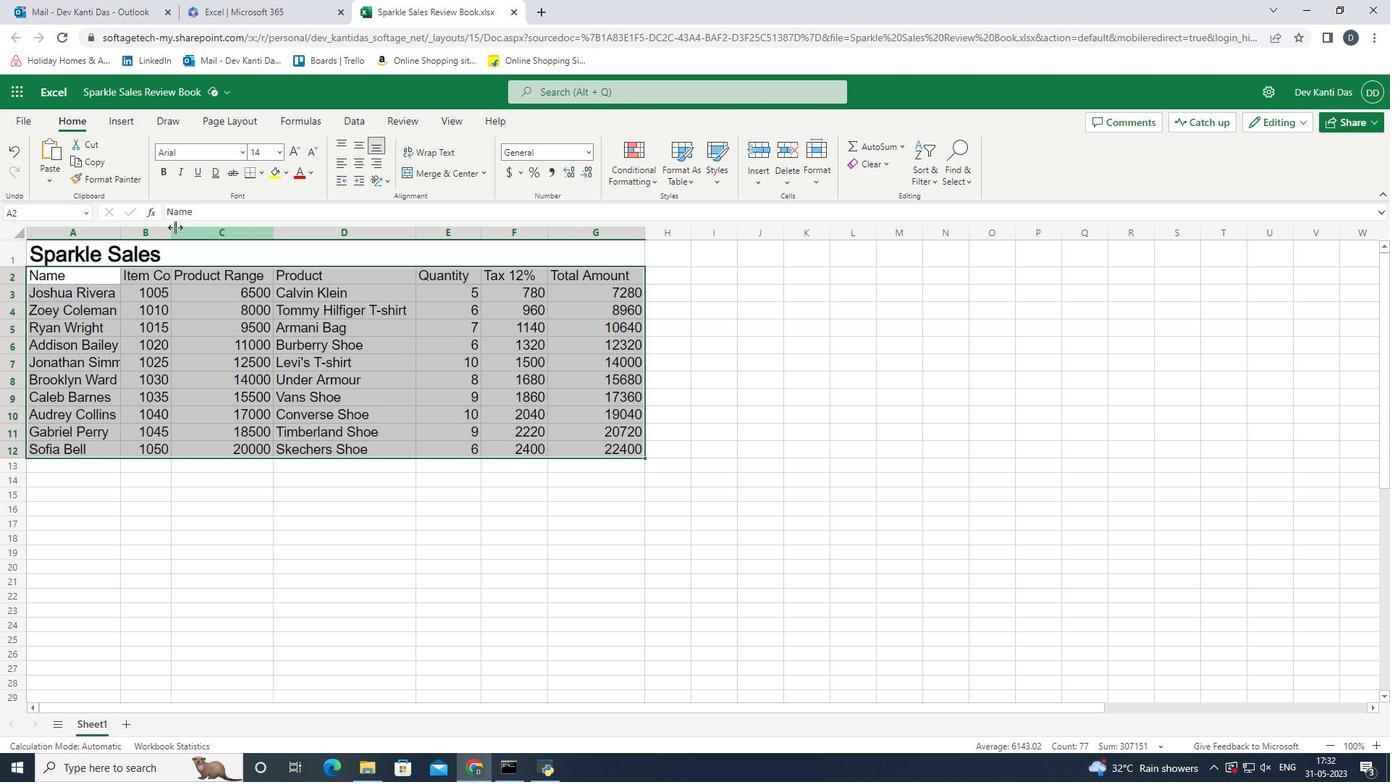 
Action: Mouse pressed left at (172, 227)
Screenshot: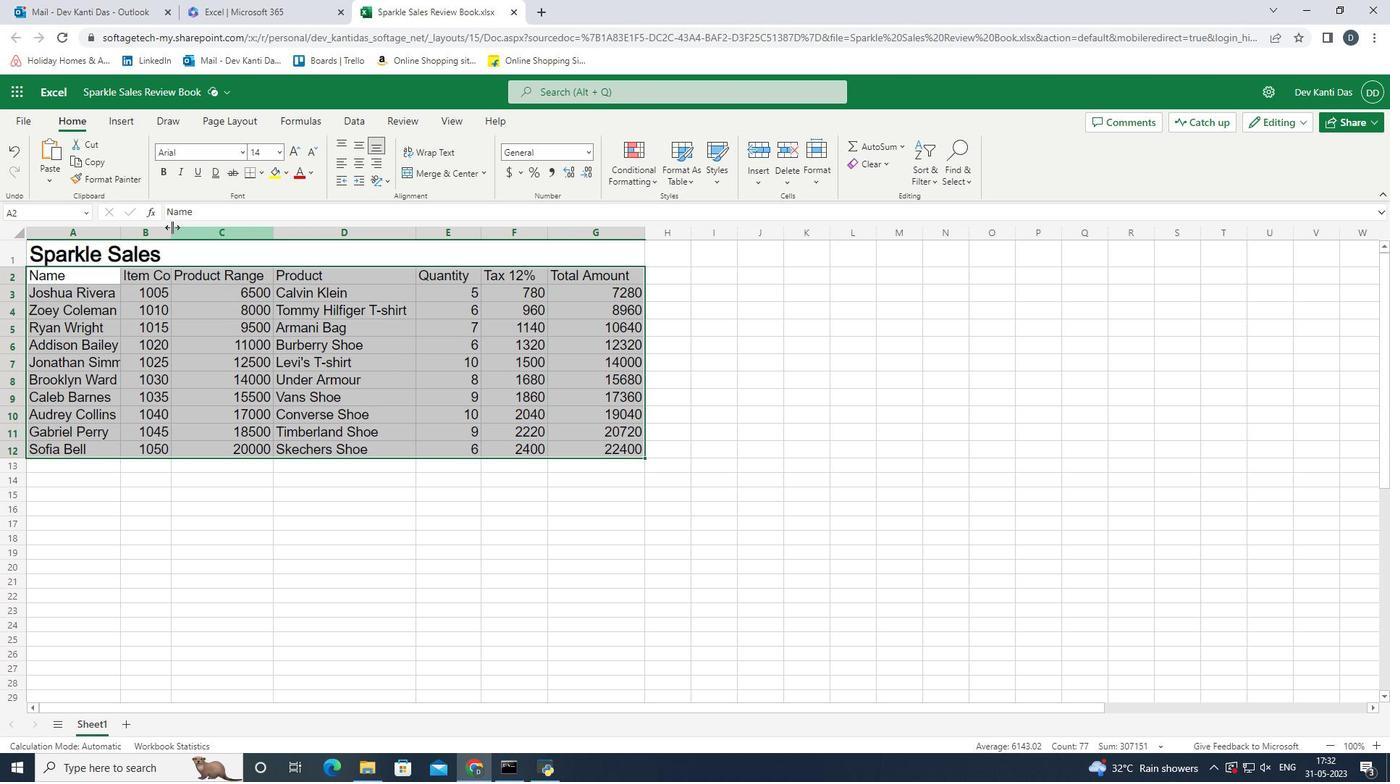 
Action: Mouse moved to (298, 254)
Screenshot: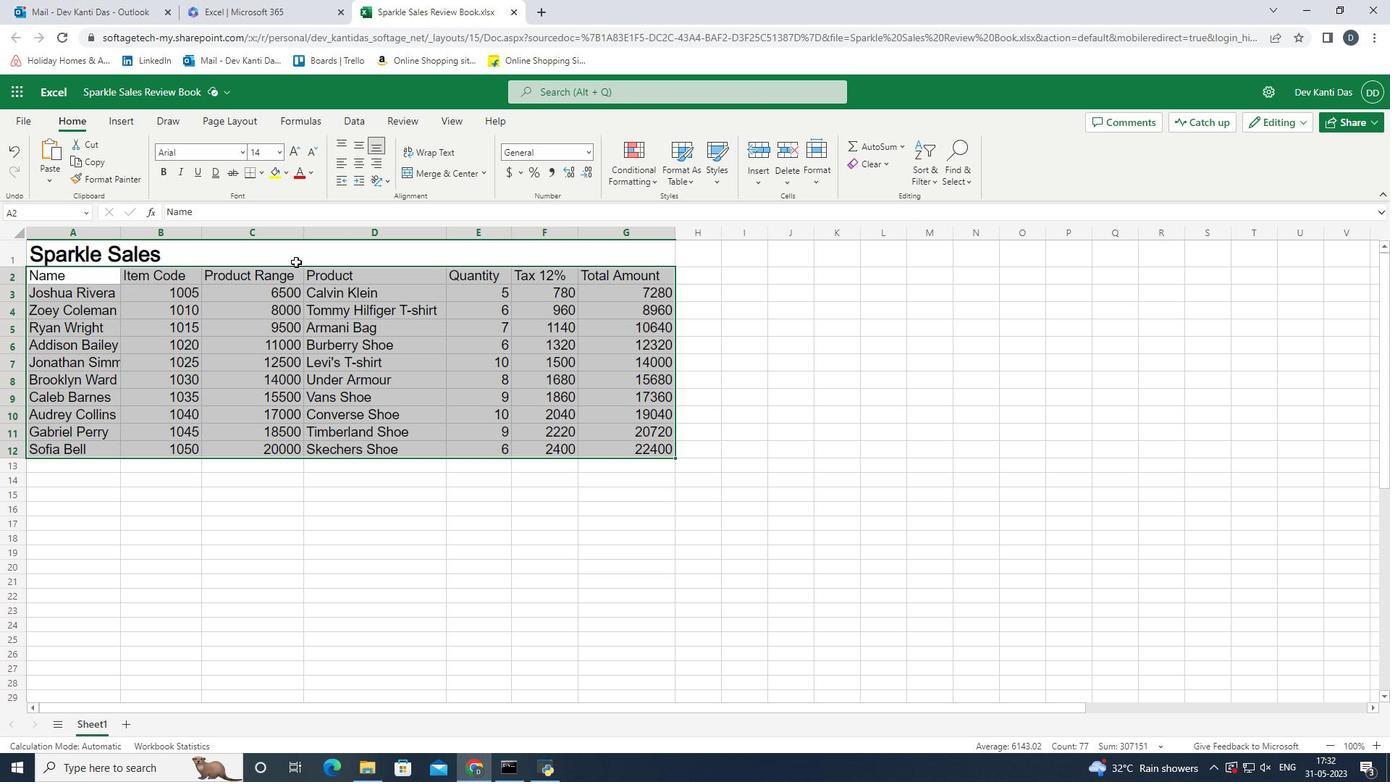 
Action: Mouse pressed left at (298, 254)
Screenshot: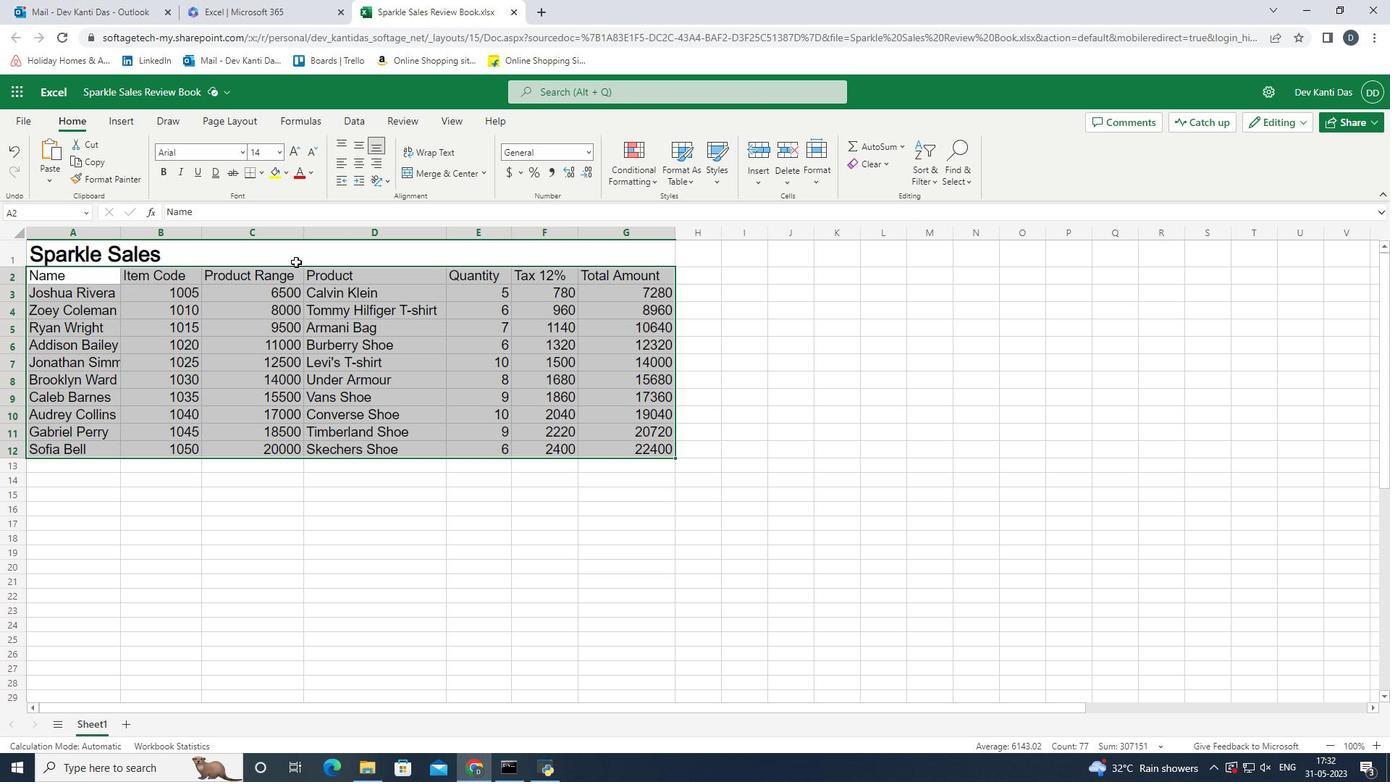
Action: Mouse pressed left at (298, 254)
Screenshot: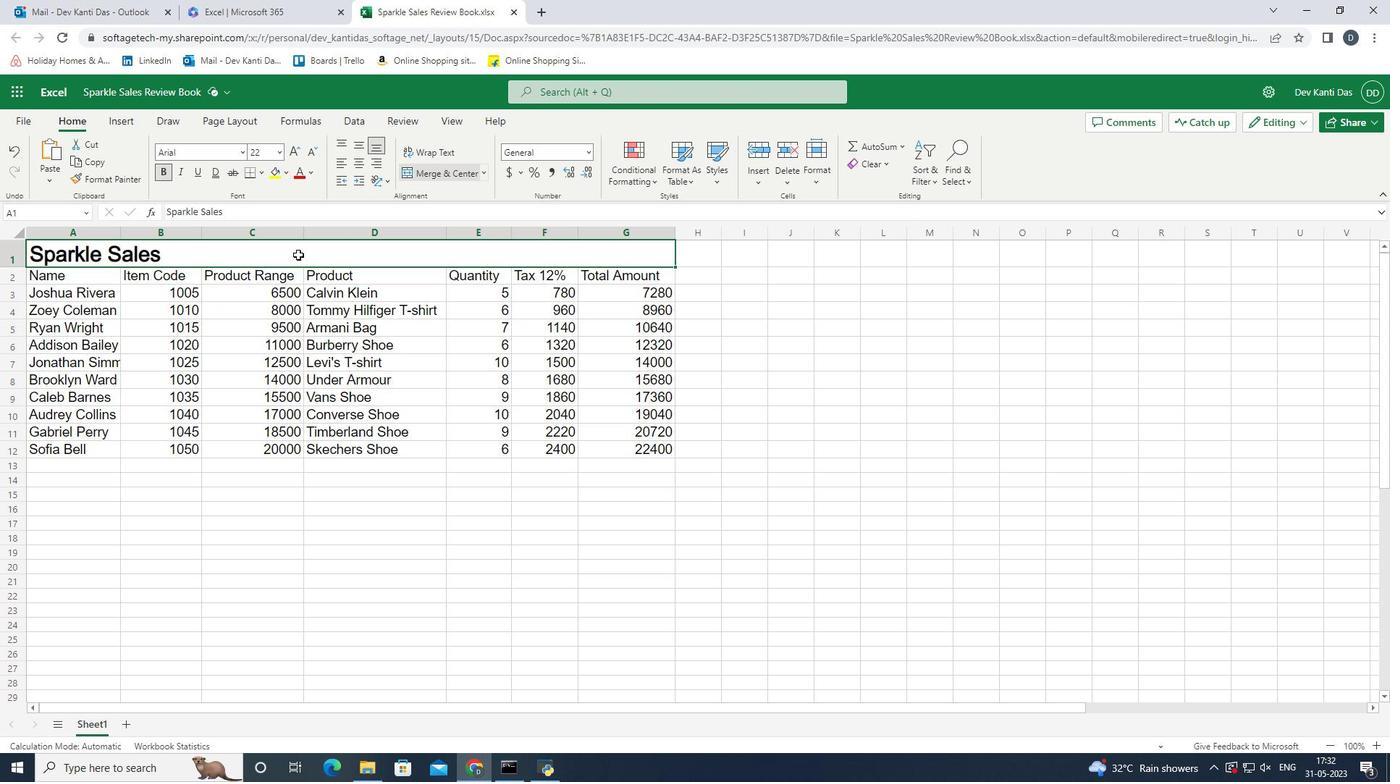 
Action: Mouse moved to (359, 149)
Screenshot: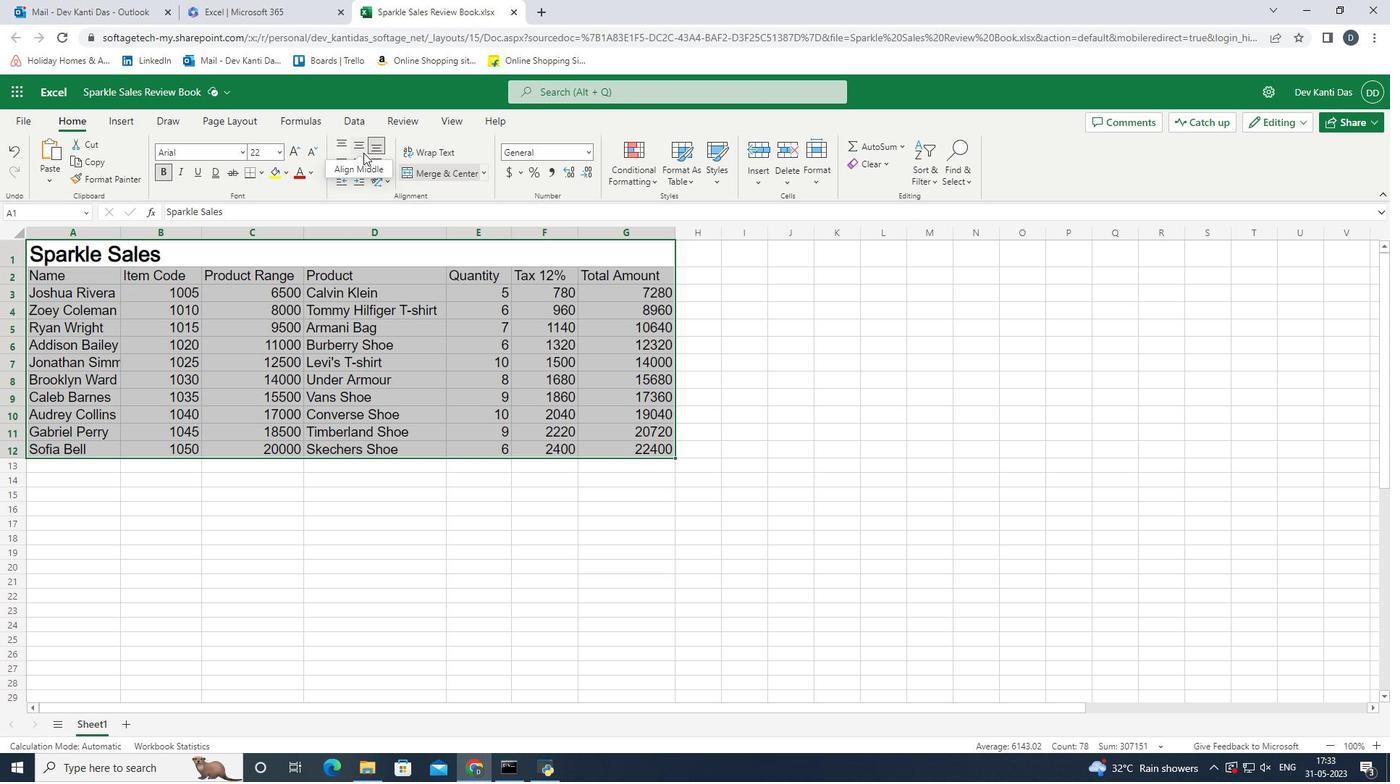 
Action: Mouse pressed left at (359, 149)
Screenshot: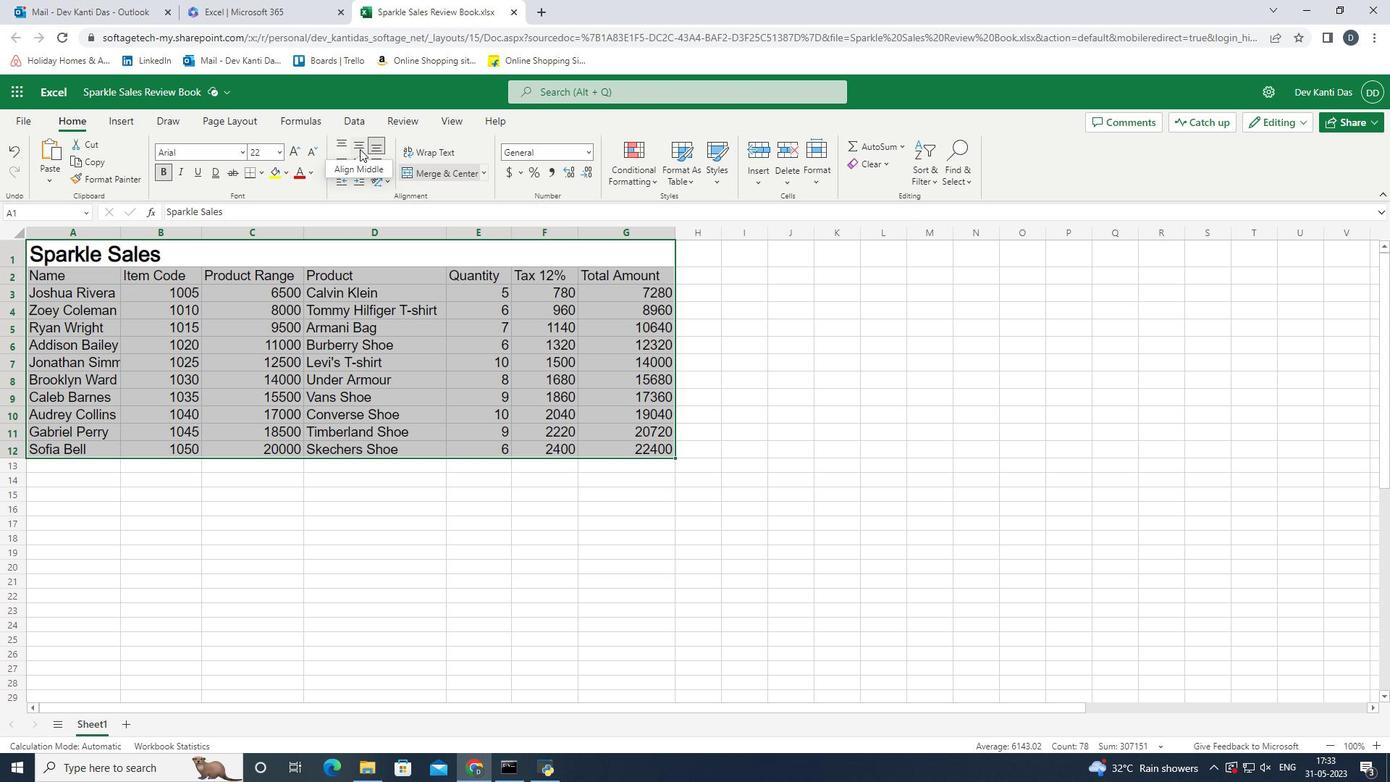 
Action: Mouse moved to (632, 450)
Screenshot: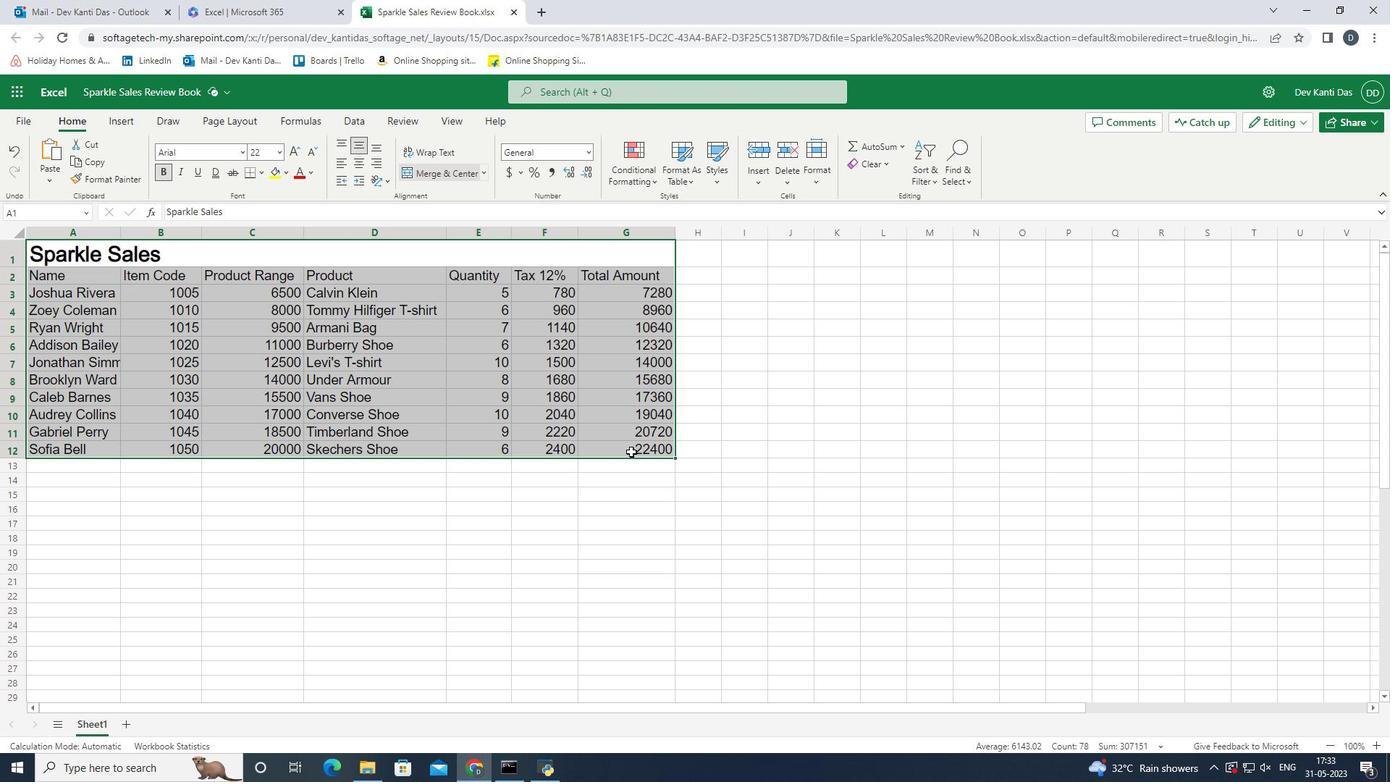 
Action: Mouse pressed left at (632, 450)
Screenshot: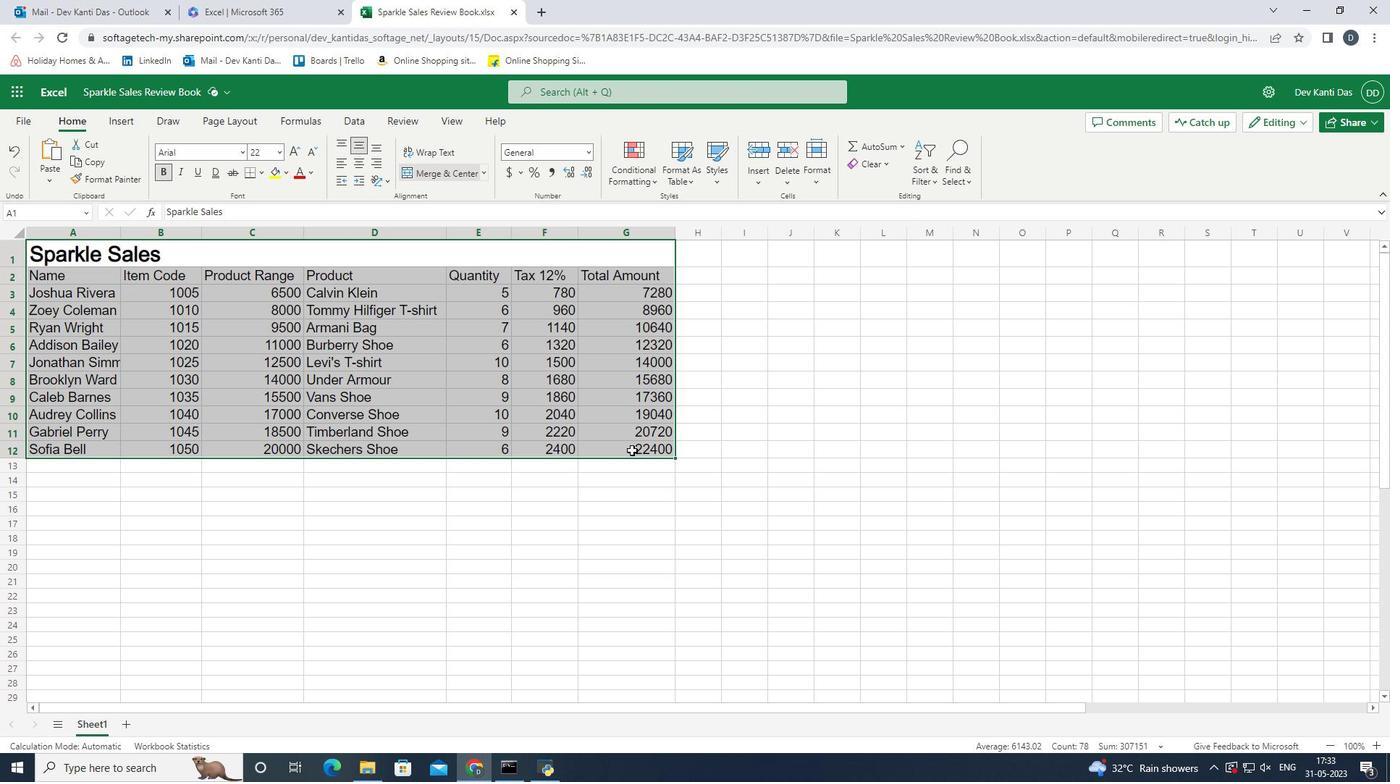 
